 Task: Find connections with filter location Schorndorf with filter topic #inspirationwith filter profile language German with filter current company PwC Acceleration Centers with filter school Desh Bhagat University with filter industry Abrasives and Nonmetallic Minerals Manufacturing with filter service category Wedding Planning with filter keywords title Social Media Assistant
Action: Mouse moved to (201, 251)
Screenshot: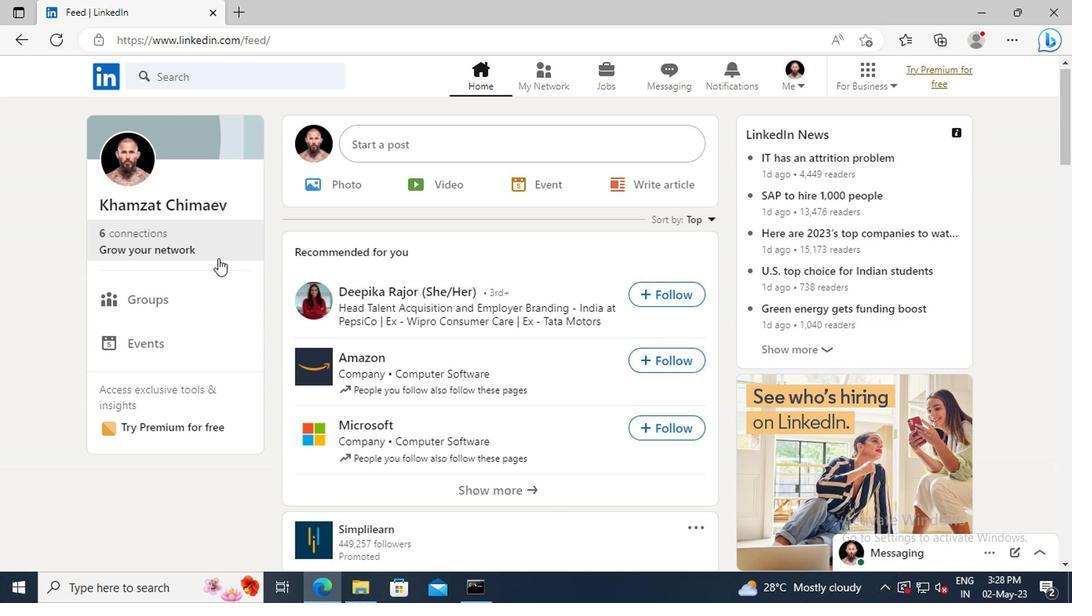 
Action: Mouse pressed left at (201, 251)
Screenshot: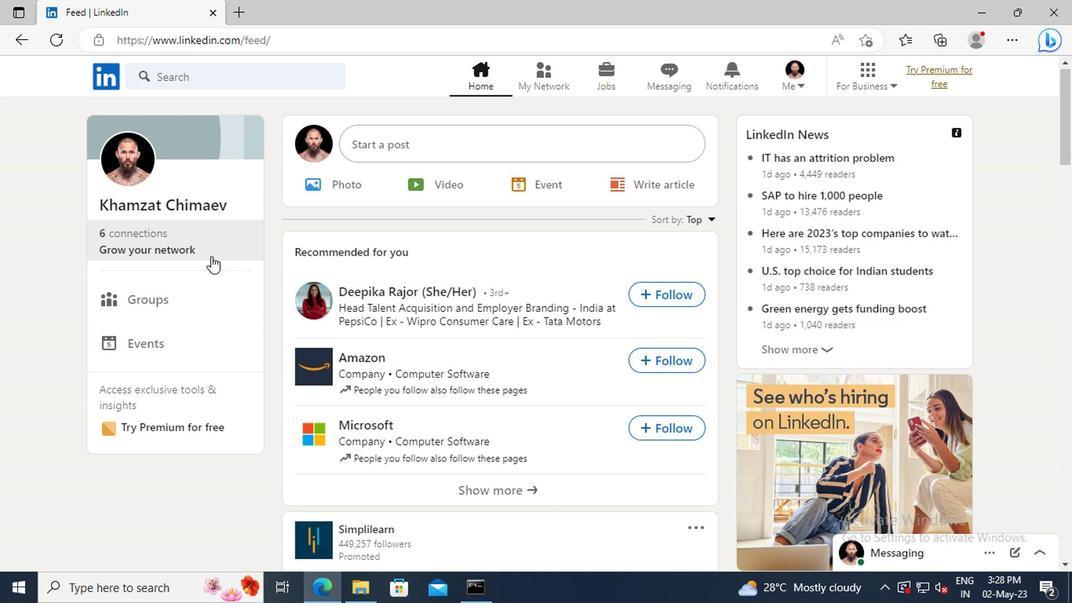 
Action: Mouse moved to (163, 170)
Screenshot: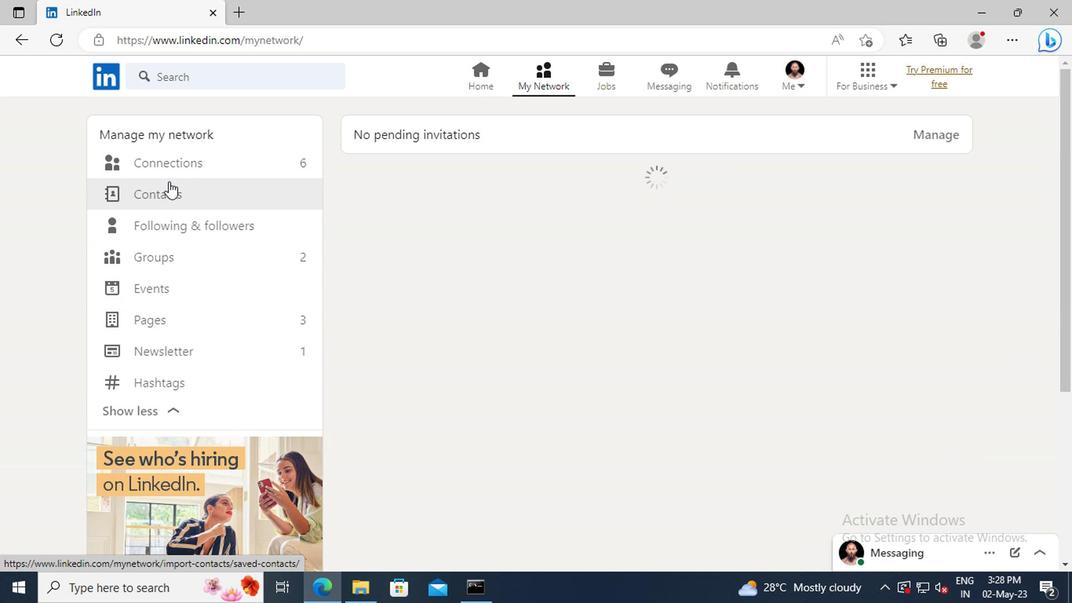
Action: Mouse pressed left at (163, 170)
Screenshot: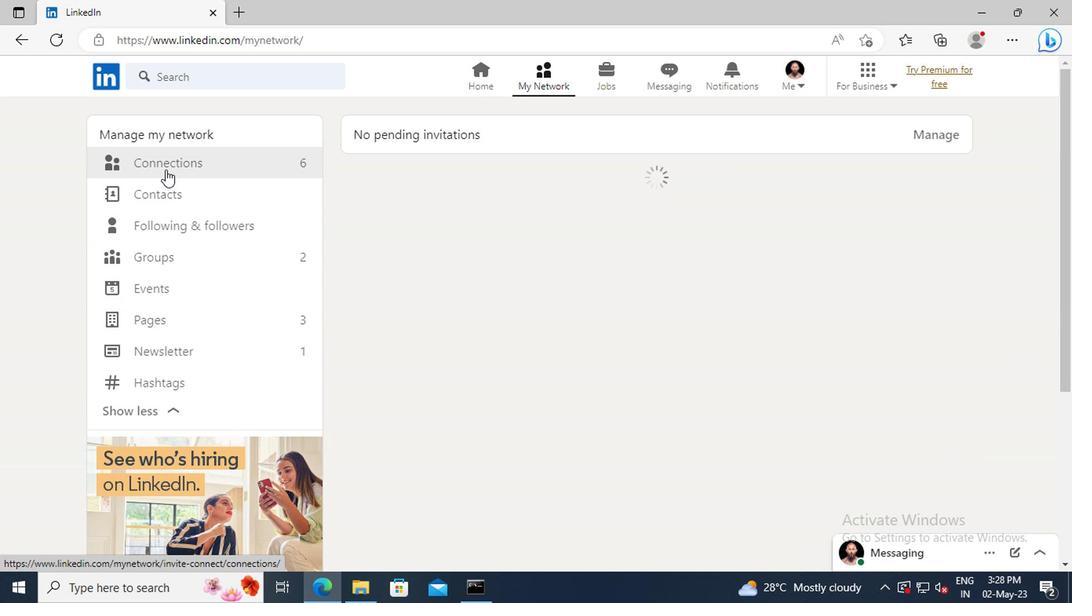 
Action: Mouse moved to (631, 170)
Screenshot: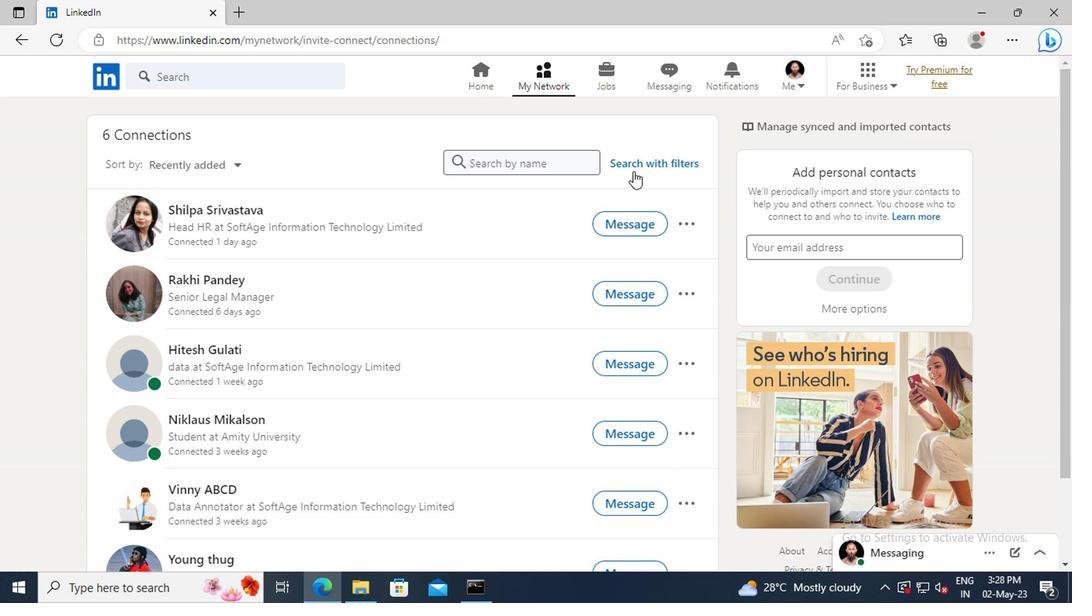 
Action: Mouse pressed left at (631, 170)
Screenshot: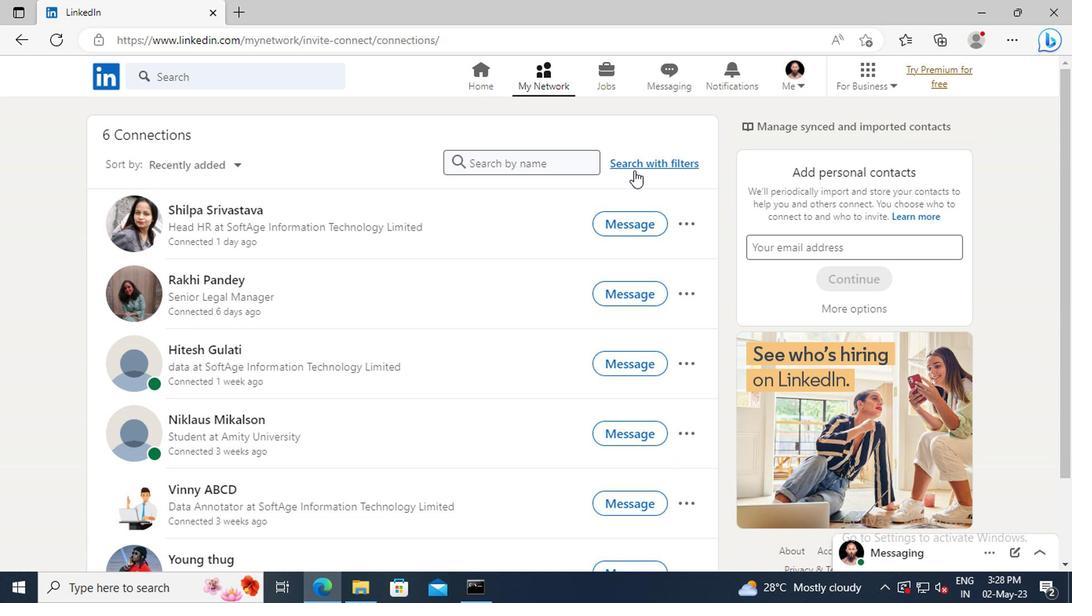 
Action: Mouse moved to (595, 125)
Screenshot: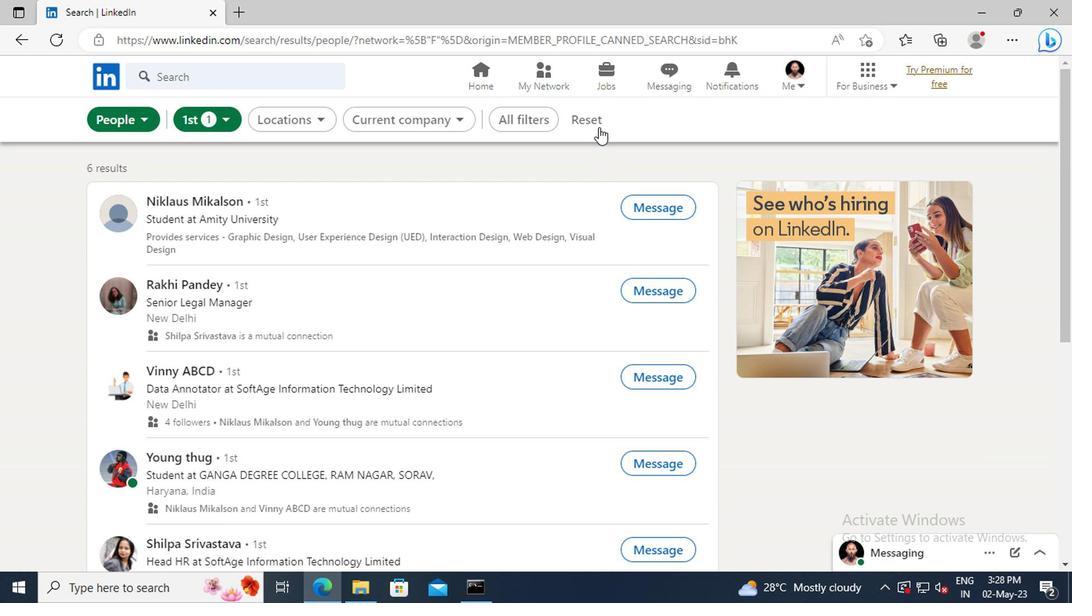 
Action: Mouse pressed left at (595, 125)
Screenshot: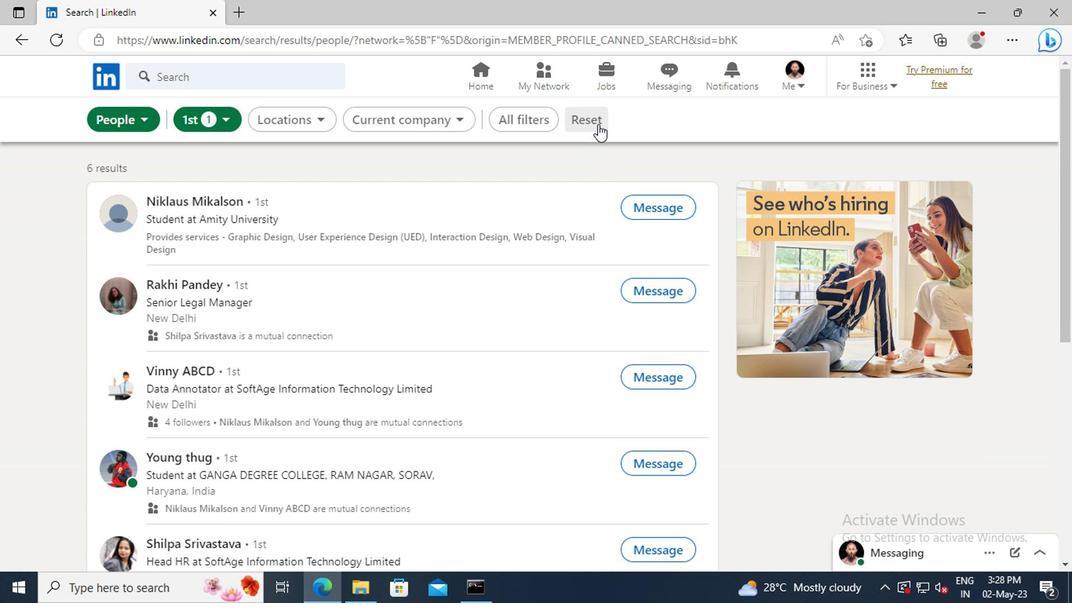 
Action: Mouse moved to (578, 124)
Screenshot: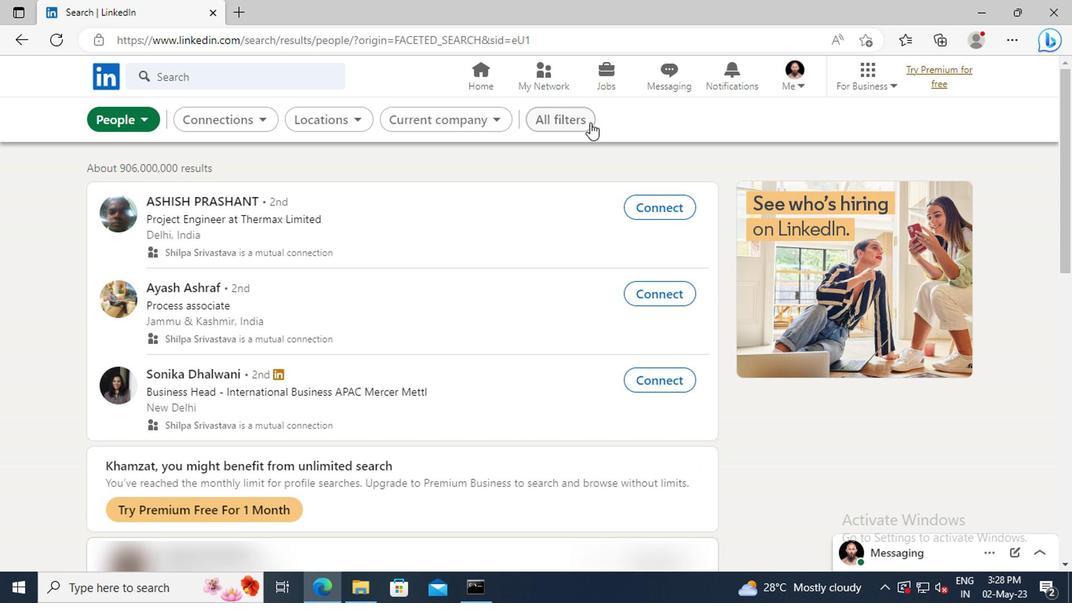 
Action: Mouse pressed left at (578, 124)
Screenshot: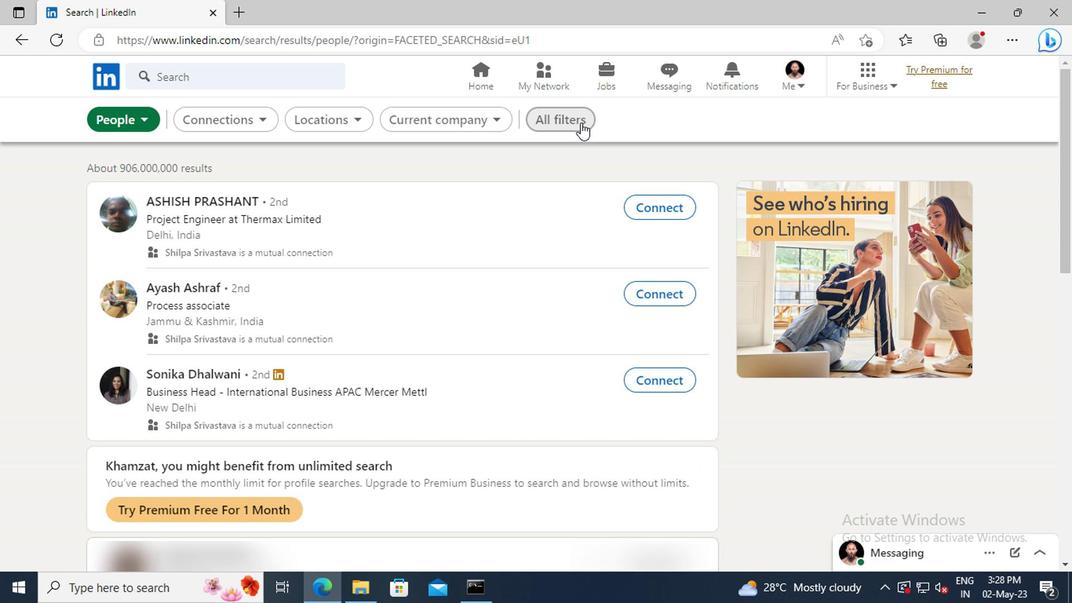 
Action: Mouse moved to (856, 265)
Screenshot: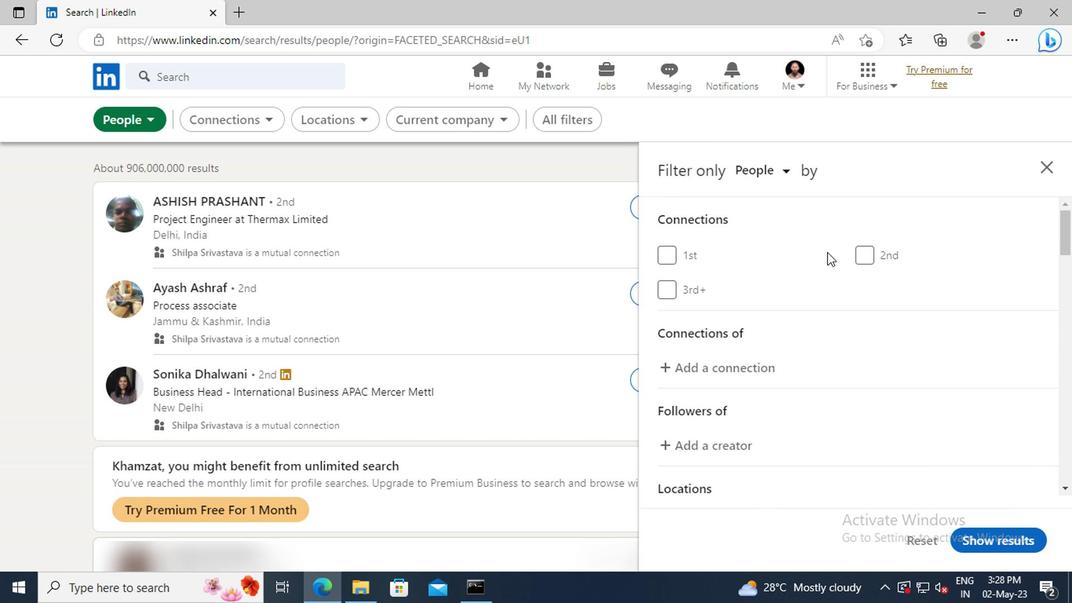 
Action: Mouse scrolled (856, 264) with delta (0, 0)
Screenshot: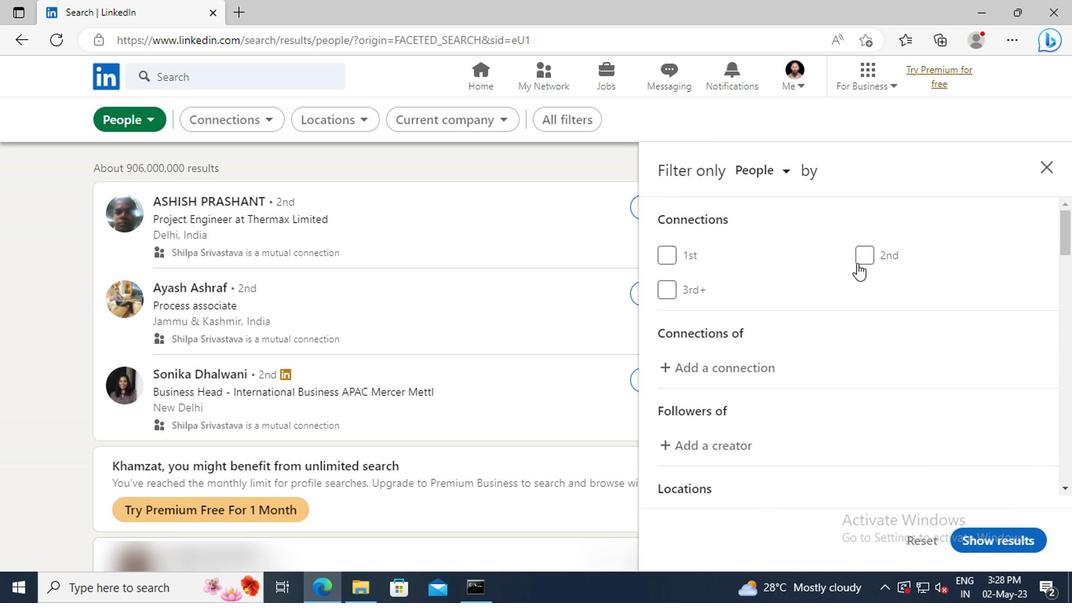 
Action: Mouse scrolled (856, 264) with delta (0, 0)
Screenshot: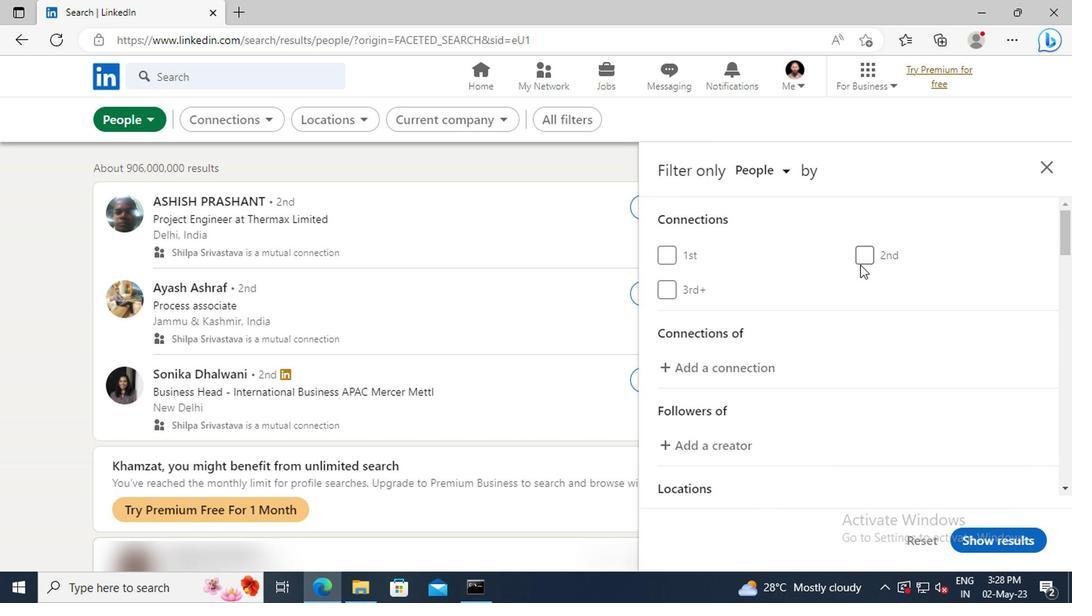 
Action: Mouse scrolled (856, 264) with delta (0, 0)
Screenshot: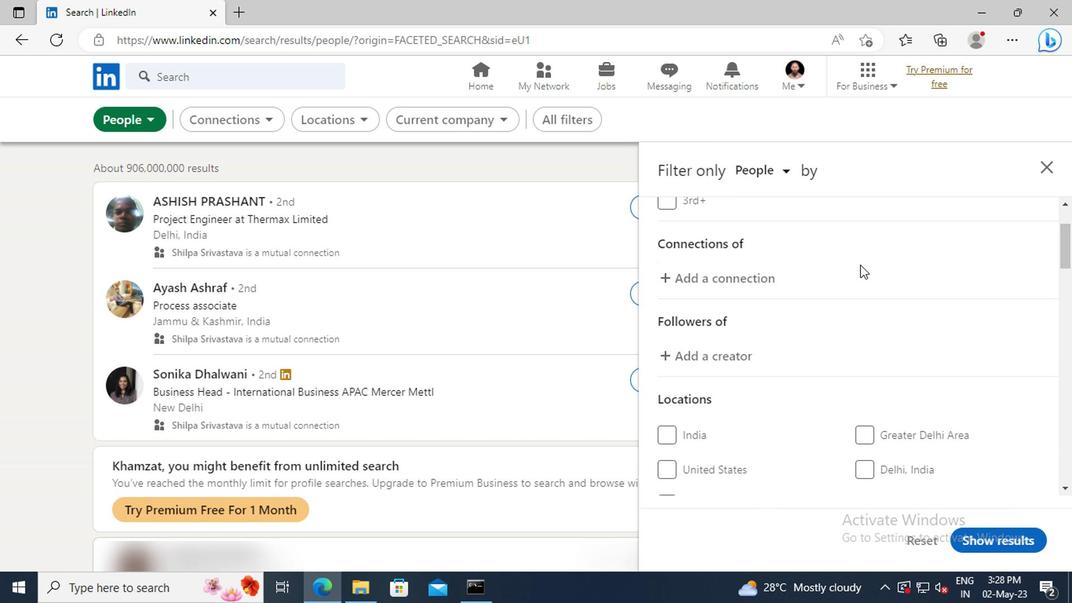 
Action: Mouse scrolled (856, 264) with delta (0, 0)
Screenshot: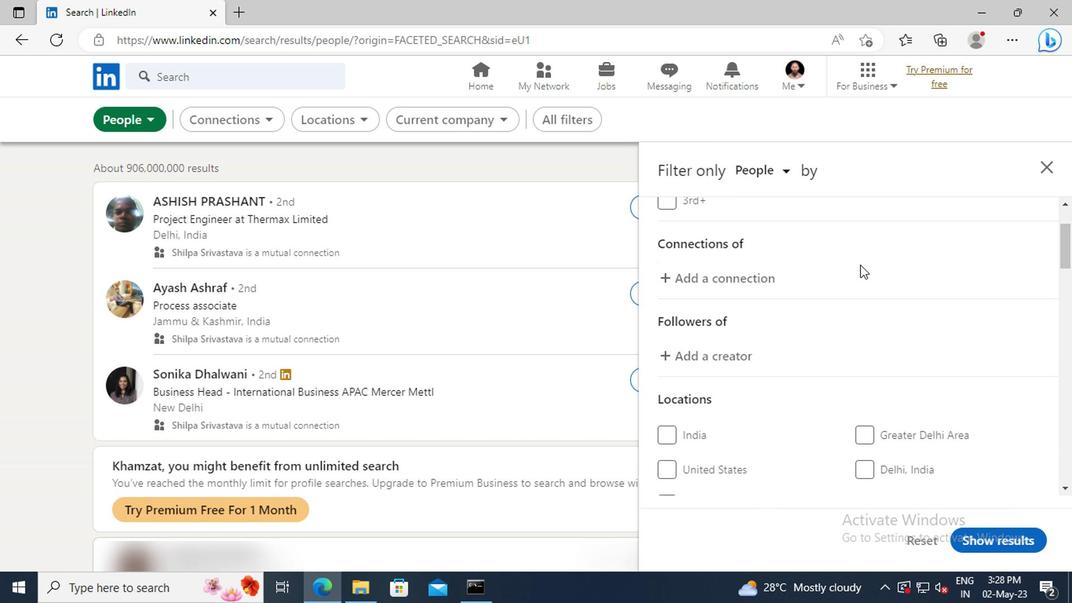 
Action: Mouse scrolled (856, 264) with delta (0, 0)
Screenshot: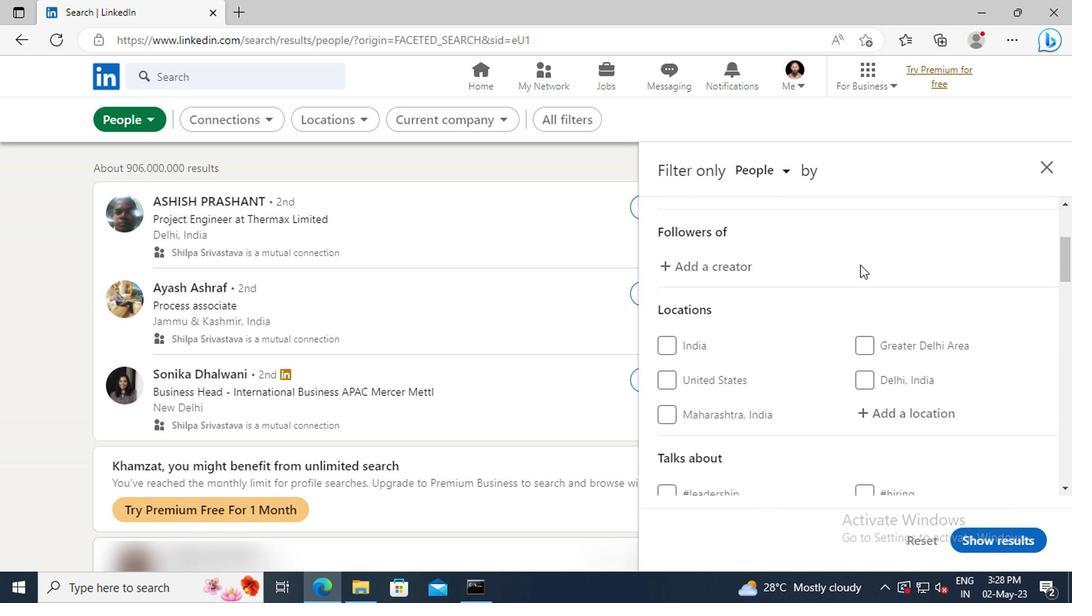 
Action: Mouse scrolled (856, 264) with delta (0, 0)
Screenshot: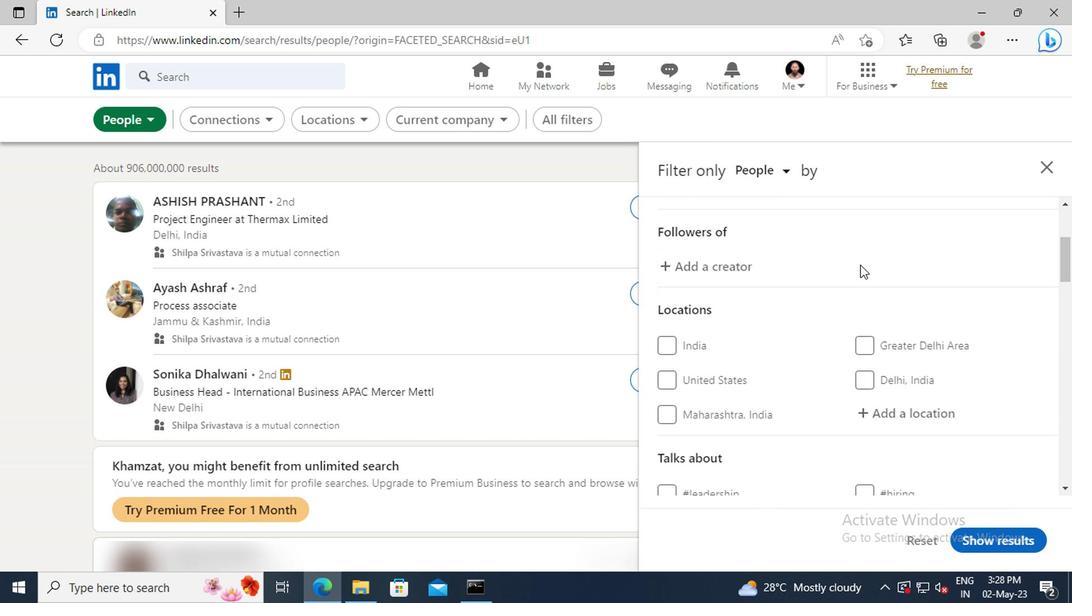 
Action: Mouse moved to (877, 319)
Screenshot: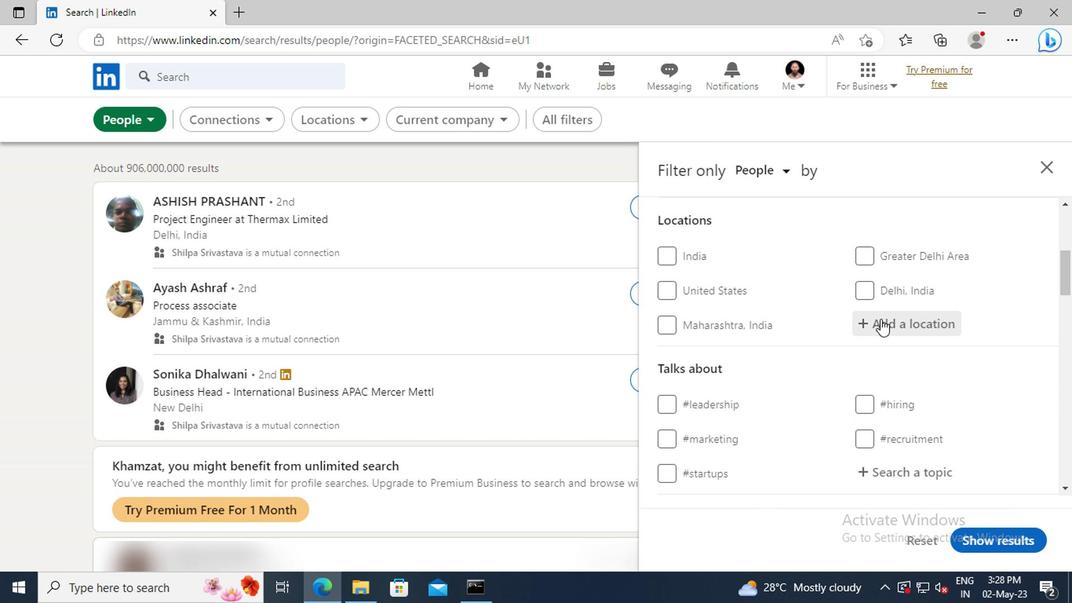 
Action: Mouse pressed left at (877, 319)
Screenshot: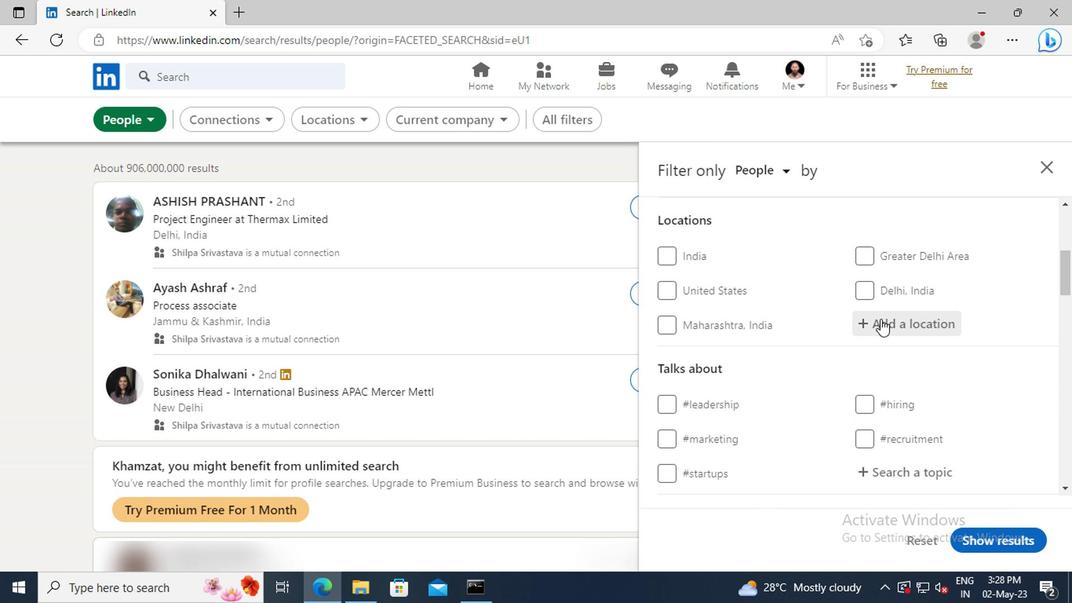 
Action: Key pressed <Key.shift>SCHORND
Screenshot: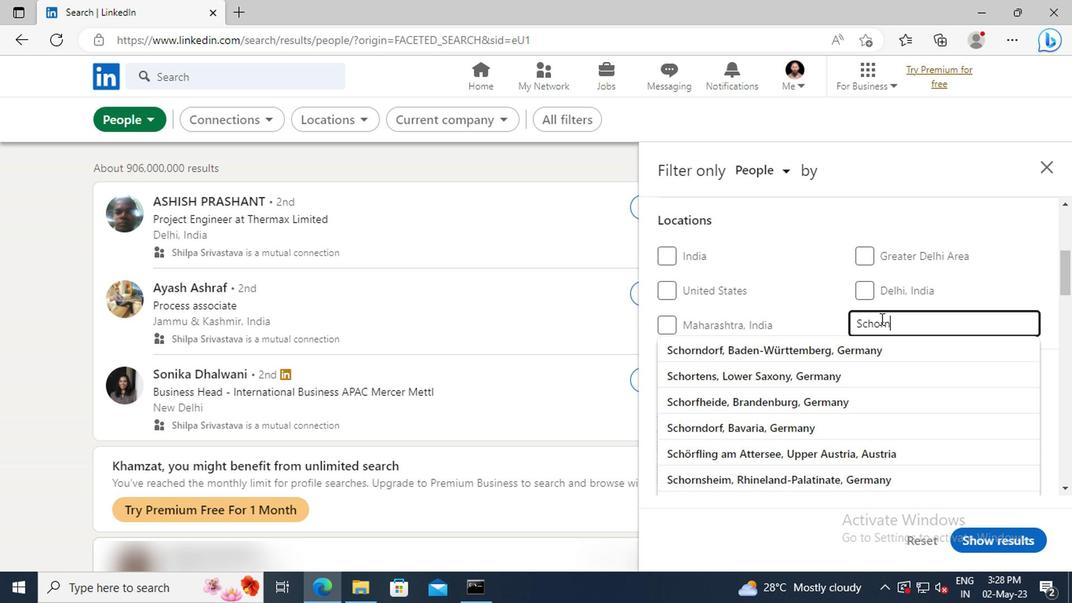 
Action: Mouse moved to (881, 349)
Screenshot: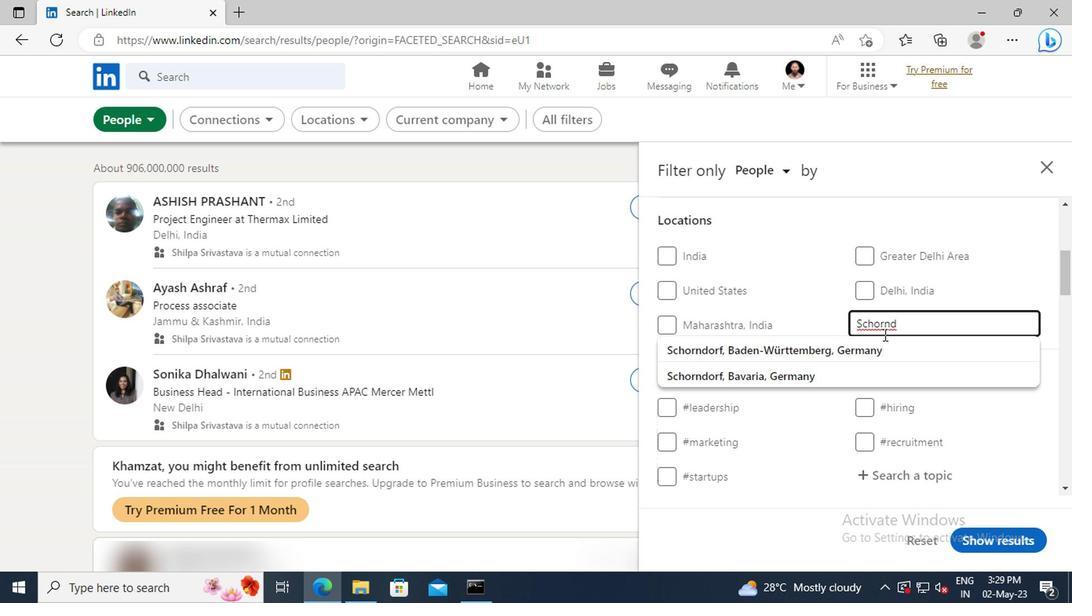 
Action: Mouse pressed left at (881, 349)
Screenshot: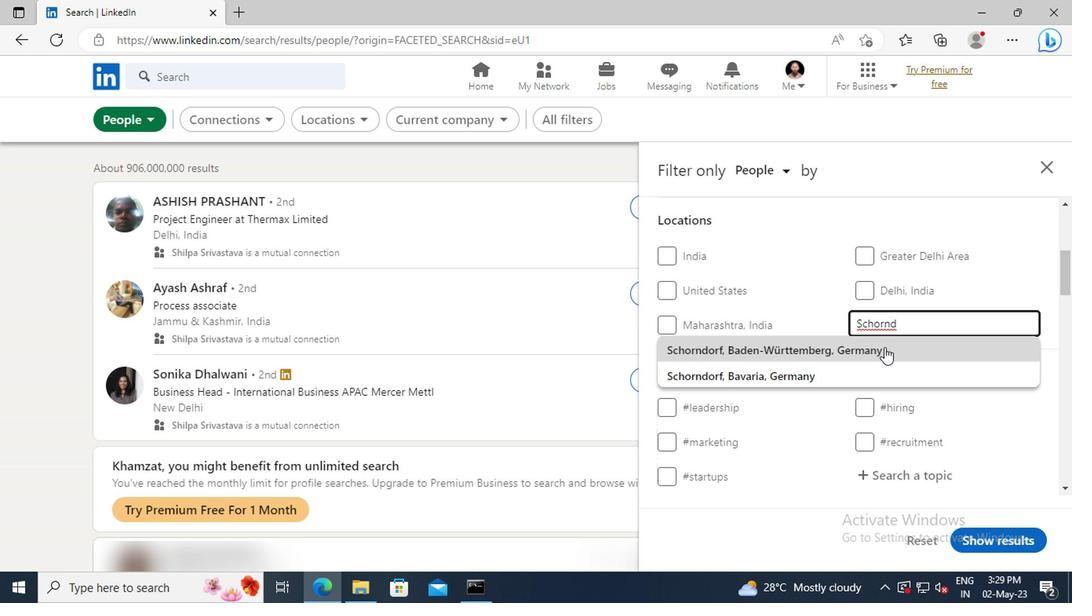 
Action: Mouse scrolled (881, 348) with delta (0, 0)
Screenshot: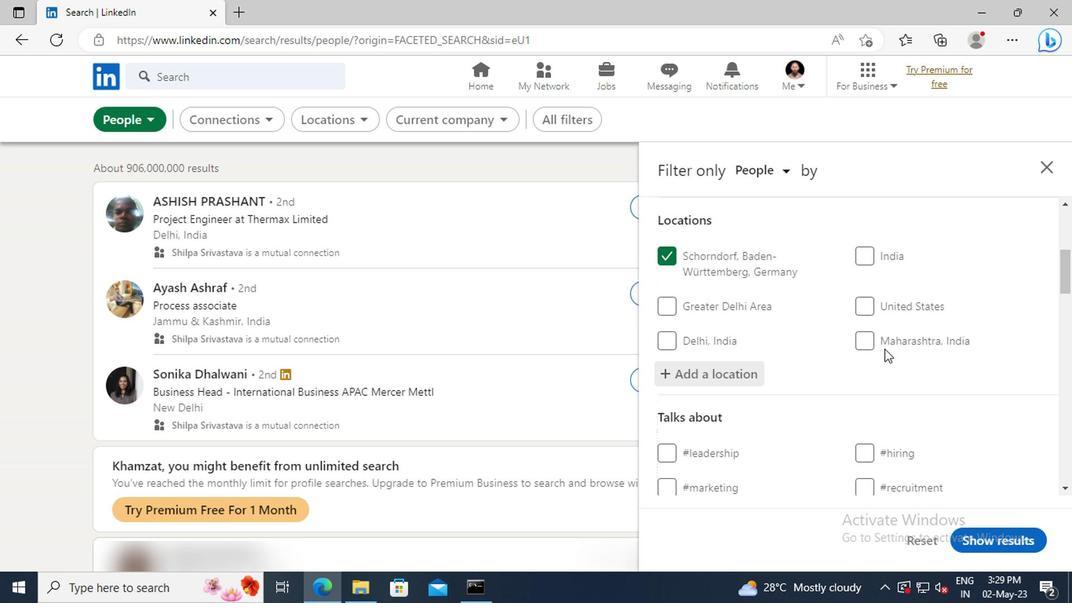 
Action: Mouse scrolled (881, 348) with delta (0, 0)
Screenshot: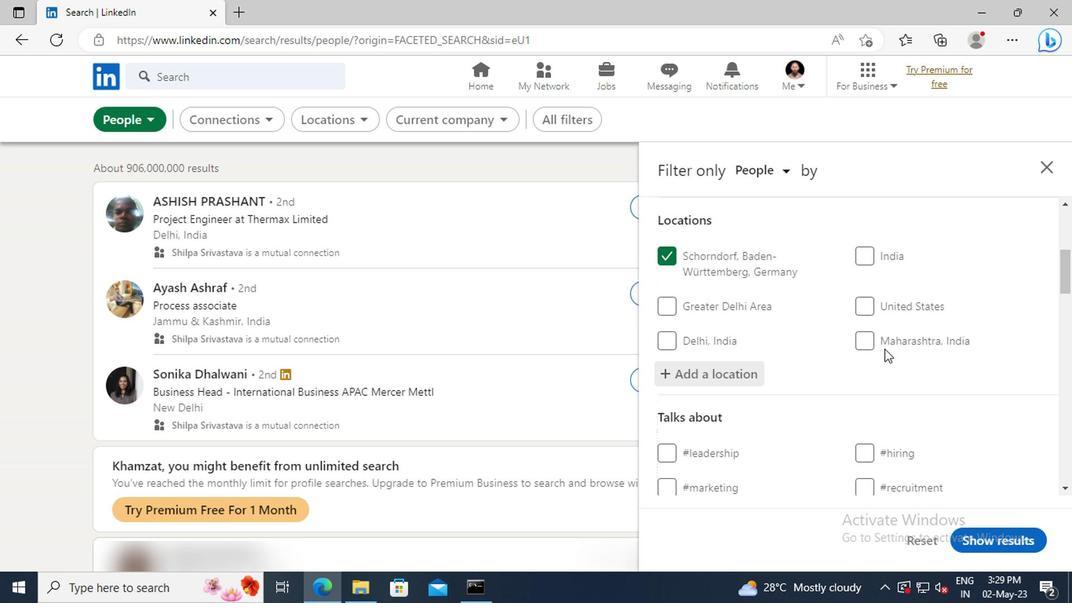 
Action: Mouse scrolled (881, 348) with delta (0, 0)
Screenshot: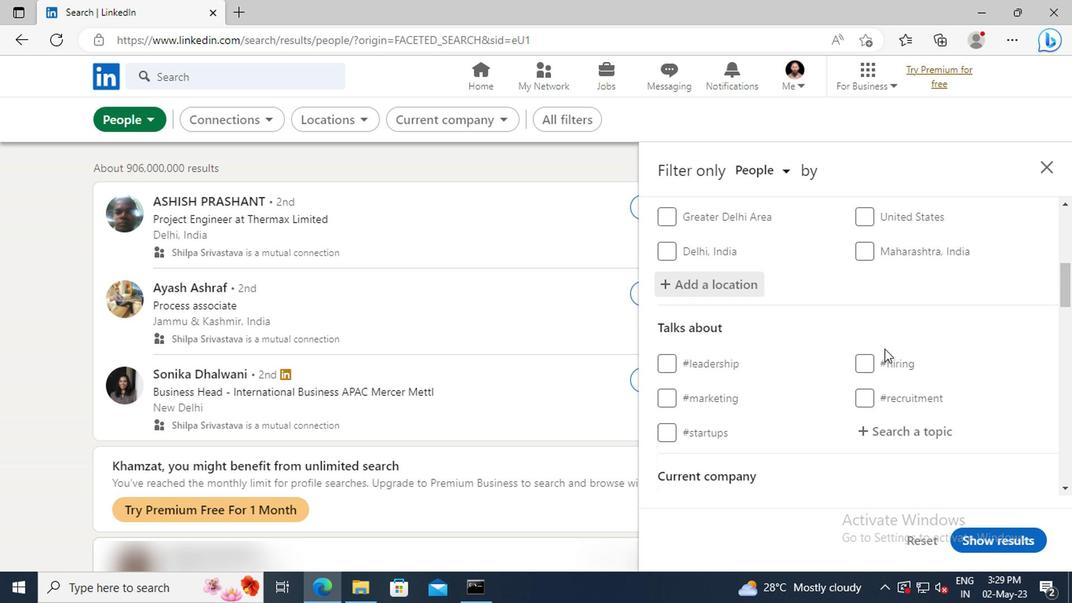 
Action: Mouse scrolled (881, 348) with delta (0, 0)
Screenshot: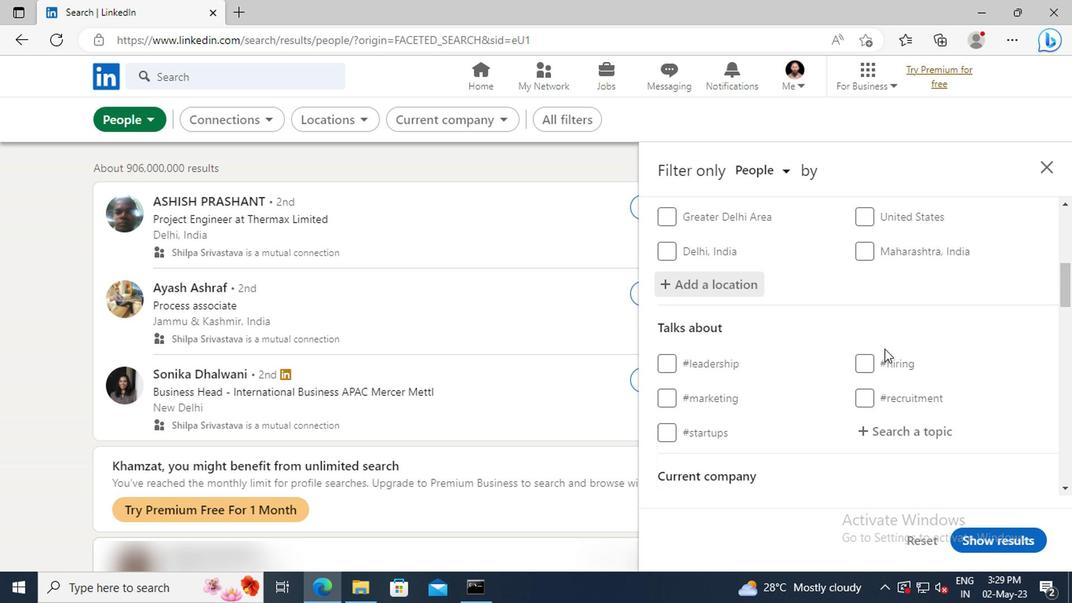
Action: Mouse moved to (881, 346)
Screenshot: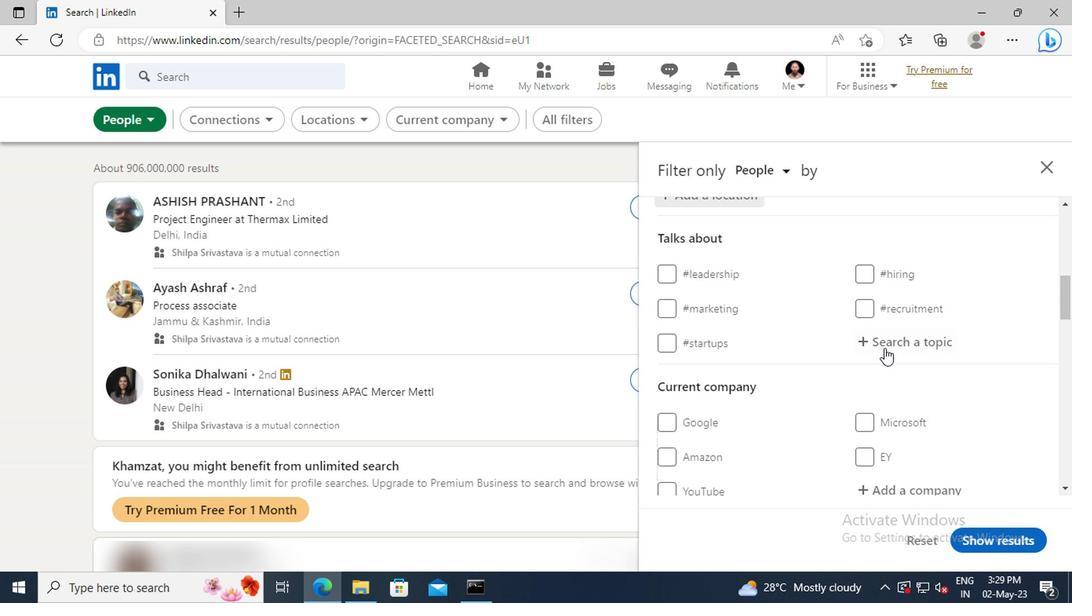 
Action: Mouse pressed left at (881, 346)
Screenshot: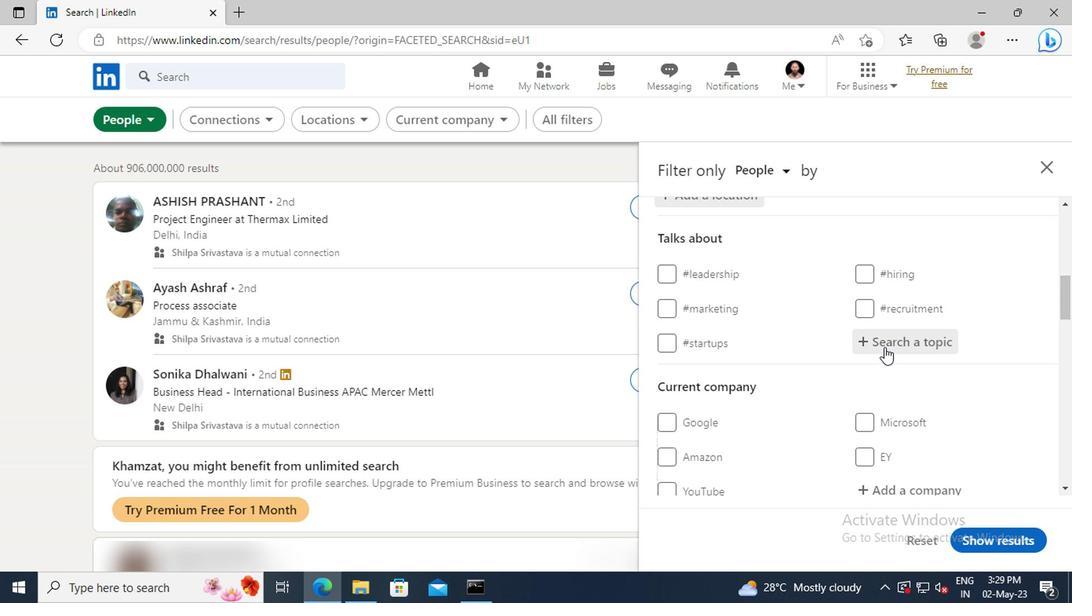 
Action: Key pressed INSPIRA
Screenshot: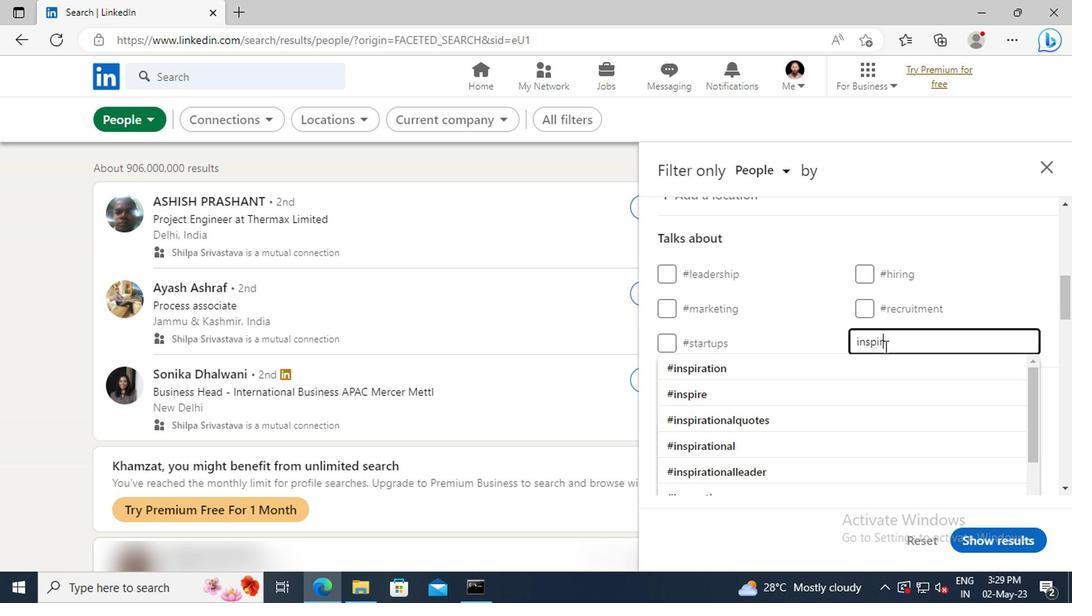 
Action: Mouse moved to (884, 364)
Screenshot: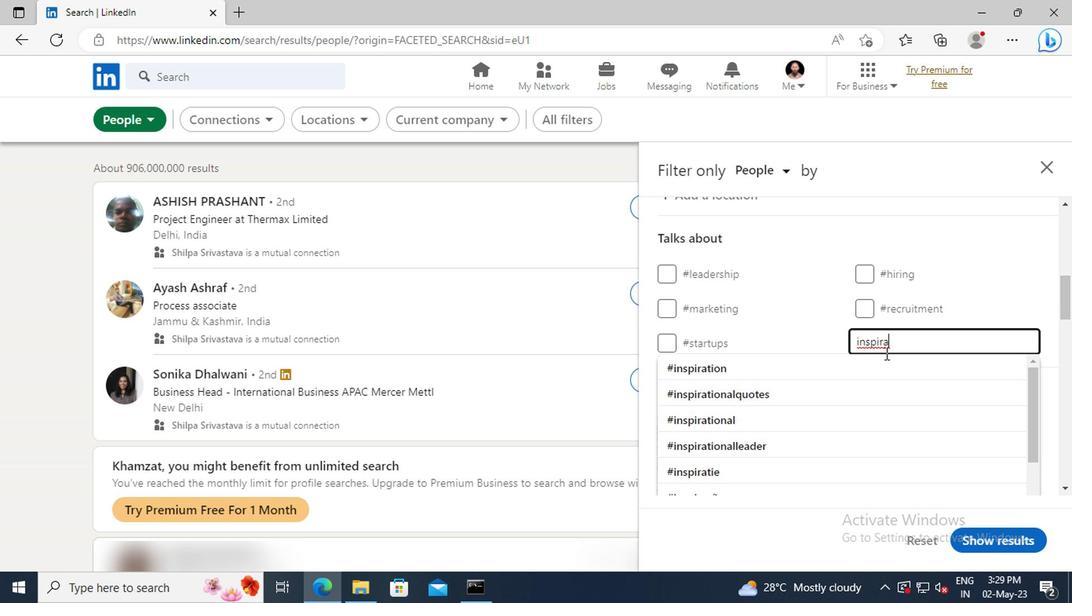 
Action: Mouse pressed left at (884, 364)
Screenshot: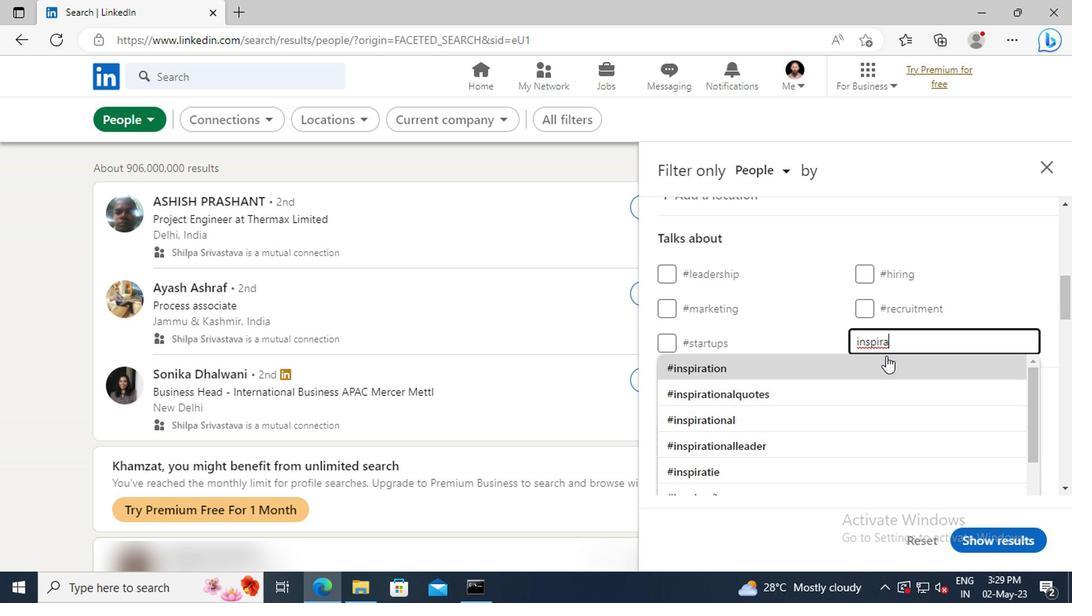 
Action: Mouse scrolled (884, 363) with delta (0, 0)
Screenshot: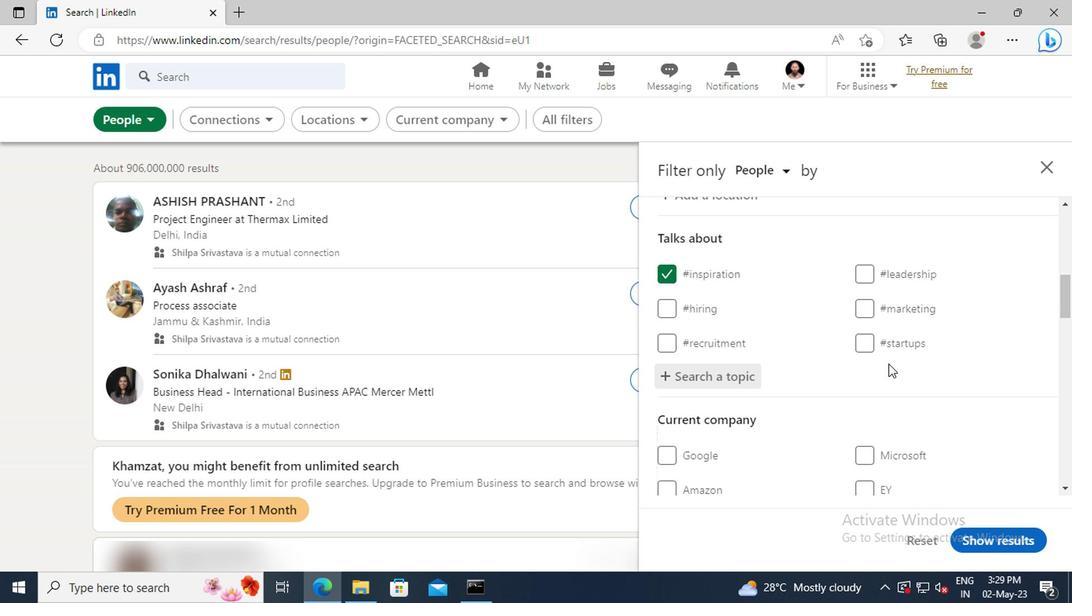 
Action: Mouse scrolled (884, 363) with delta (0, 0)
Screenshot: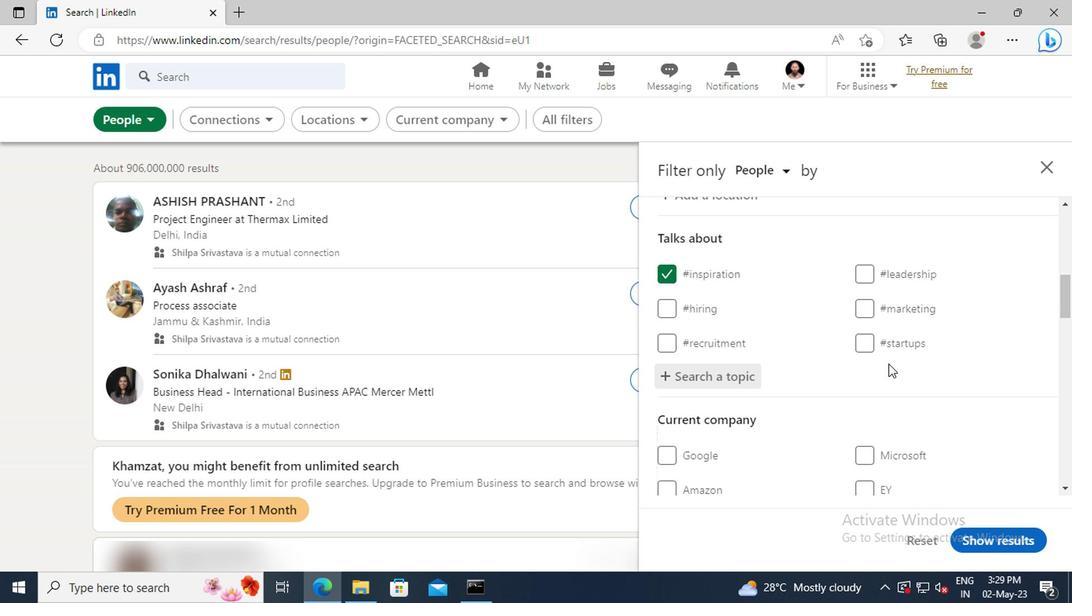 
Action: Mouse scrolled (884, 363) with delta (0, 0)
Screenshot: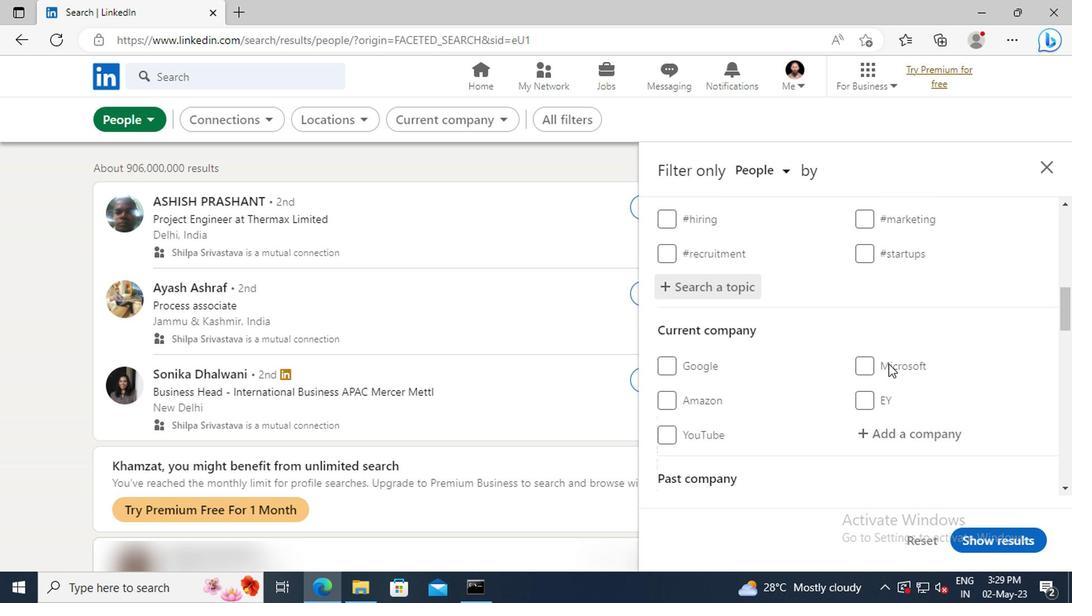 
Action: Mouse scrolled (884, 363) with delta (0, 0)
Screenshot: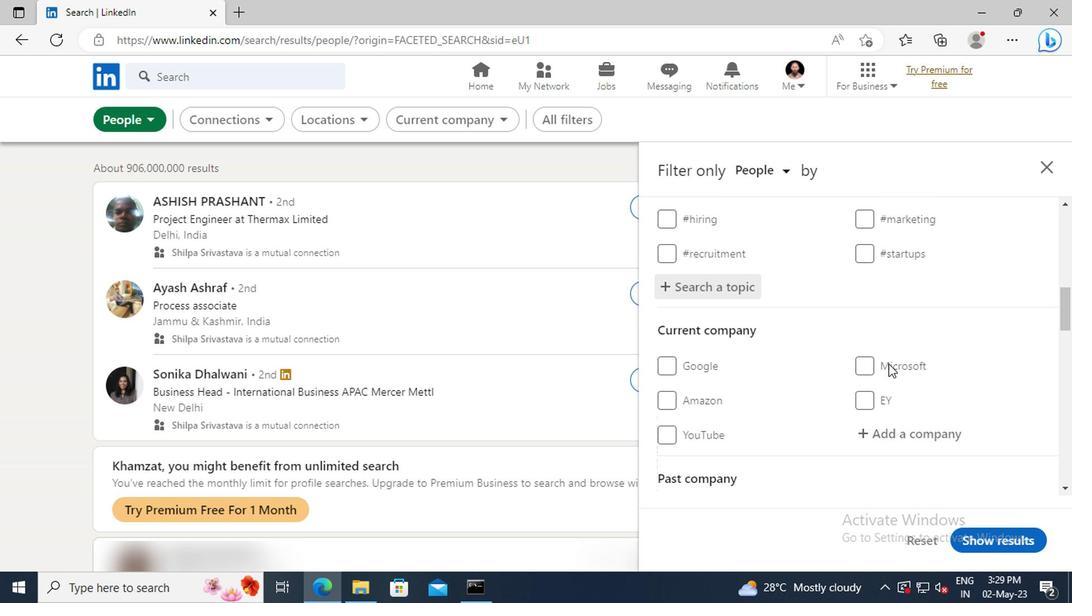 
Action: Mouse scrolled (884, 363) with delta (0, 0)
Screenshot: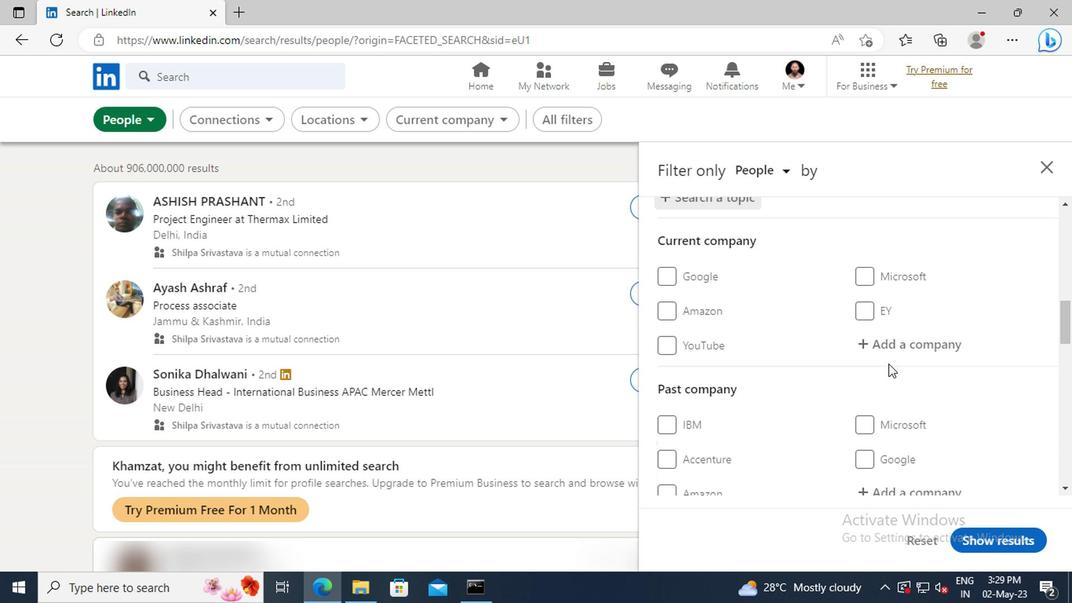 
Action: Mouse scrolled (884, 363) with delta (0, 0)
Screenshot: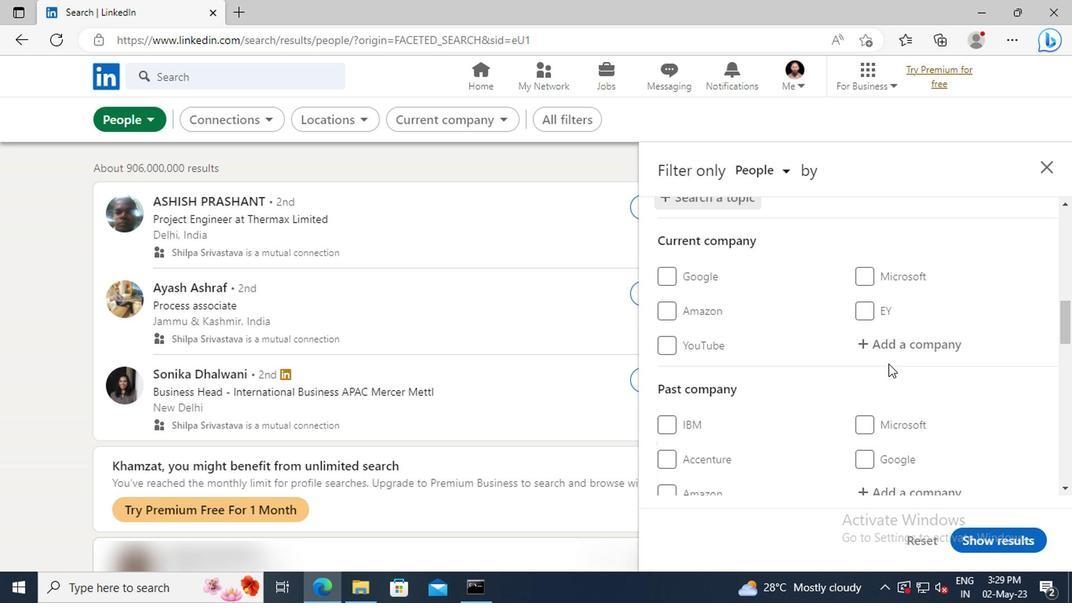 
Action: Mouse scrolled (884, 363) with delta (0, 0)
Screenshot: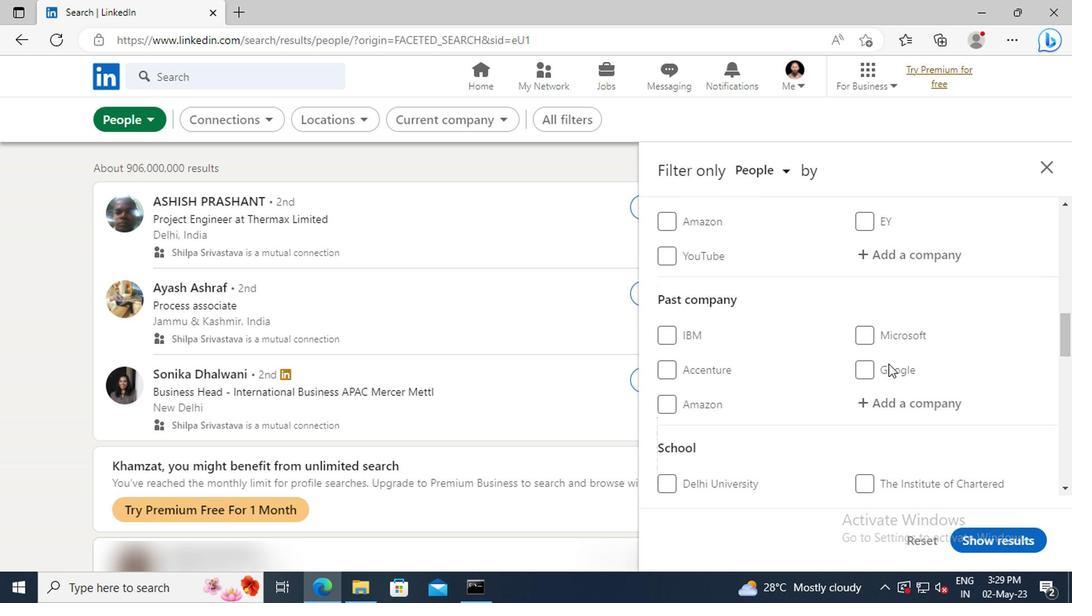 
Action: Mouse scrolled (884, 363) with delta (0, 0)
Screenshot: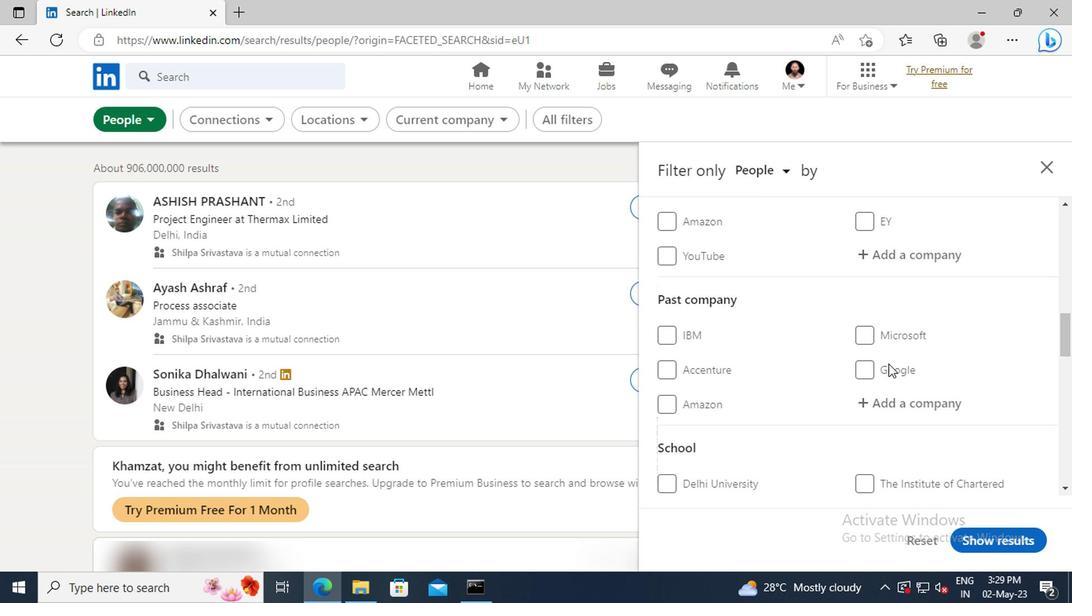 
Action: Mouse scrolled (884, 363) with delta (0, 0)
Screenshot: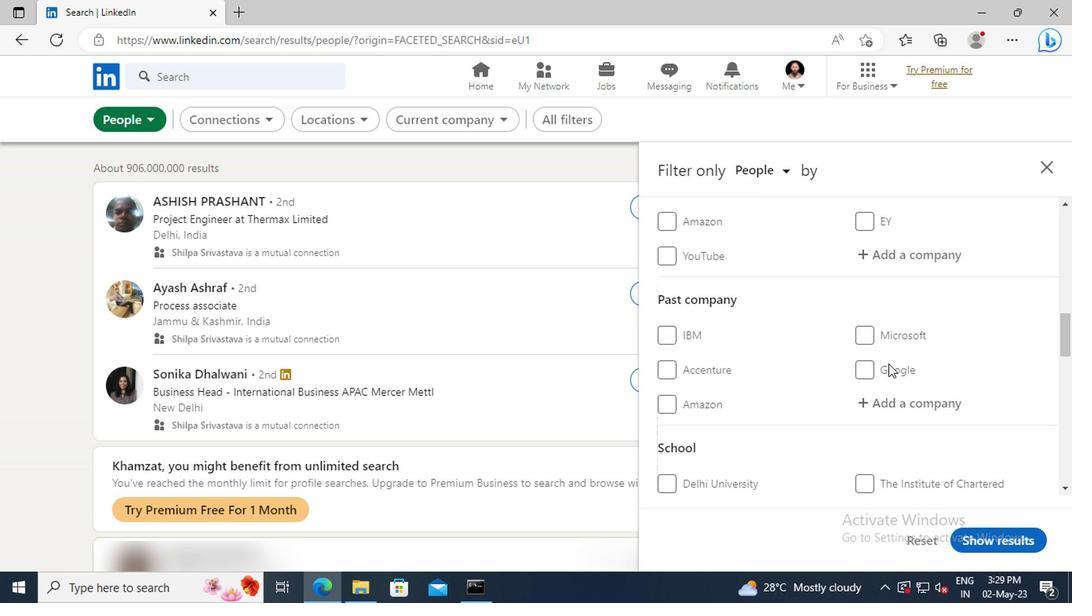 
Action: Mouse scrolled (884, 363) with delta (0, 0)
Screenshot: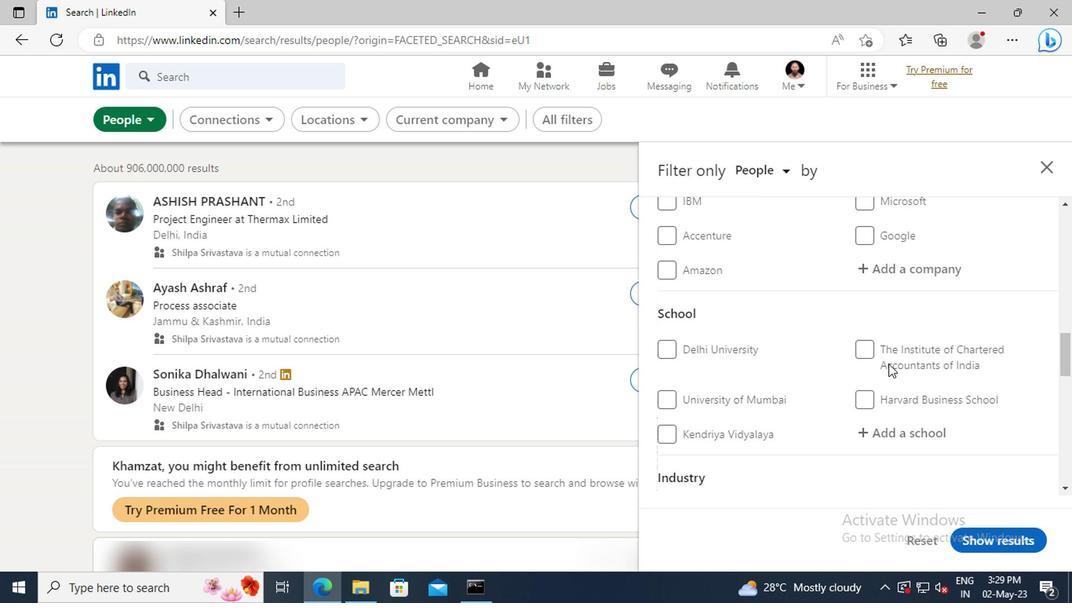 
Action: Mouse scrolled (884, 363) with delta (0, 0)
Screenshot: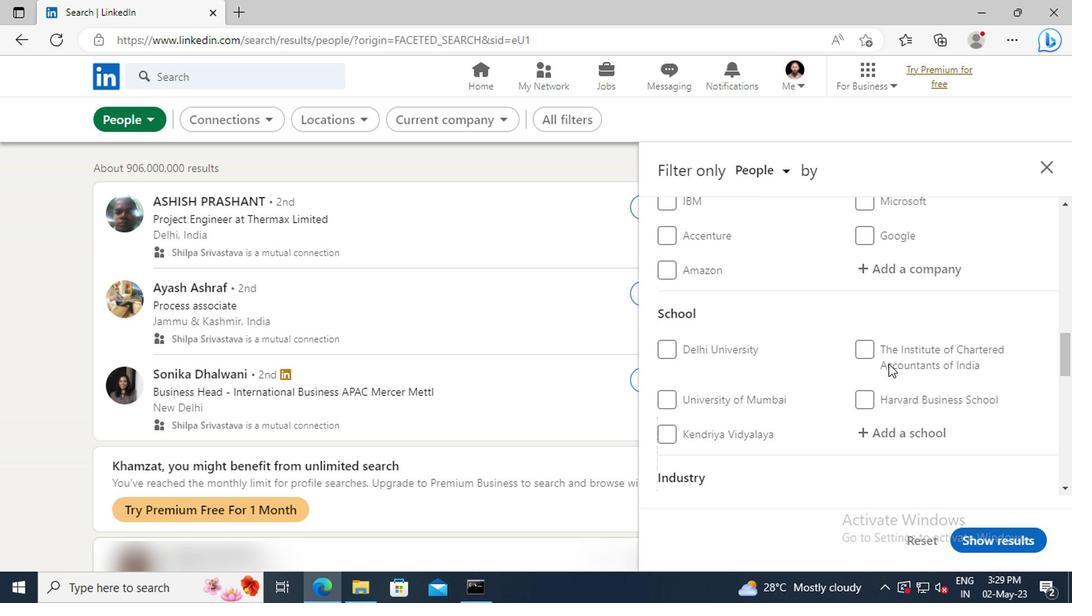 
Action: Mouse scrolled (884, 363) with delta (0, 0)
Screenshot: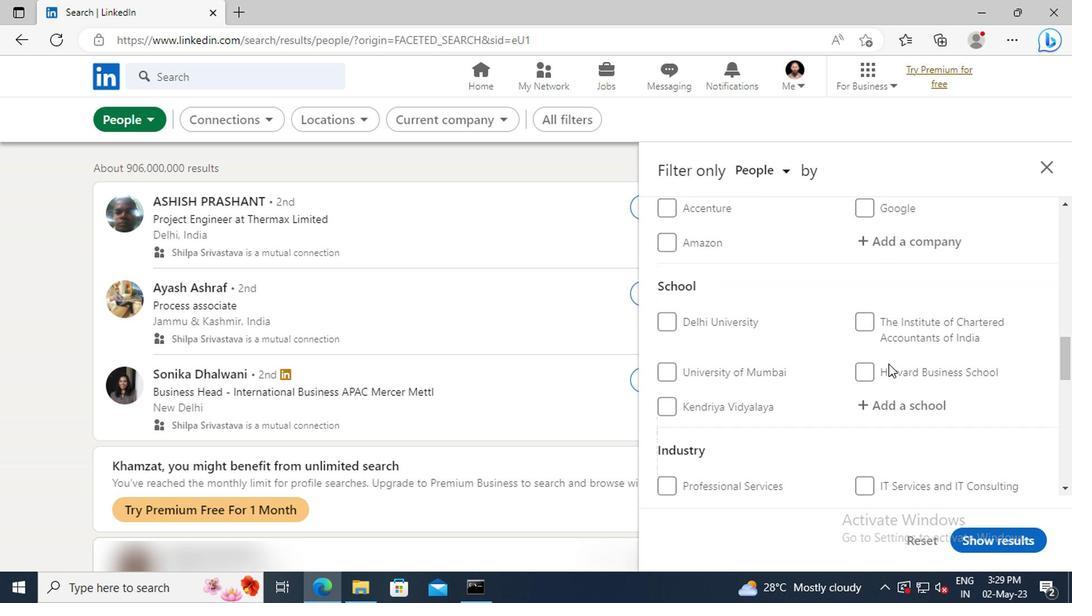 
Action: Mouse scrolled (884, 363) with delta (0, 0)
Screenshot: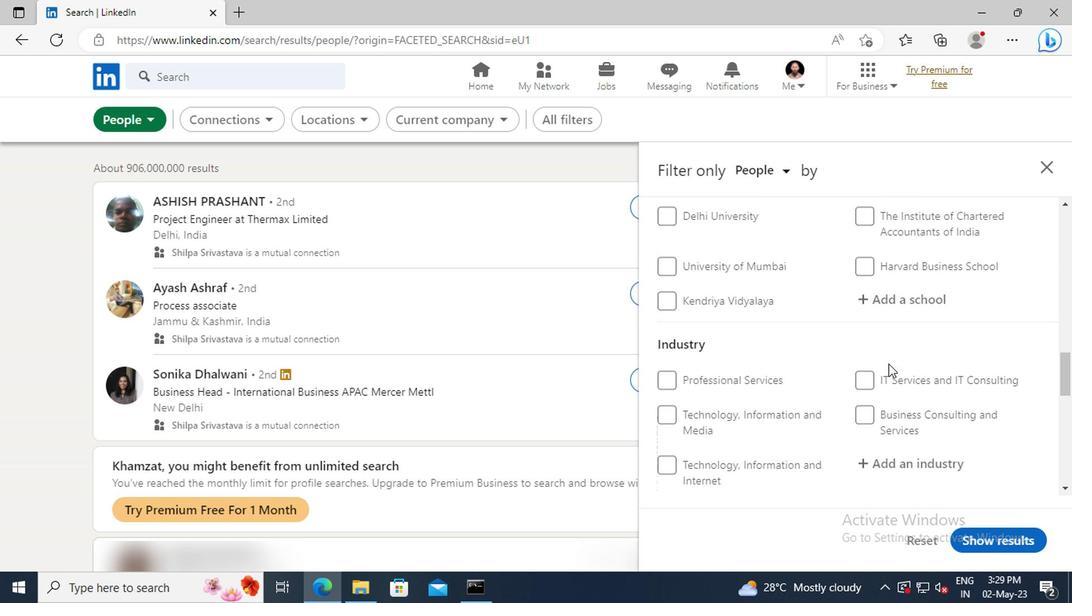 
Action: Mouse scrolled (884, 363) with delta (0, 0)
Screenshot: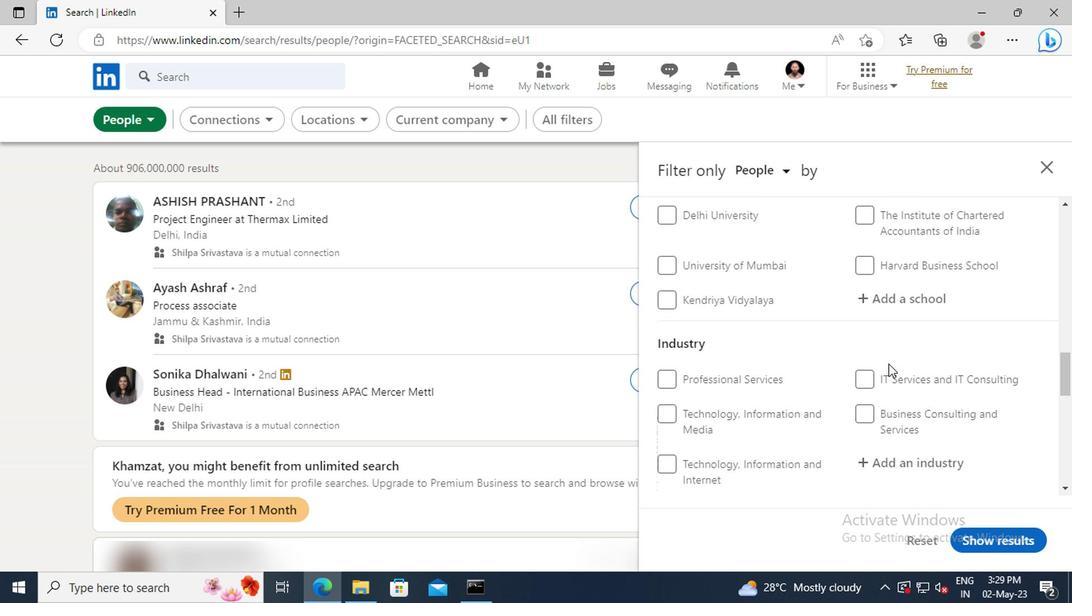 
Action: Mouse scrolled (884, 363) with delta (0, 0)
Screenshot: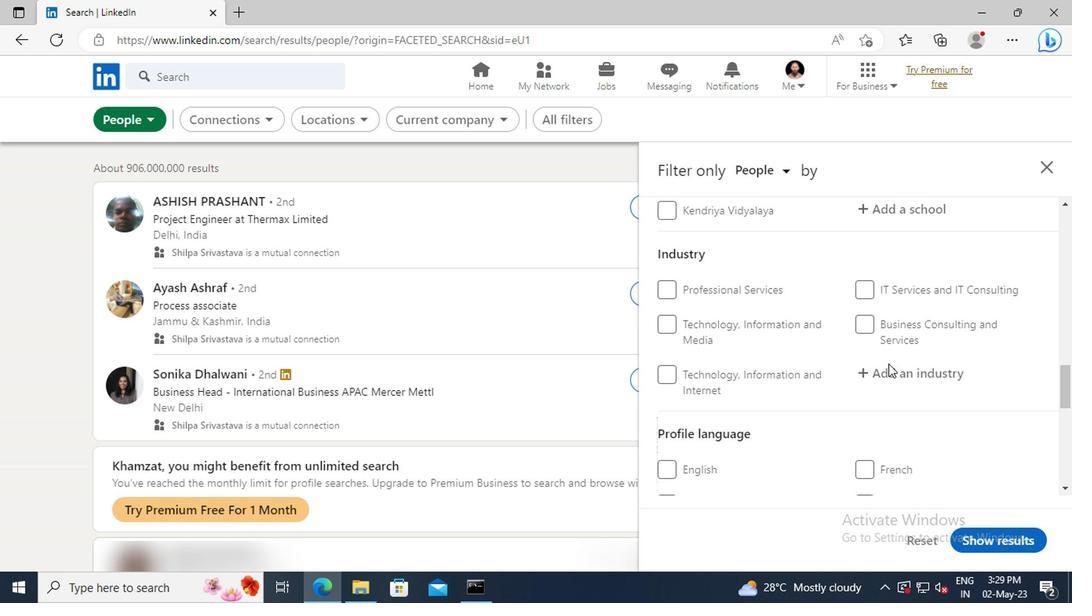 
Action: Mouse scrolled (884, 363) with delta (0, 0)
Screenshot: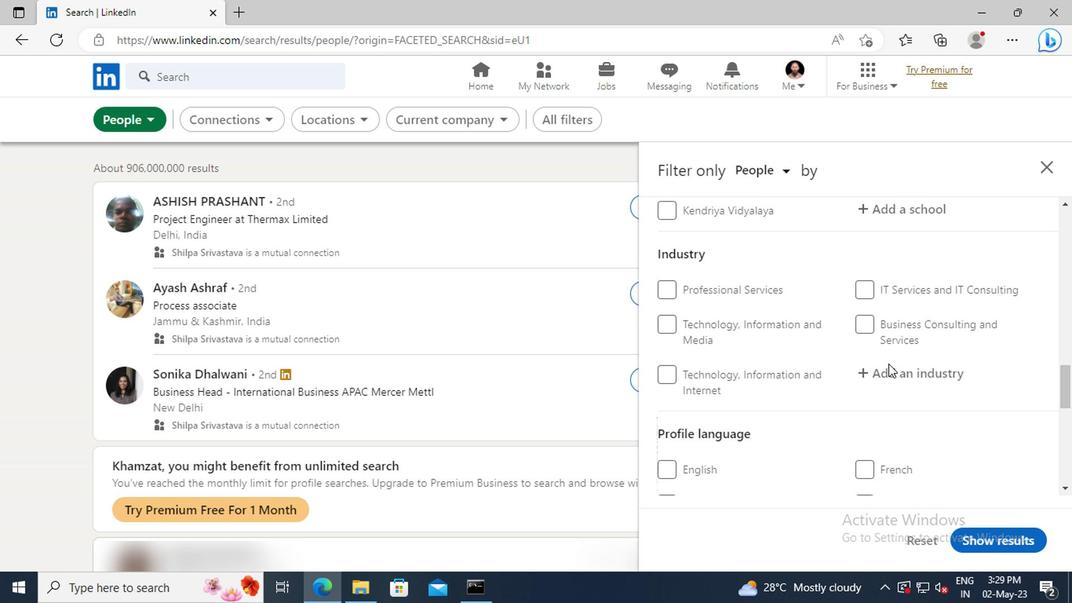 
Action: Mouse moved to (667, 450)
Screenshot: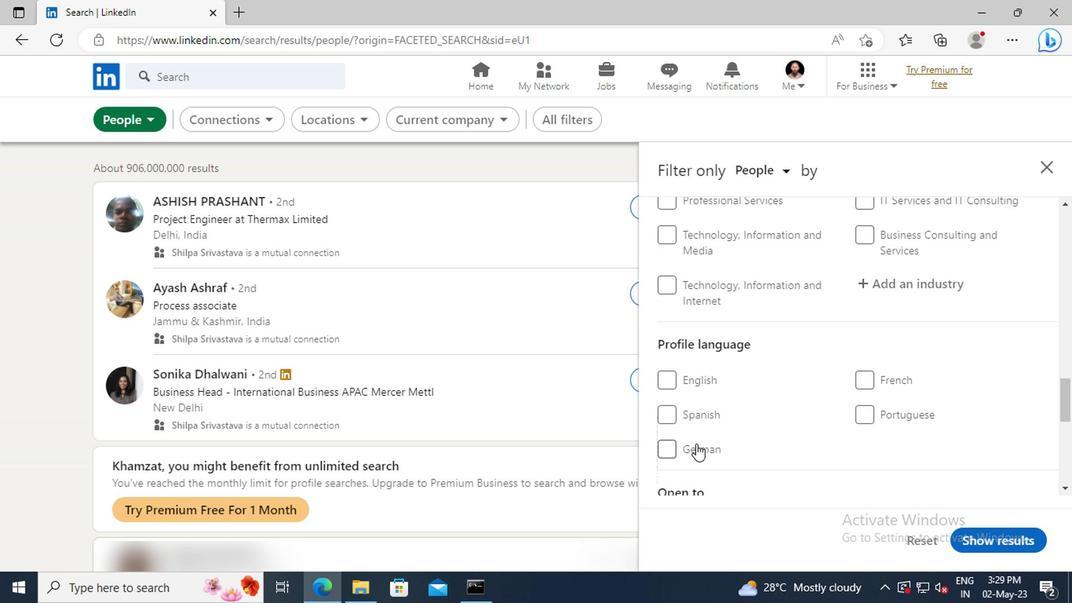 
Action: Mouse pressed left at (667, 450)
Screenshot: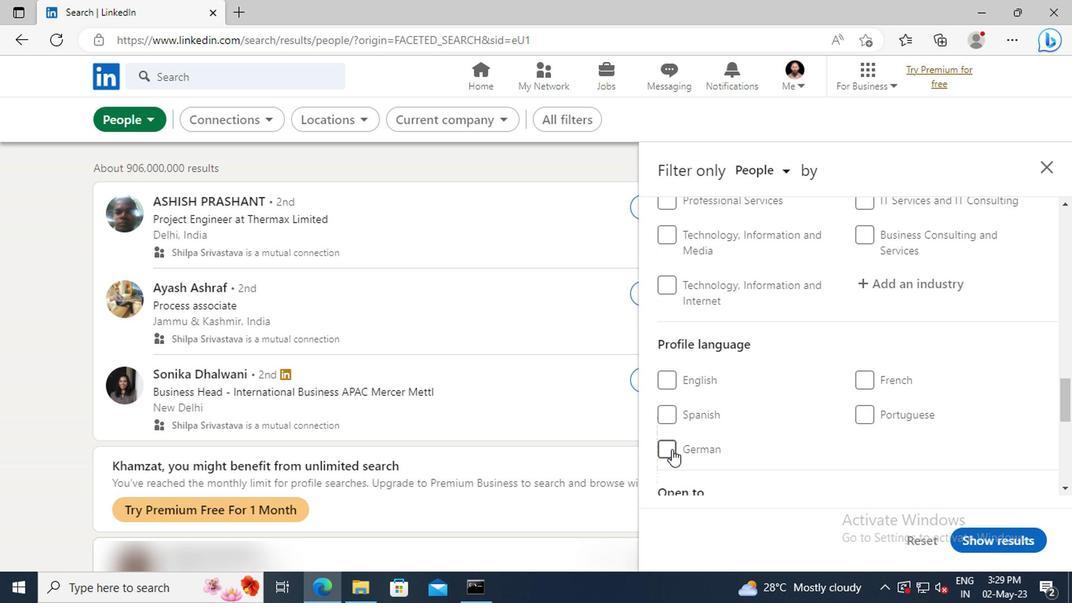 
Action: Mouse moved to (895, 409)
Screenshot: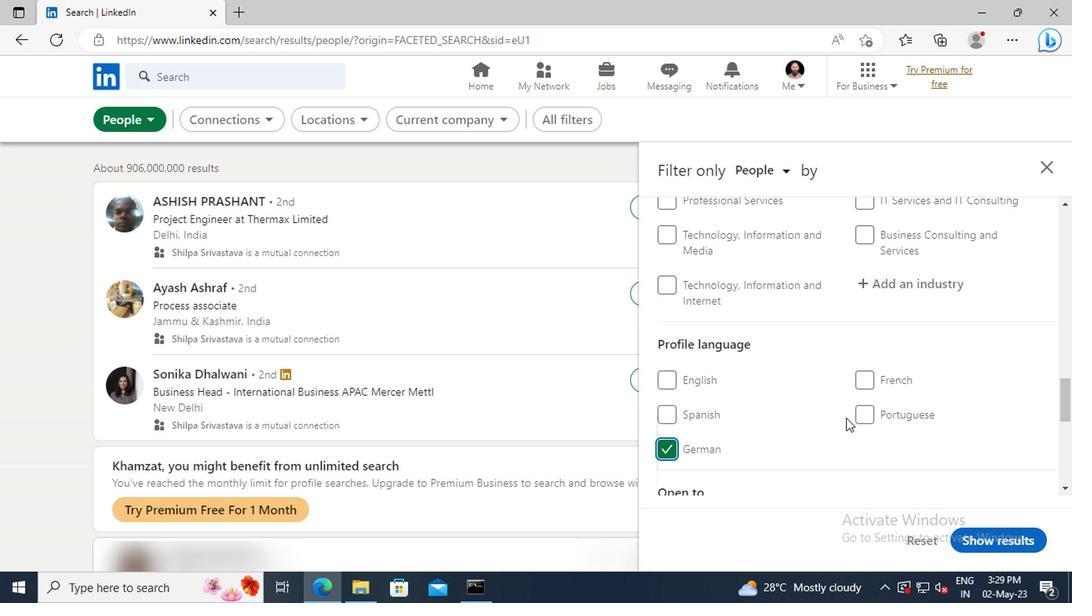 
Action: Mouse scrolled (895, 410) with delta (0, 1)
Screenshot: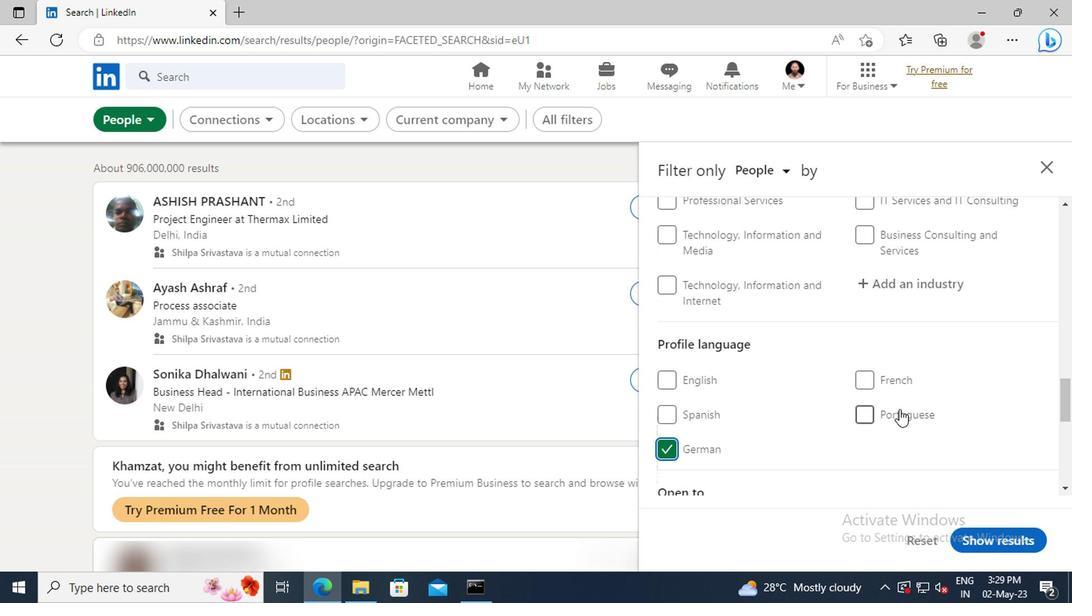 
Action: Mouse moved to (895, 408)
Screenshot: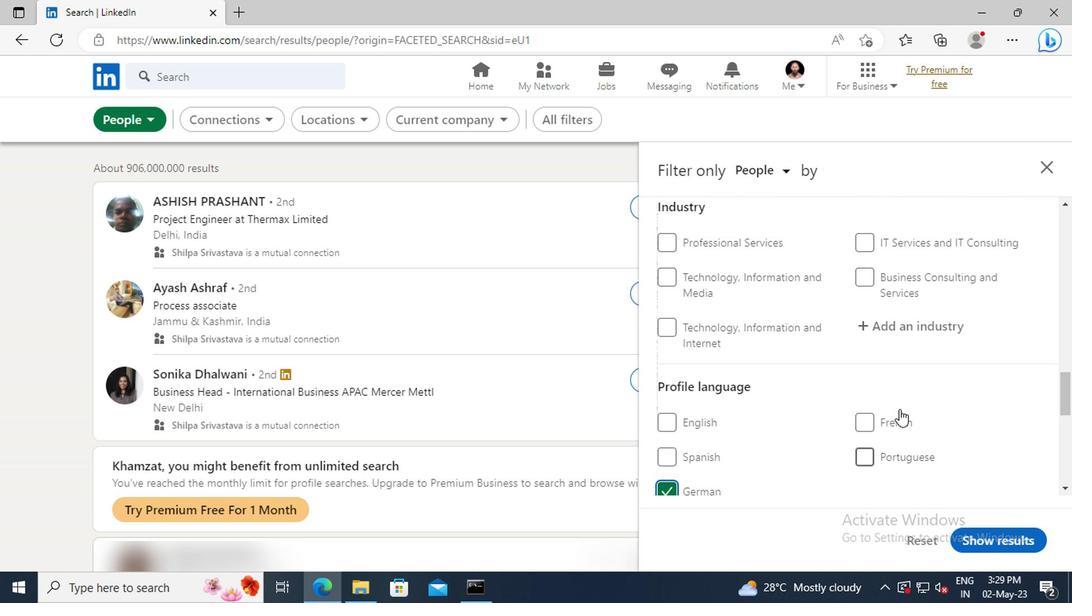 
Action: Mouse scrolled (895, 408) with delta (0, 0)
Screenshot: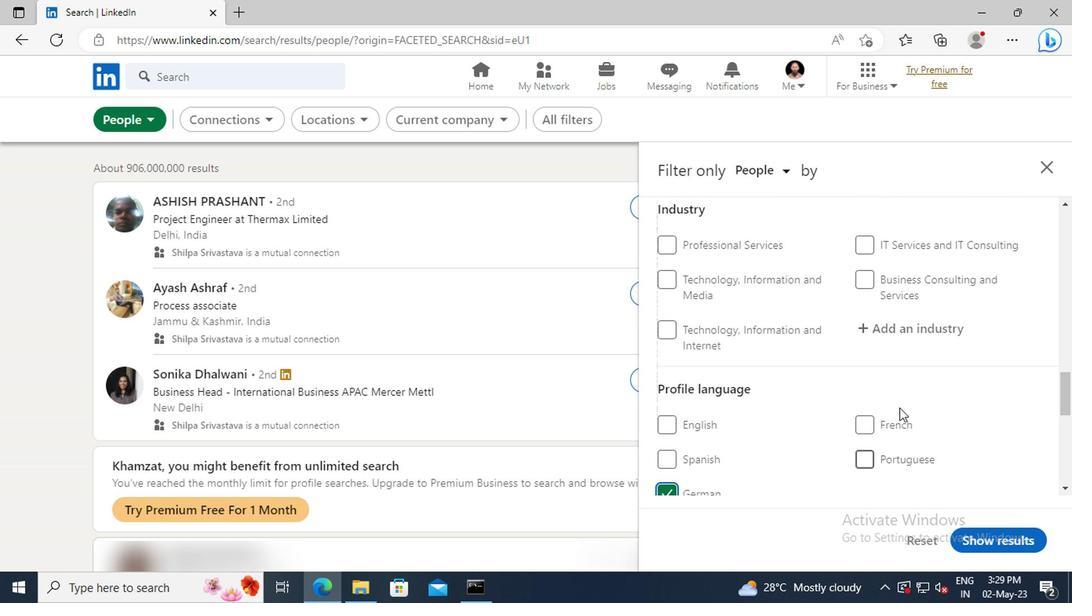 
Action: Mouse scrolled (895, 408) with delta (0, 0)
Screenshot: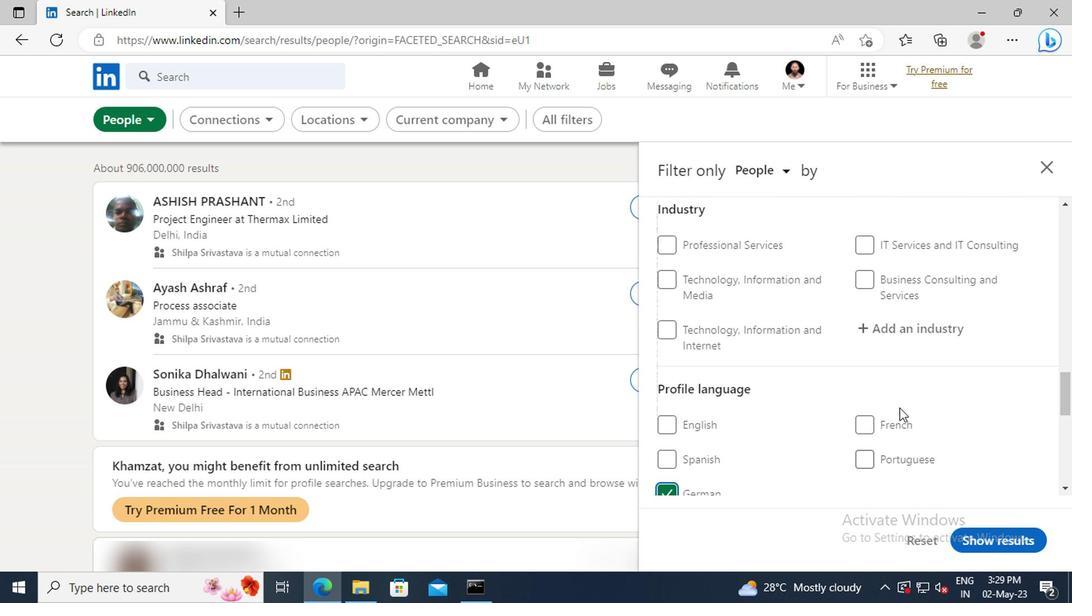 
Action: Mouse moved to (895, 406)
Screenshot: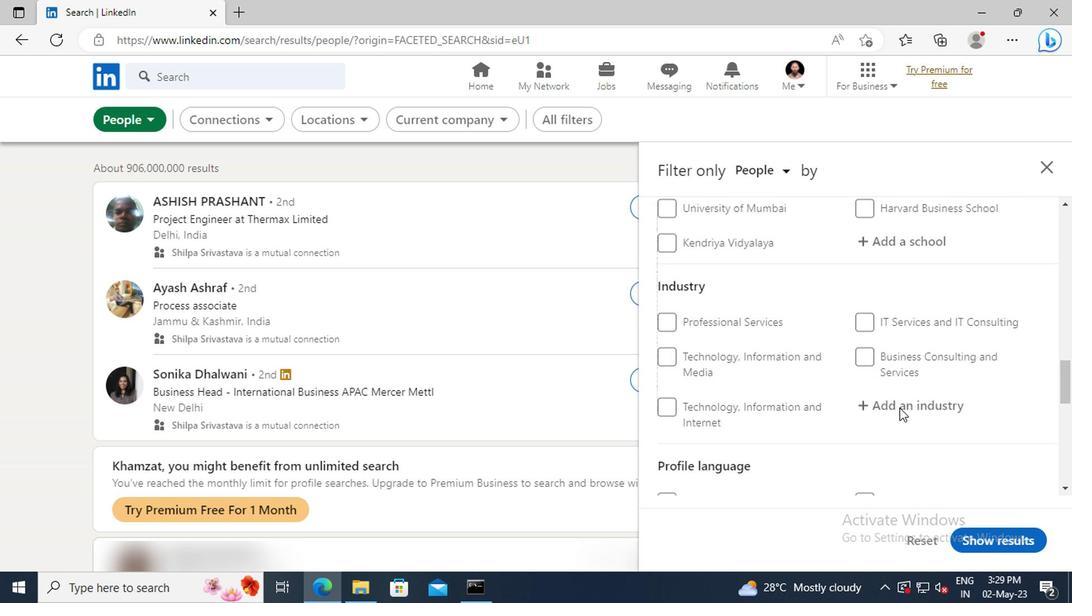 
Action: Mouse scrolled (895, 407) with delta (0, 0)
Screenshot: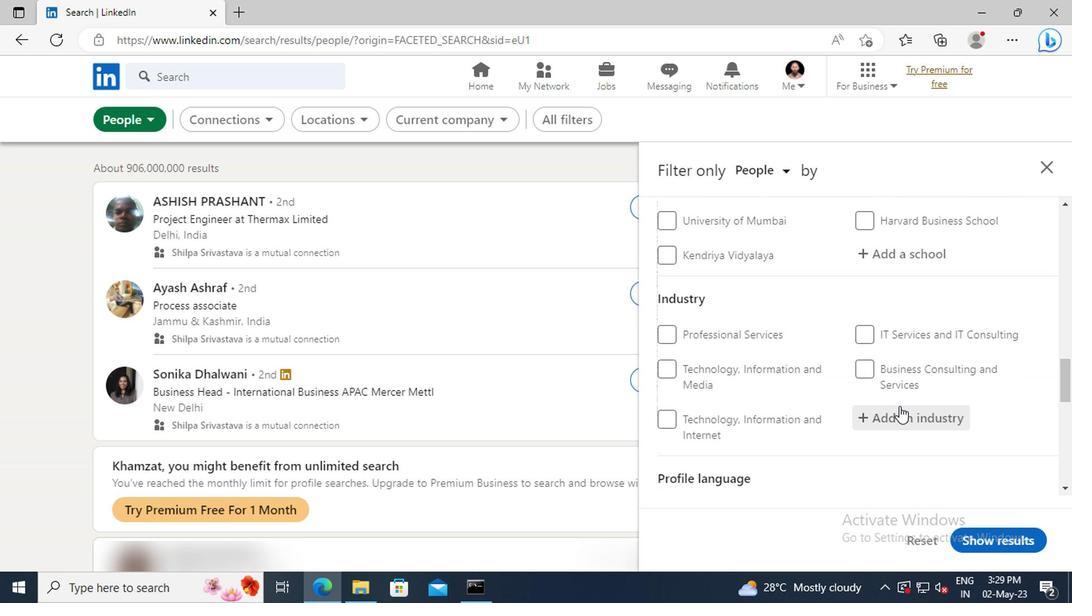 
Action: Mouse scrolled (895, 407) with delta (0, 0)
Screenshot: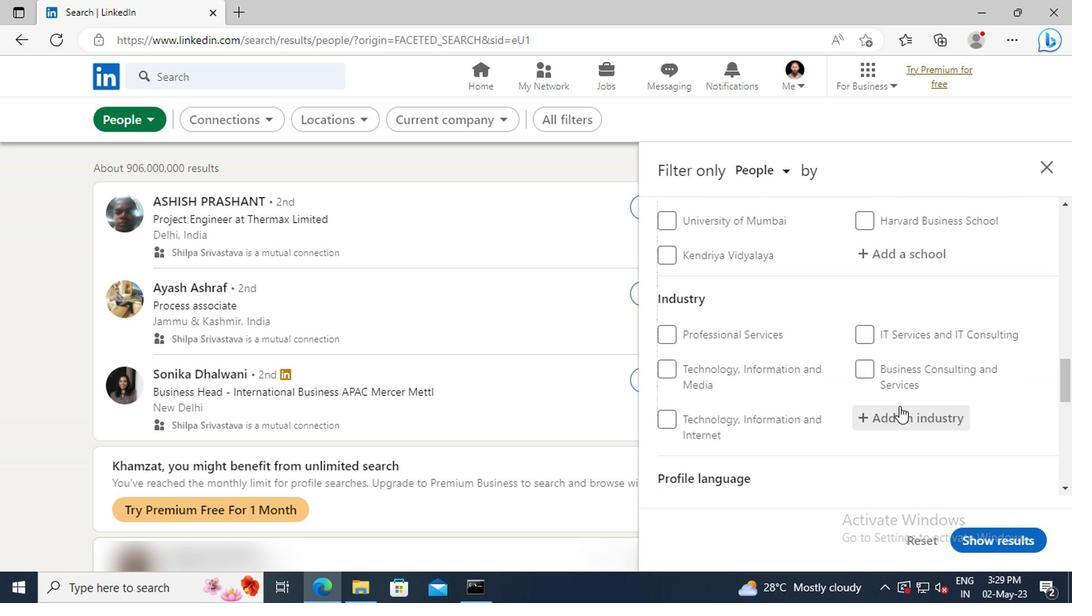 
Action: Mouse scrolled (895, 407) with delta (0, 0)
Screenshot: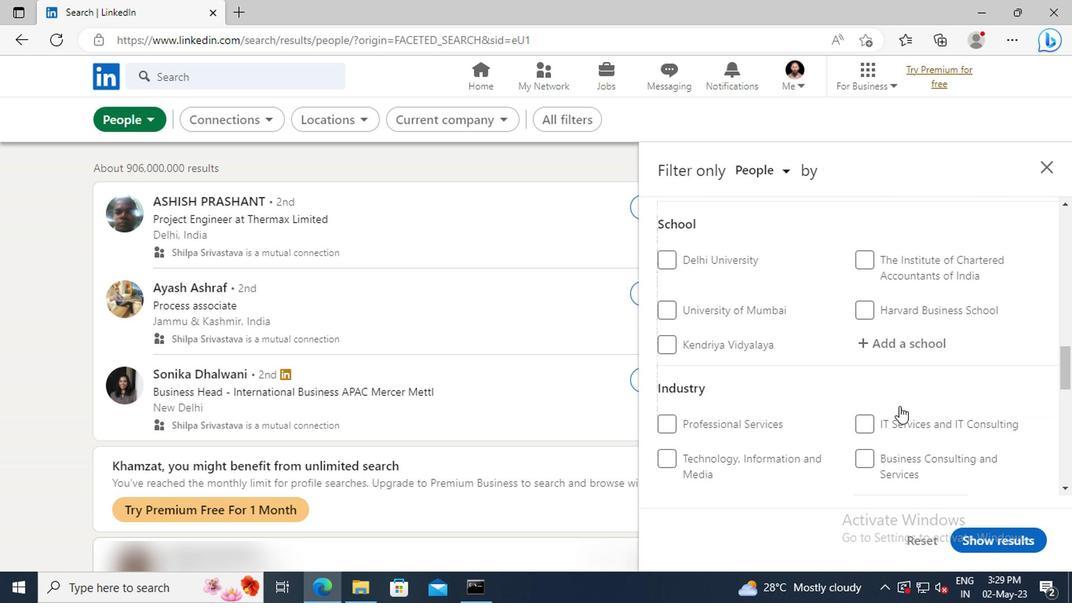 
Action: Mouse scrolled (895, 407) with delta (0, 0)
Screenshot: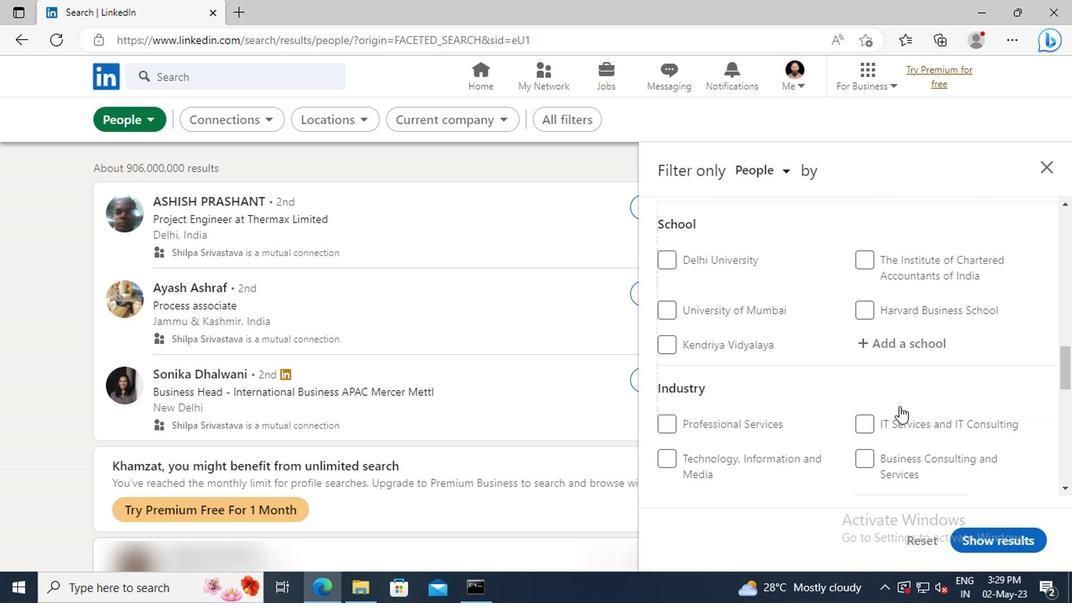 
Action: Mouse scrolled (895, 407) with delta (0, 0)
Screenshot: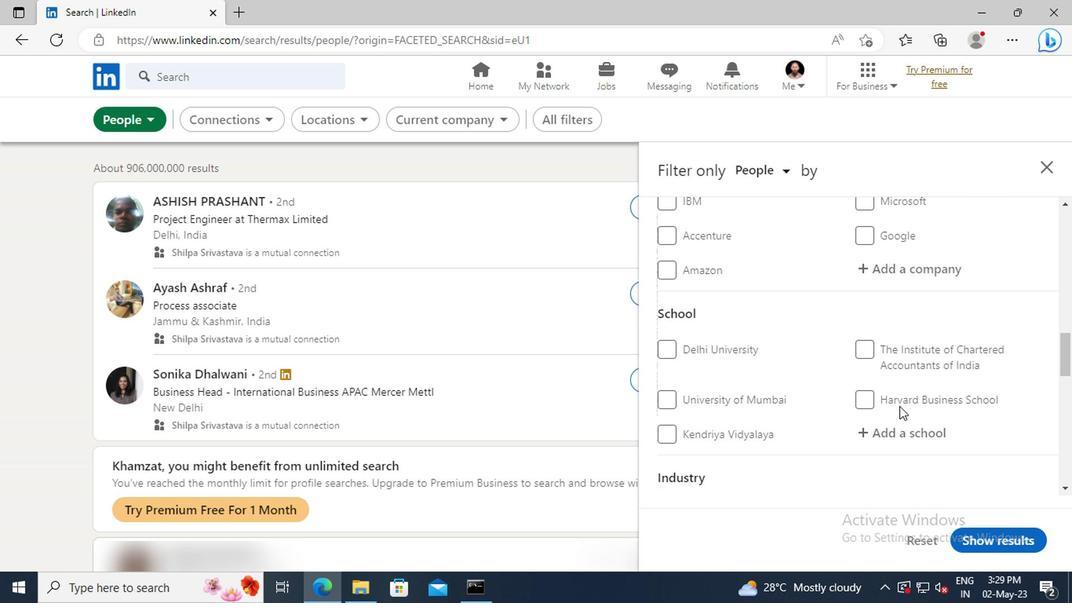 
Action: Mouse scrolled (895, 407) with delta (0, 0)
Screenshot: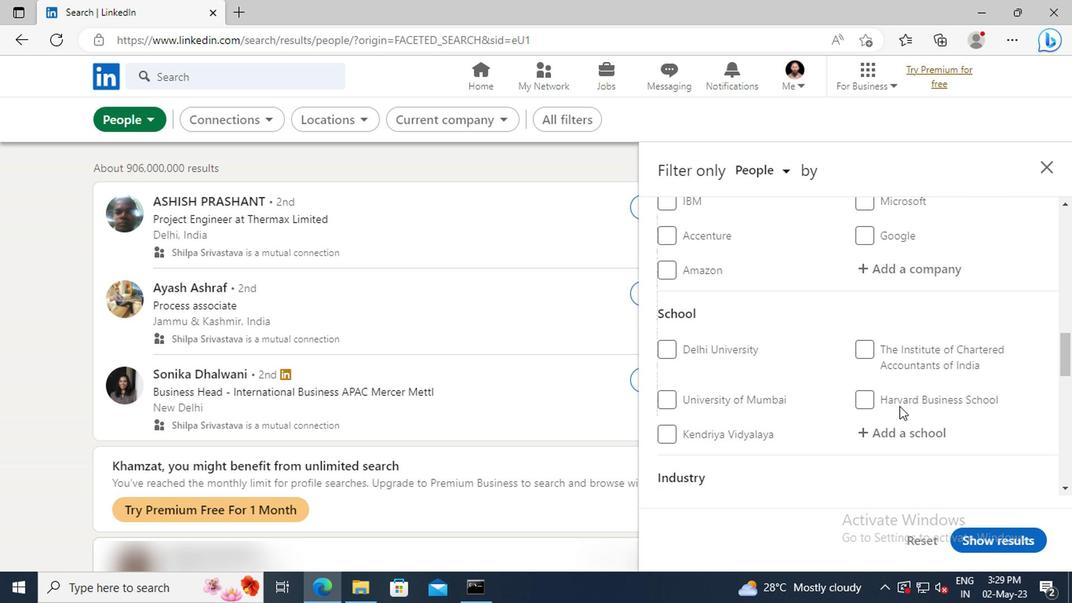 
Action: Mouse scrolled (895, 407) with delta (0, 0)
Screenshot: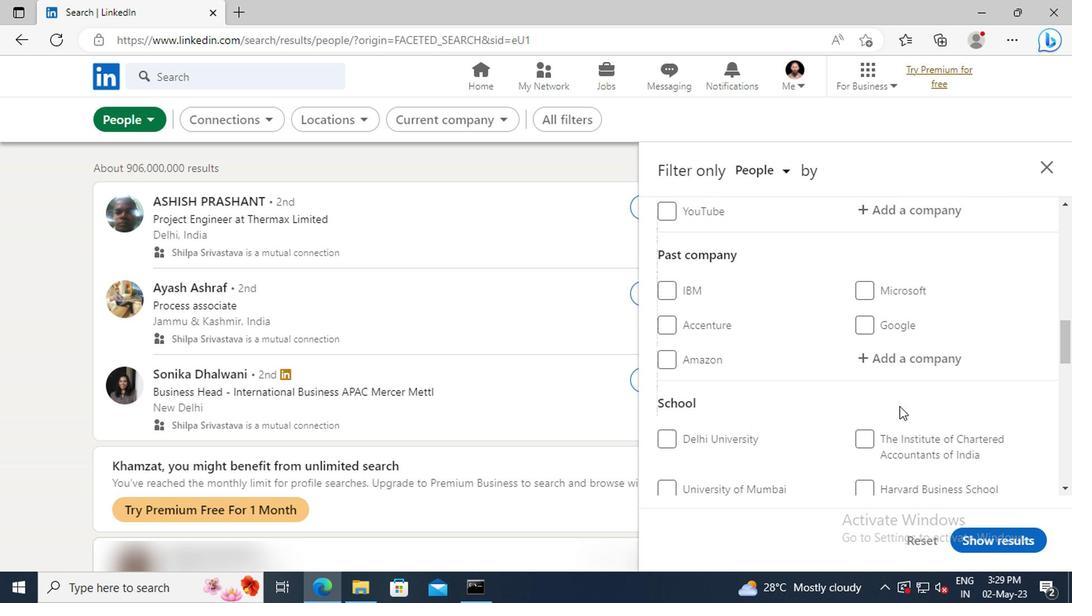 
Action: Mouse scrolled (895, 407) with delta (0, 0)
Screenshot: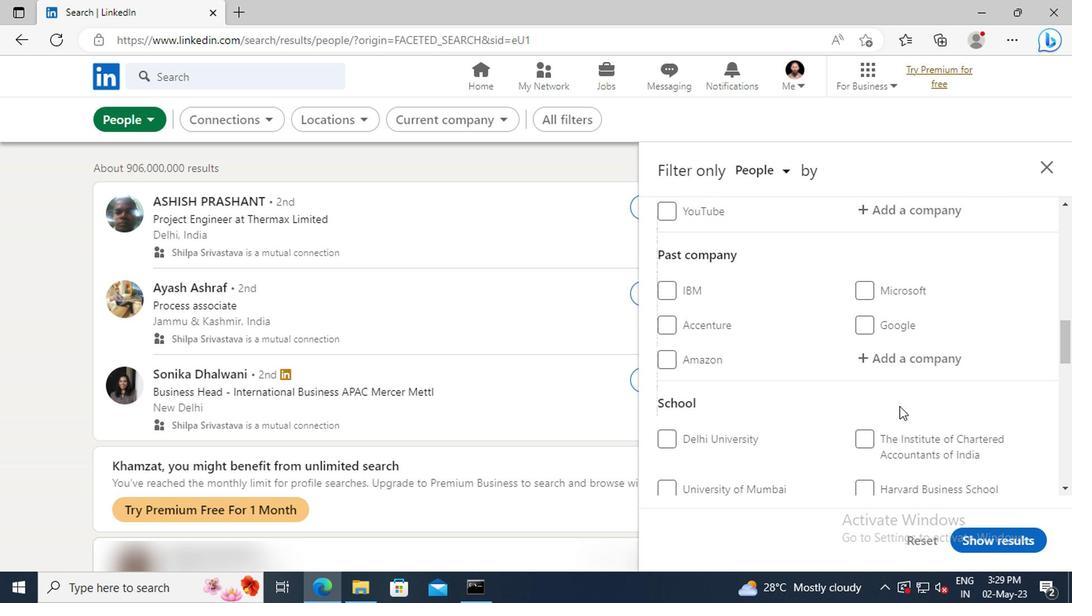 
Action: Mouse scrolled (895, 407) with delta (0, 0)
Screenshot: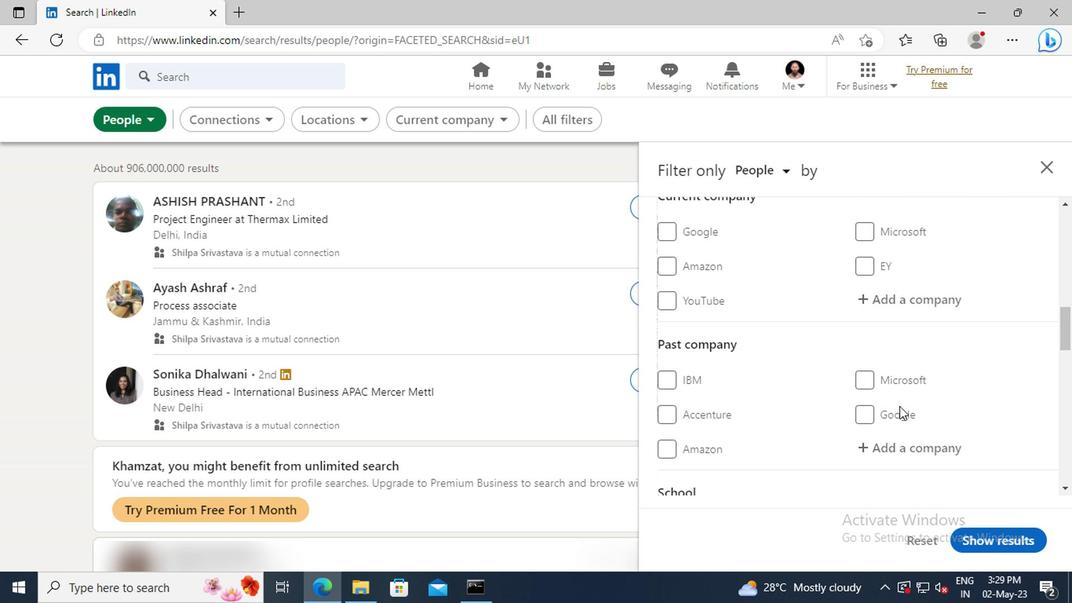 
Action: Mouse moved to (882, 350)
Screenshot: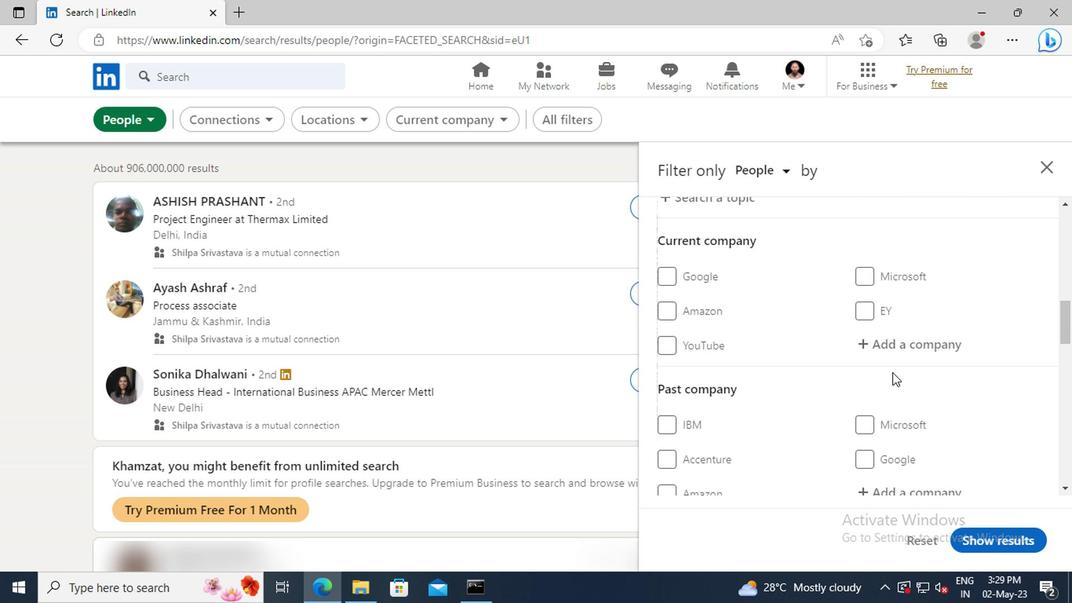 
Action: Mouse pressed left at (882, 350)
Screenshot: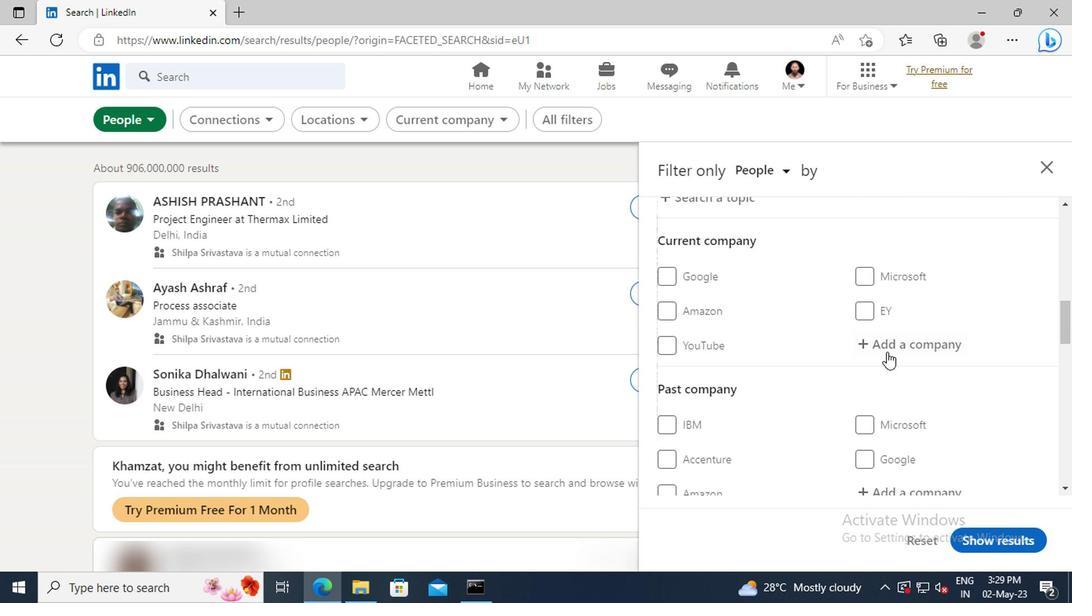 
Action: Key pressed <Key.shift>PW<Key.shift>C<Key.space><Key.shift>ACCE
Screenshot: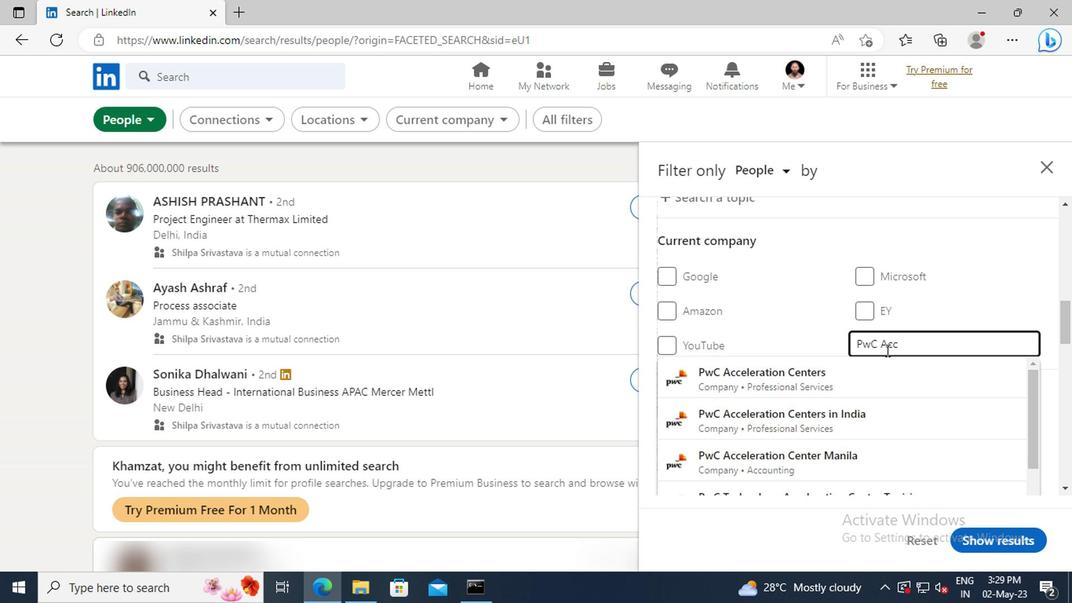 
Action: Mouse moved to (878, 375)
Screenshot: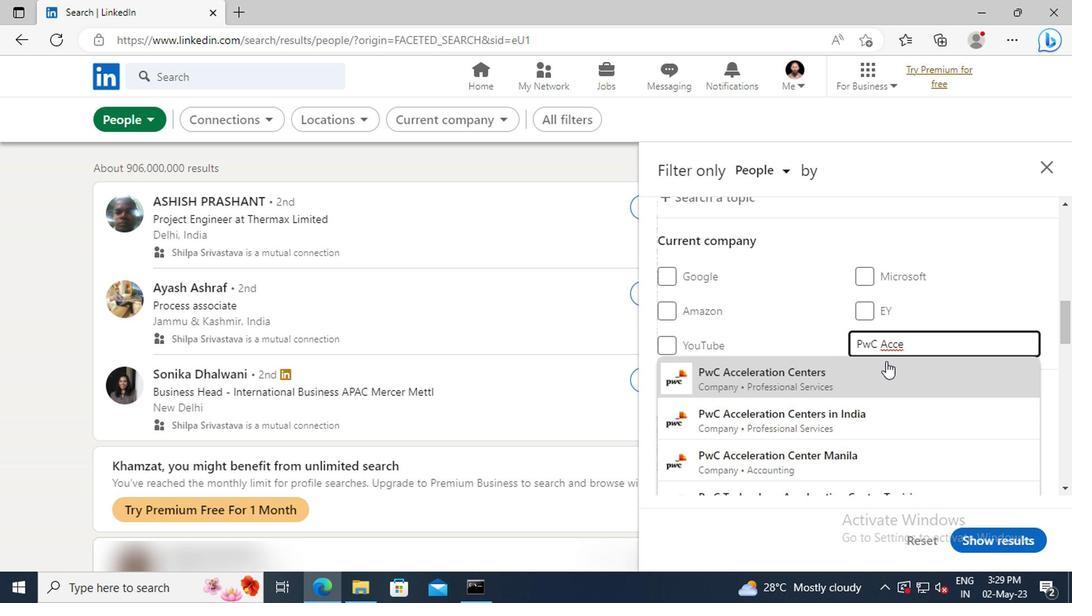 
Action: Mouse pressed left at (878, 375)
Screenshot: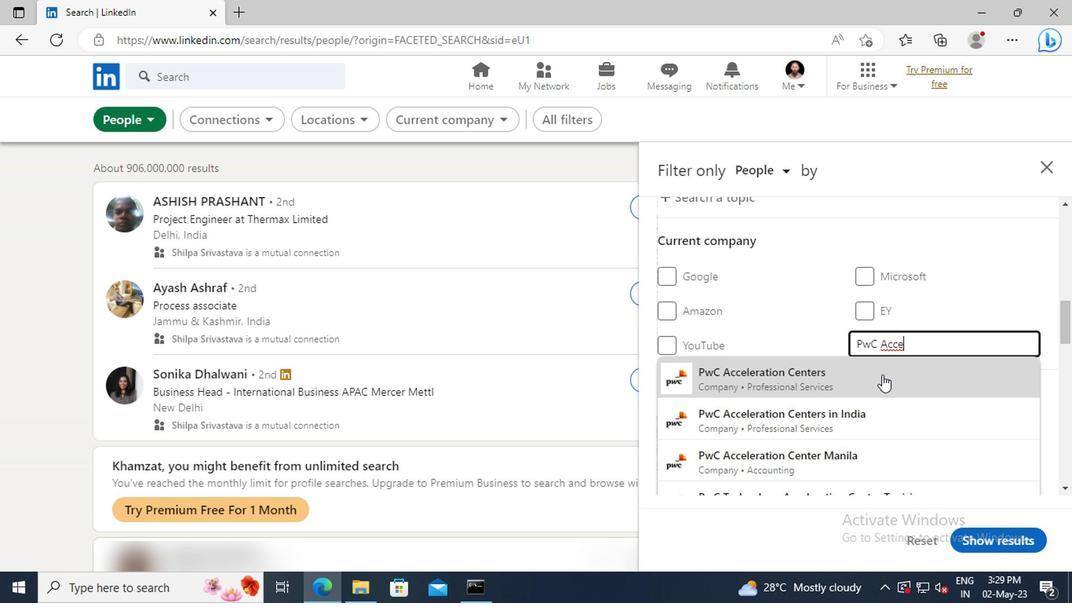 
Action: Mouse scrolled (878, 374) with delta (0, -1)
Screenshot: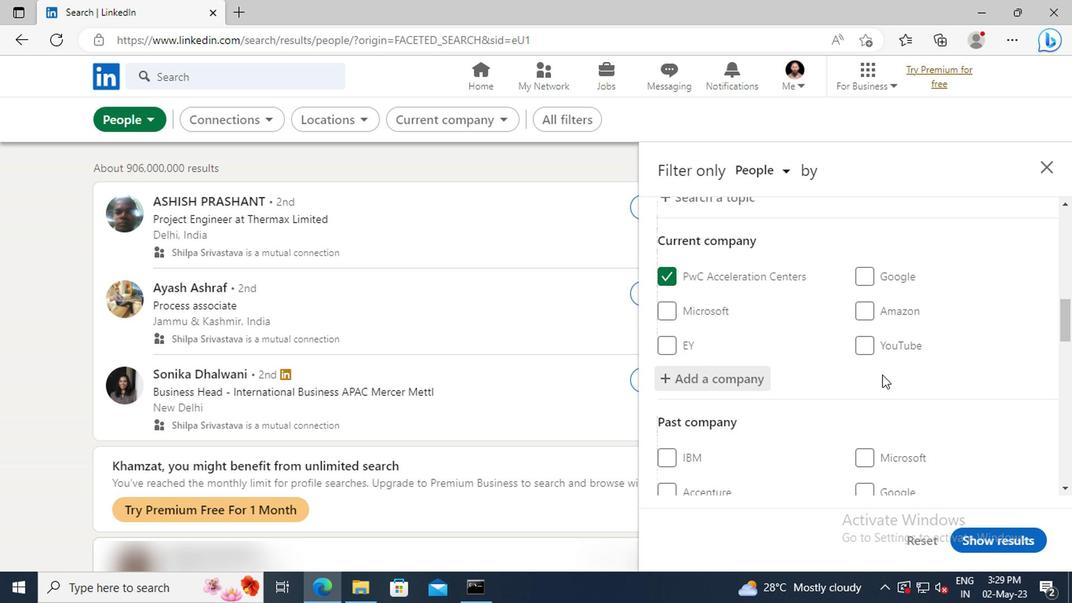 
Action: Mouse scrolled (878, 374) with delta (0, -1)
Screenshot: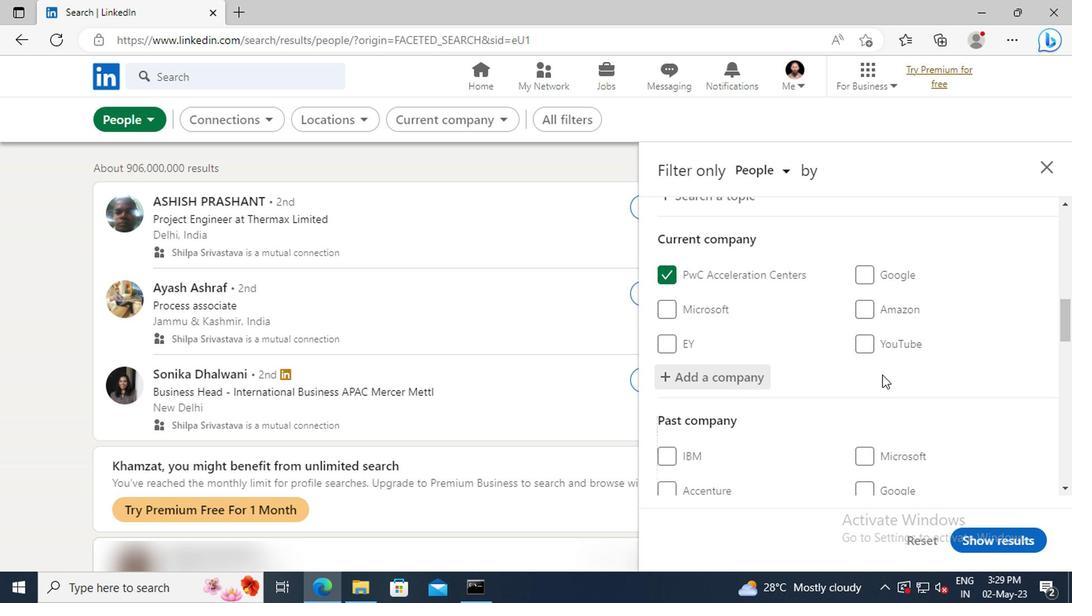 
Action: Mouse moved to (877, 372)
Screenshot: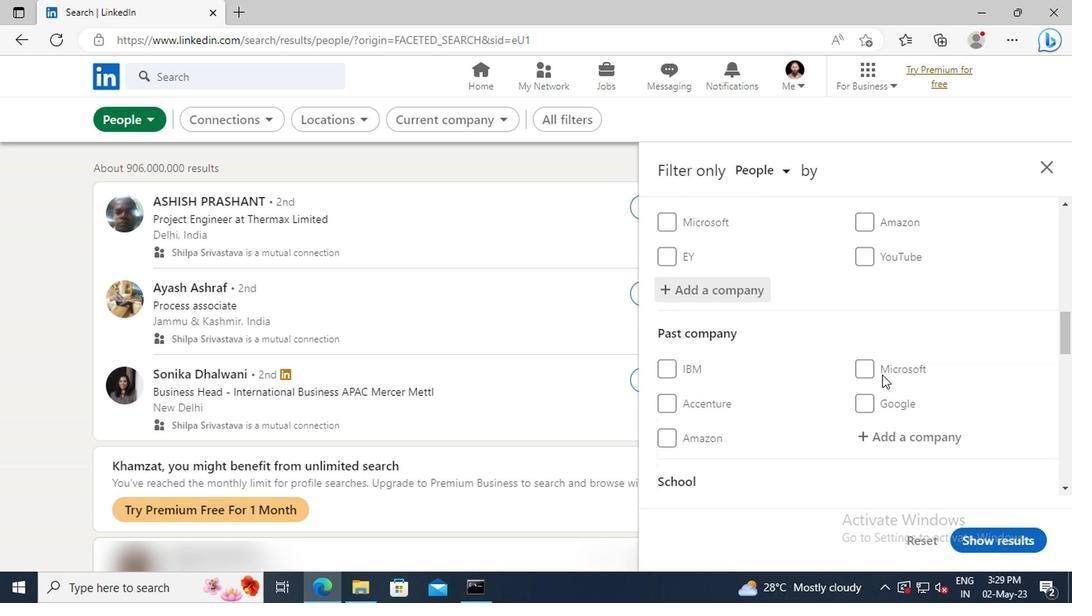 
Action: Mouse scrolled (877, 372) with delta (0, 0)
Screenshot: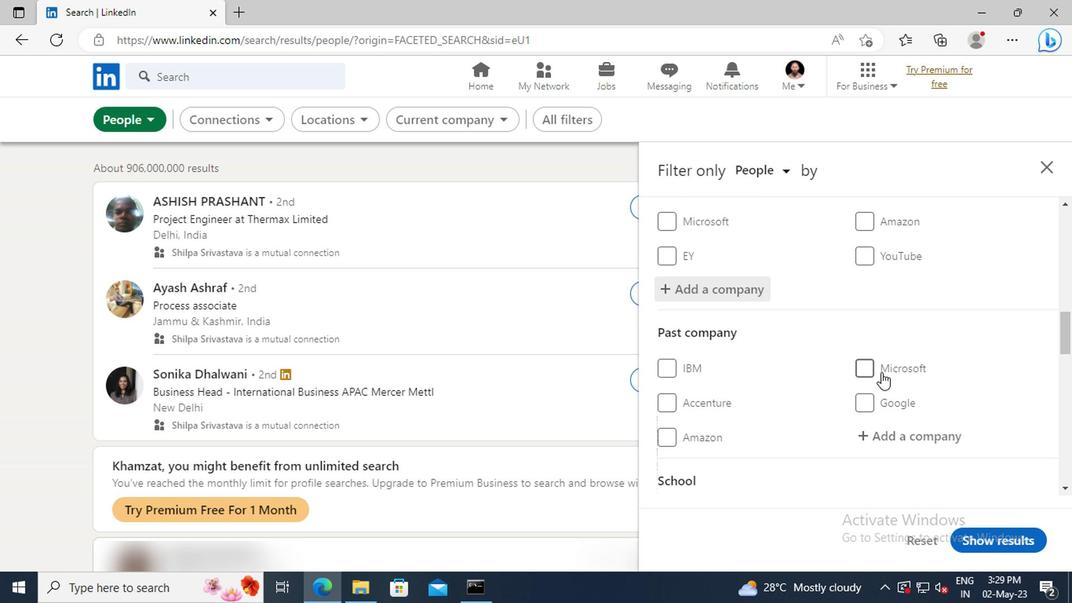 
Action: Mouse moved to (872, 360)
Screenshot: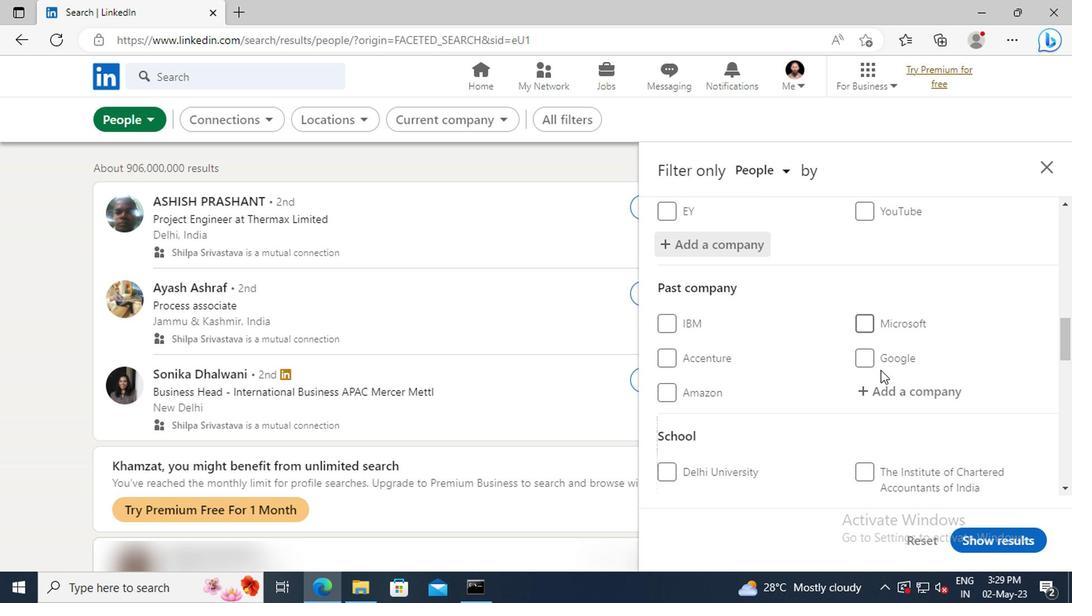 
Action: Mouse scrolled (872, 359) with delta (0, 0)
Screenshot: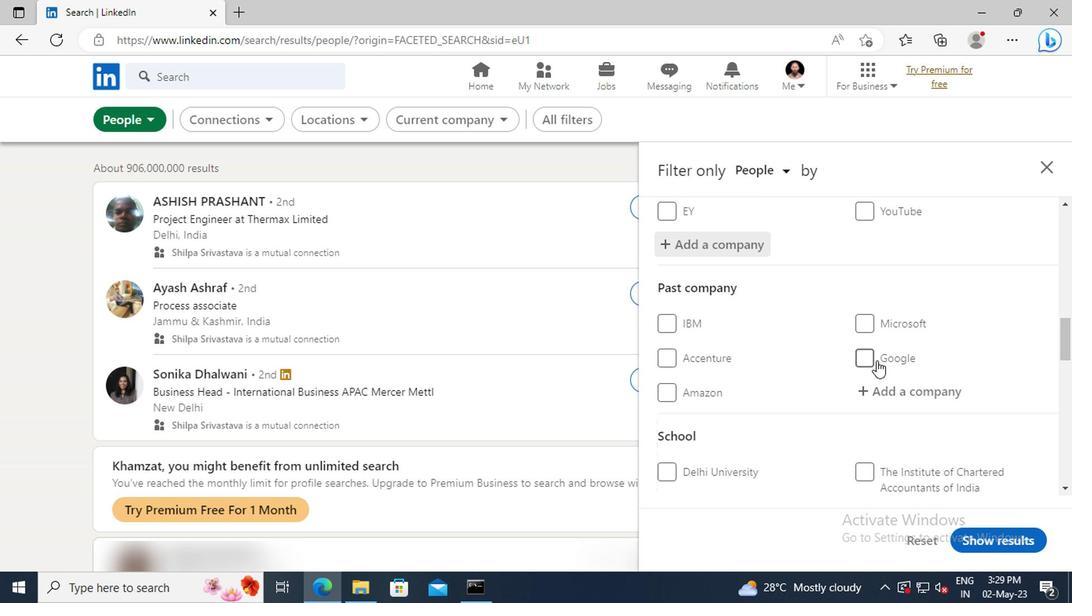 
Action: Mouse scrolled (872, 359) with delta (0, 0)
Screenshot: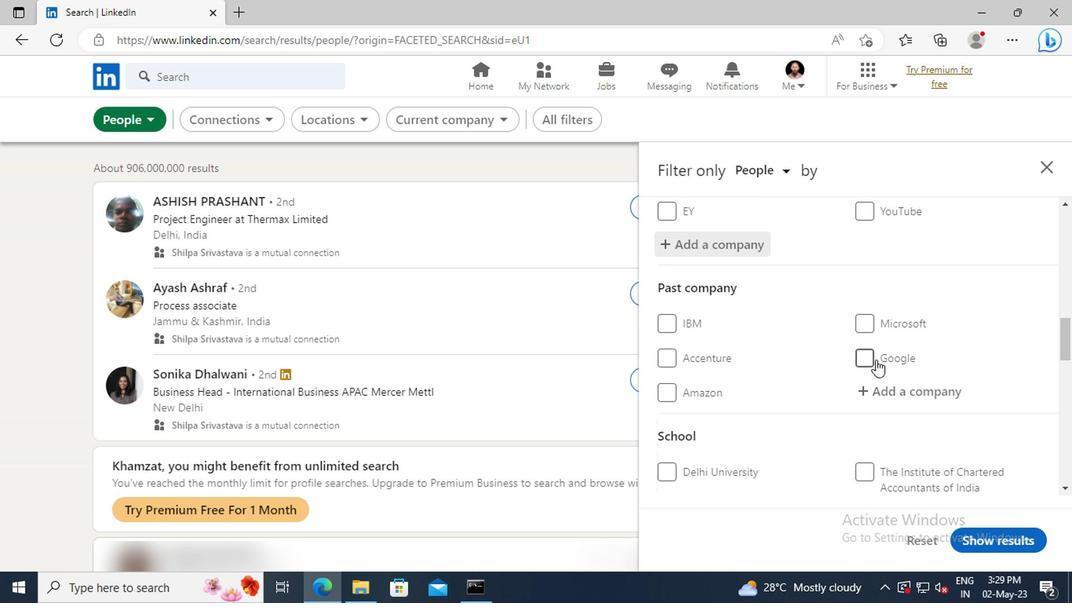 
Action: Mouse scrolled (872, 359) with delta (0, 0)
Screenshot: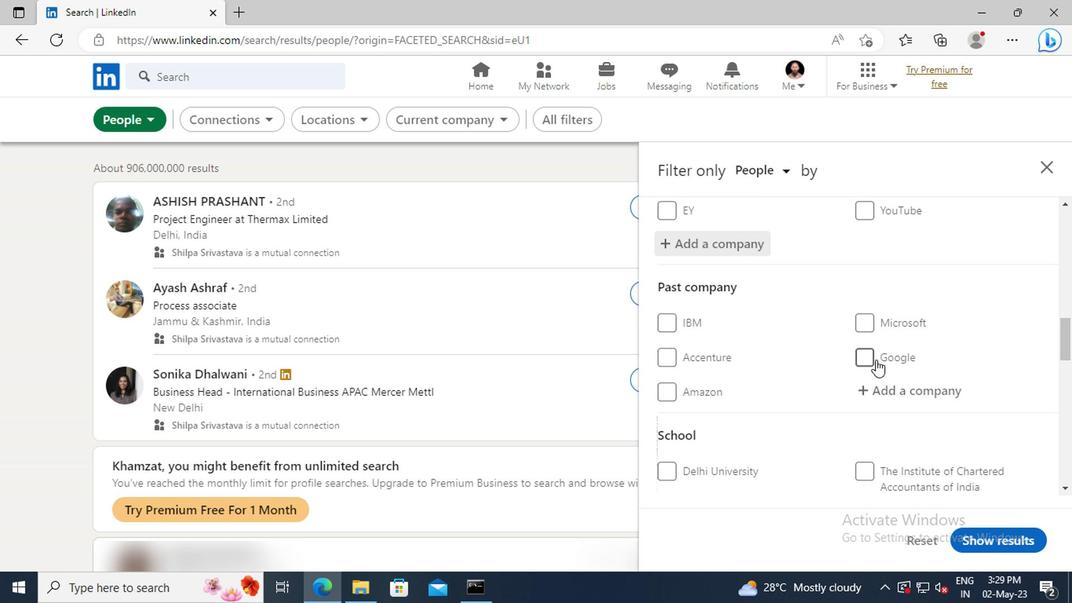 
Action: Mouse scrolled (872, 359) with delta (0, 0)
Screenshot: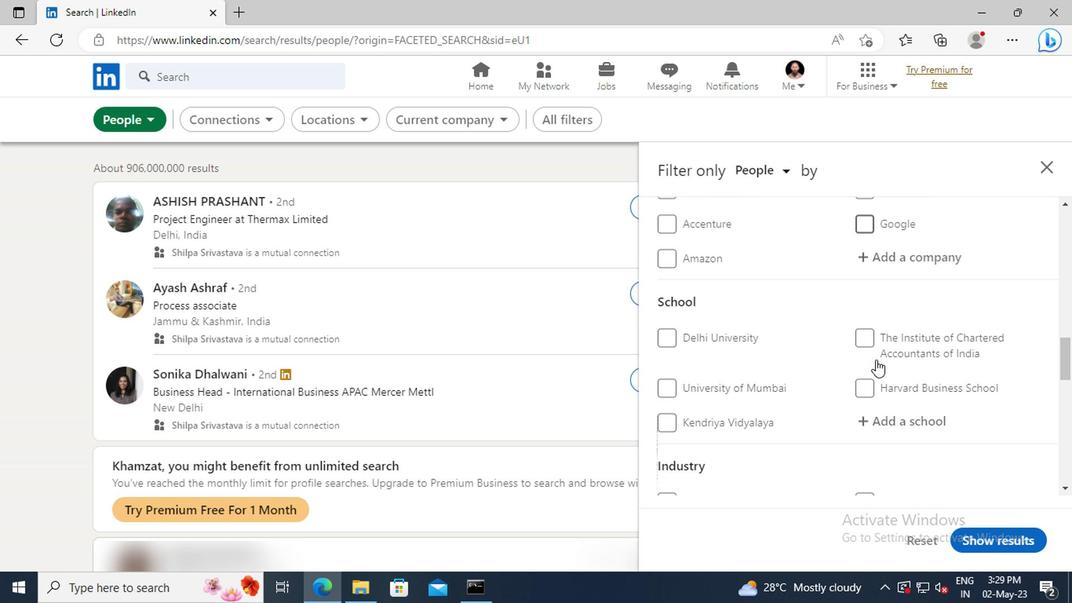 
Action: Mouse moved to (872, 371)
Screenshot: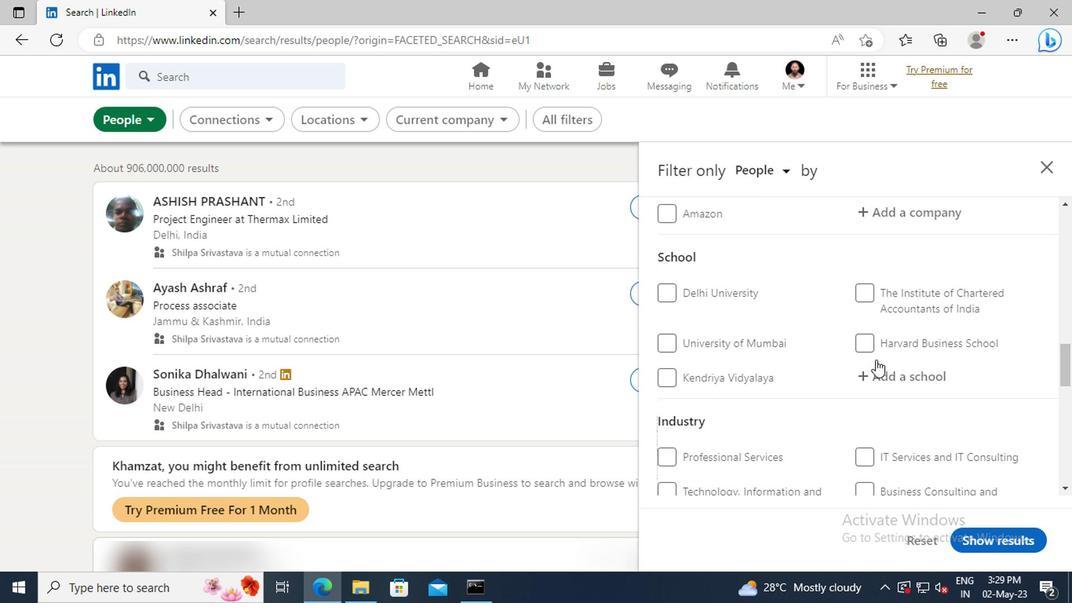 
Action: Mouse pressed left at (872, 371)
Screenshot: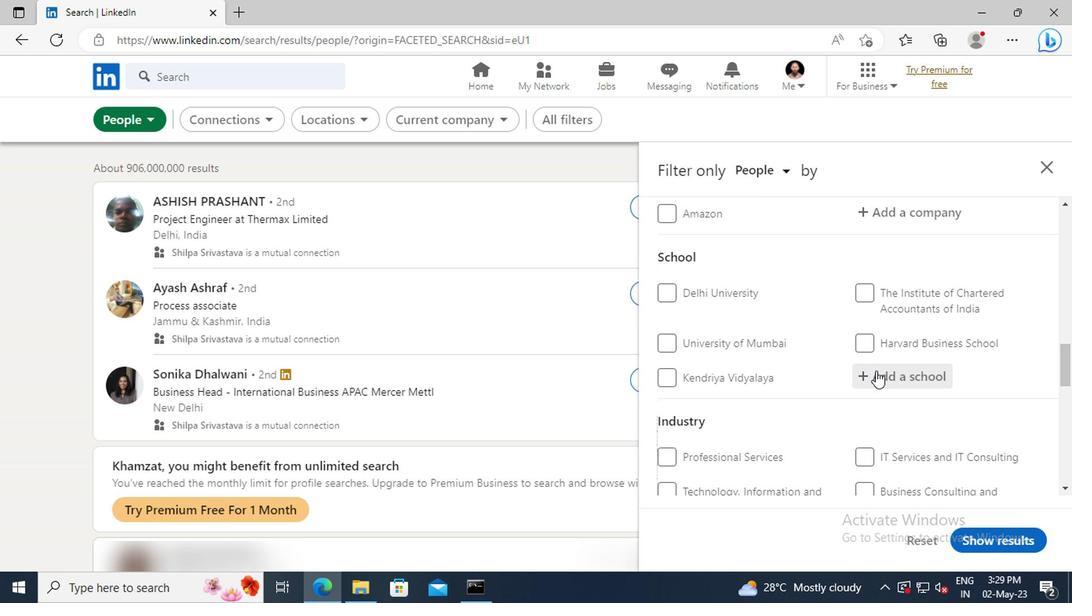
Action: Key pressed <Key.shift>DESH<Key.space><Key.shift>BHAGAT<Key.space><Key.shift>U
Screenshot: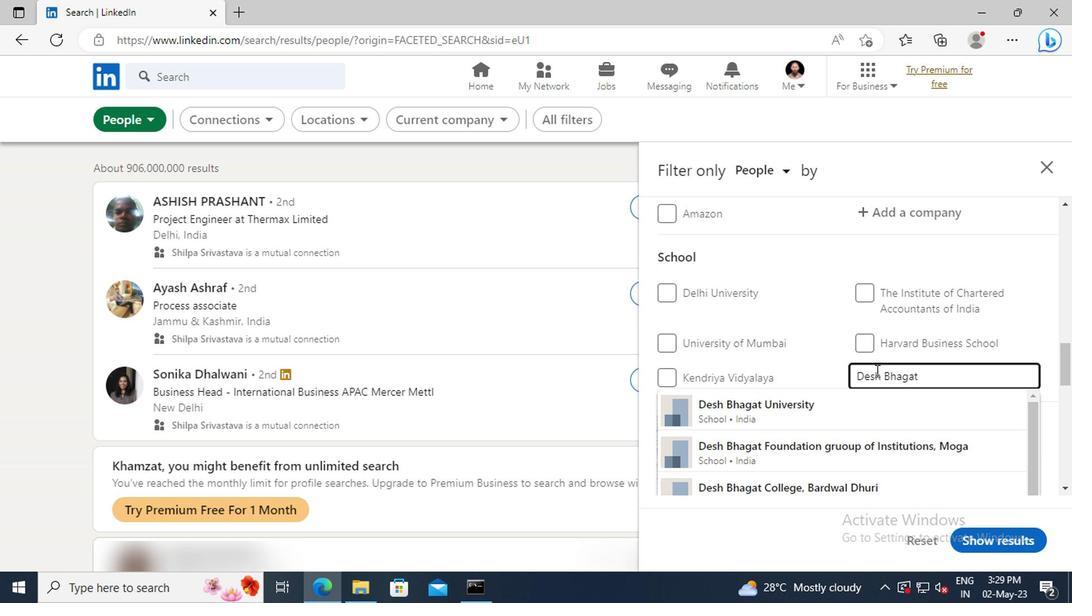 
Action: Mouse moved to (875, 401)
Screenshot: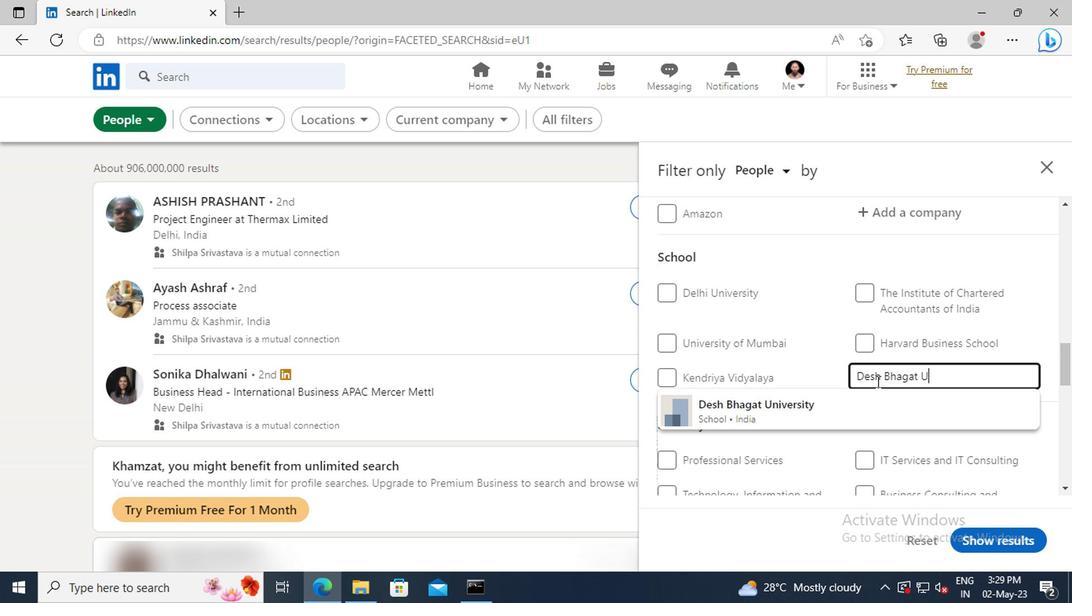 
Action: Mouse pressed left at (875, 401)
Screenshot: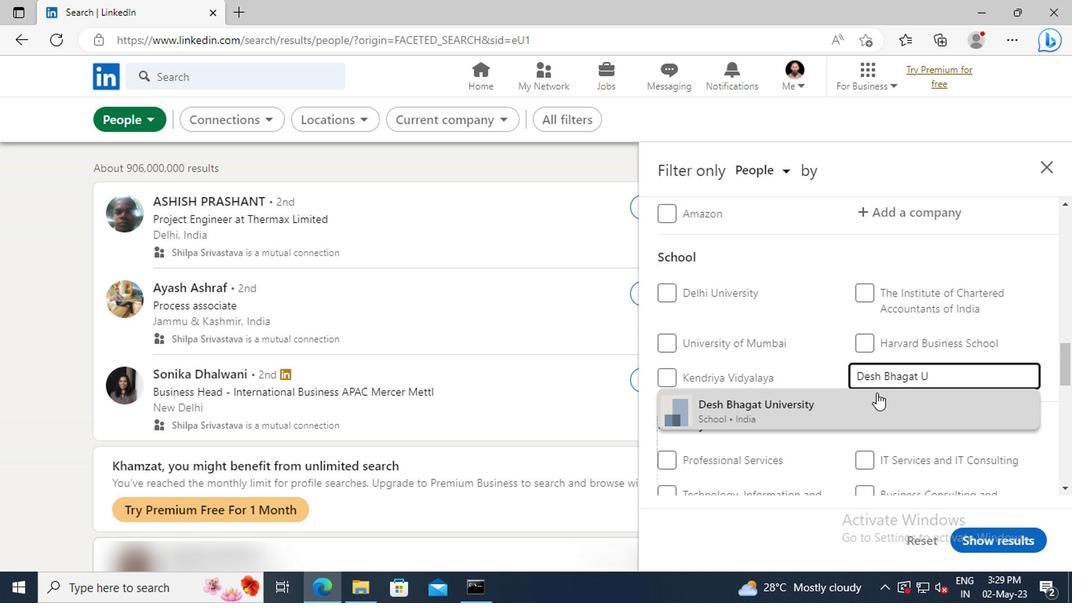 
Action: Mouse moved to (877, 401)
Screenshot: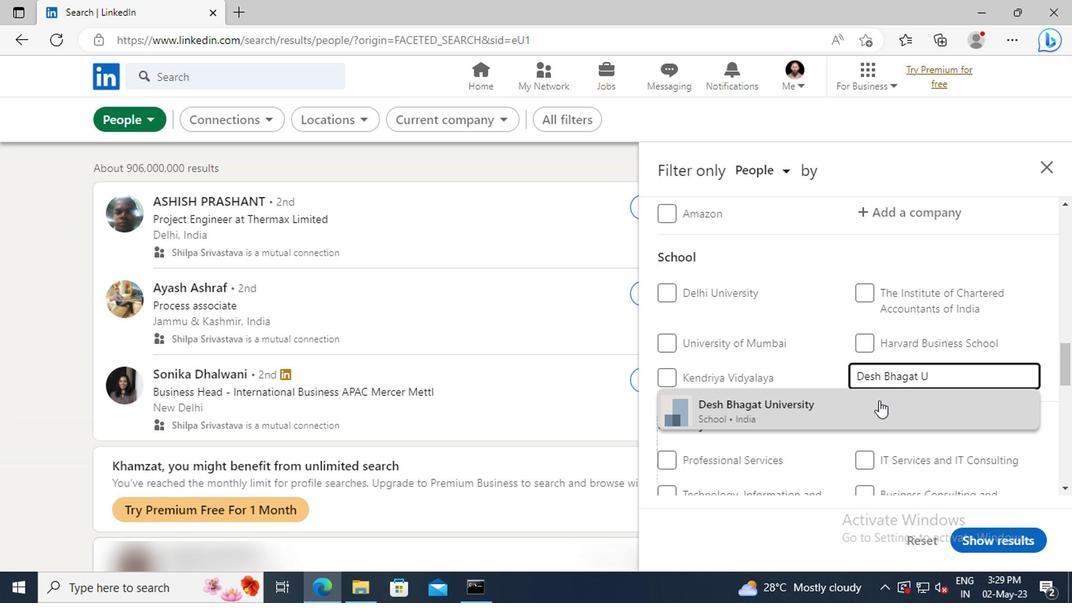 
Action: Mouse scrolled (877, 401) with delta (0, 0)
Screenshot: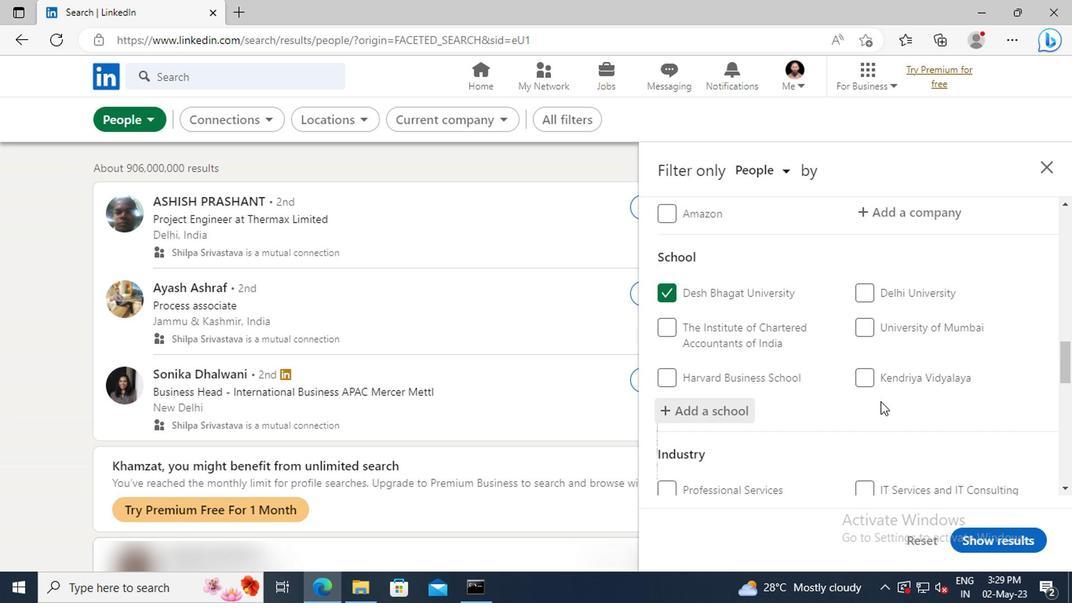 
Action: Mouse scrolled (877, 401) with delta (0, 0)
Screenshot: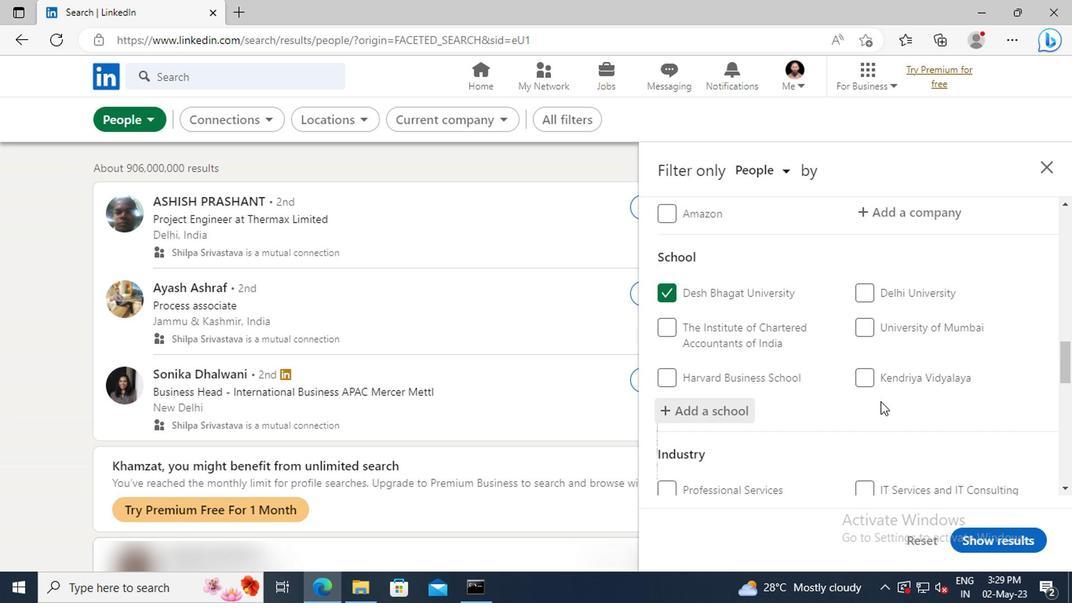 
Action: Mouse moved to (871, 387)
Screenshot: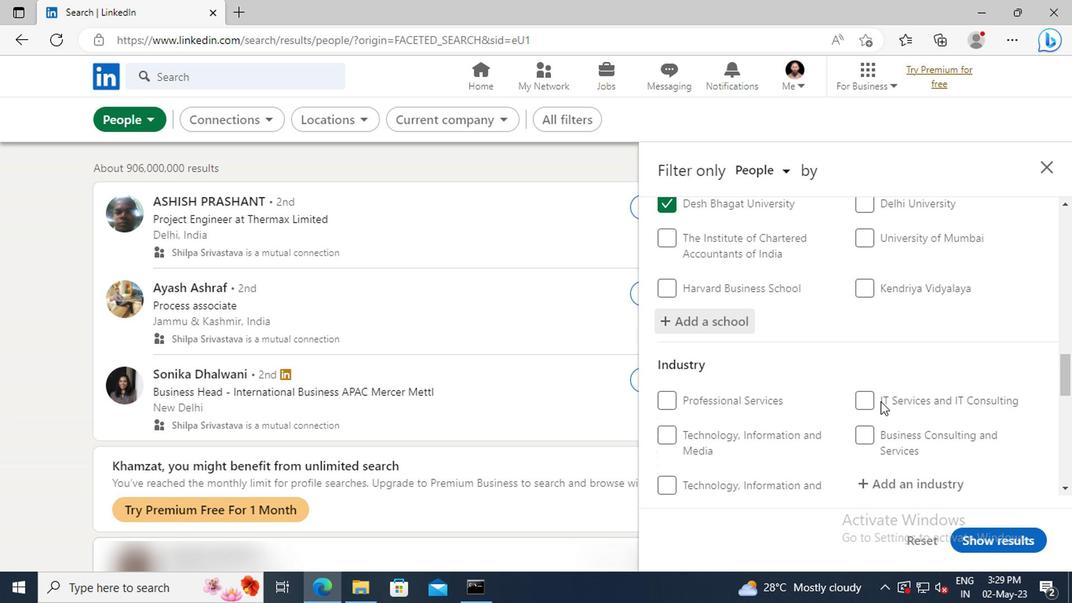 
Action: Mouse scrolled (871, 387) with delta (0, 0)
Screenshot: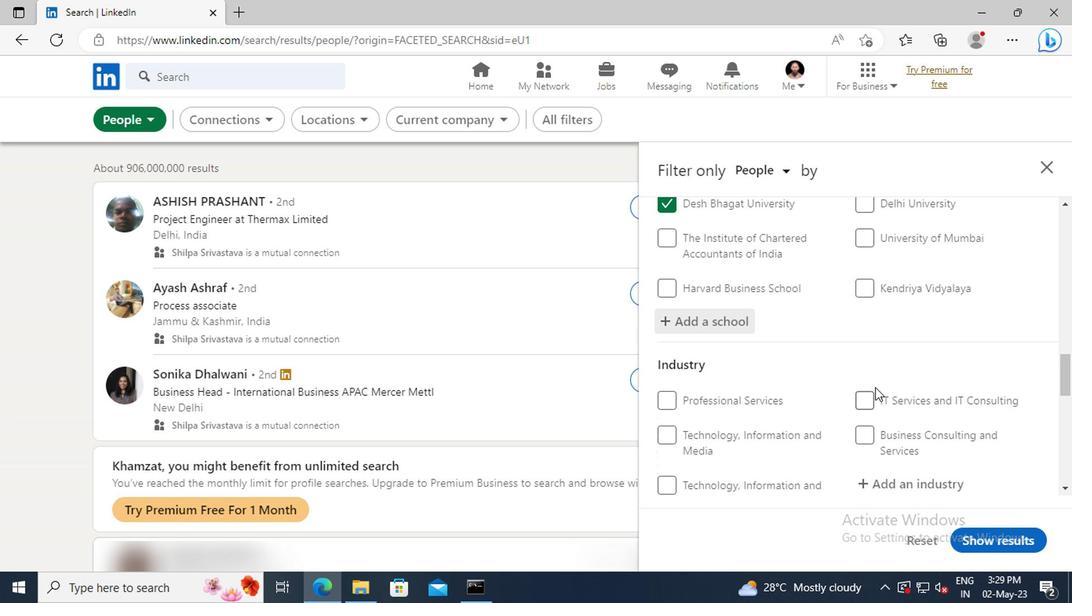 
Action: Mouse scrolled (871, 387) with delta (0, 0)
Screenshot: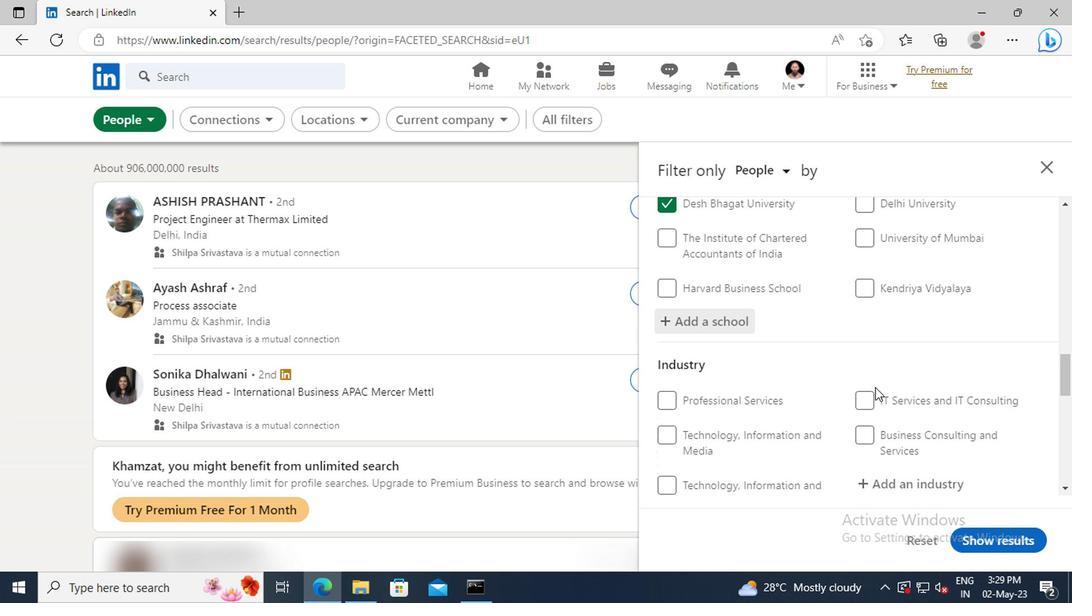 
Action: Mouse moved to (863, 395)
Screenshot: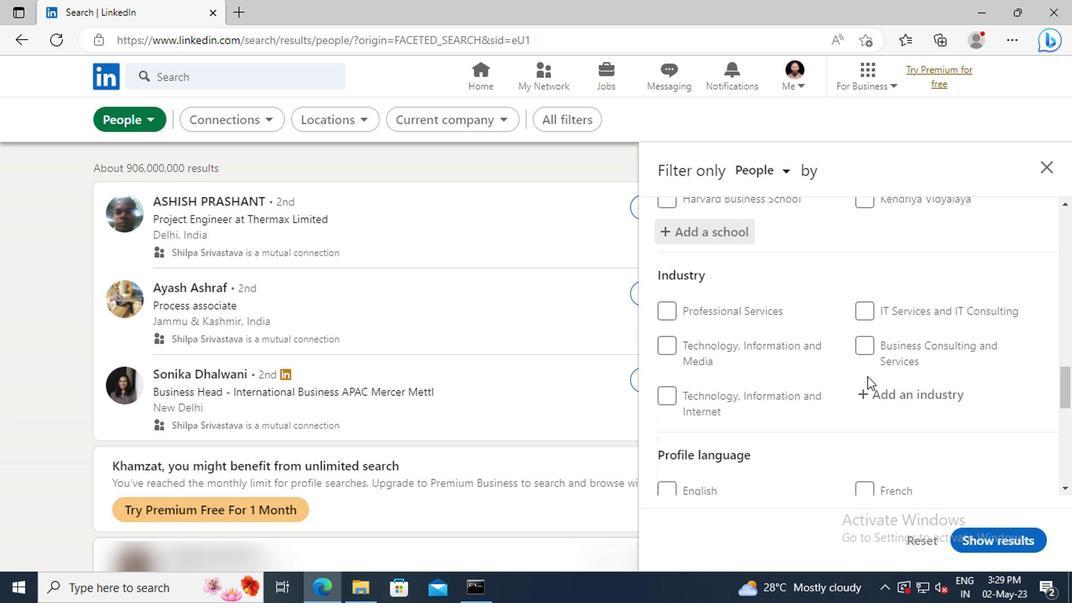 
Action: Mouse pressed left at (863, 395)
Screenshot: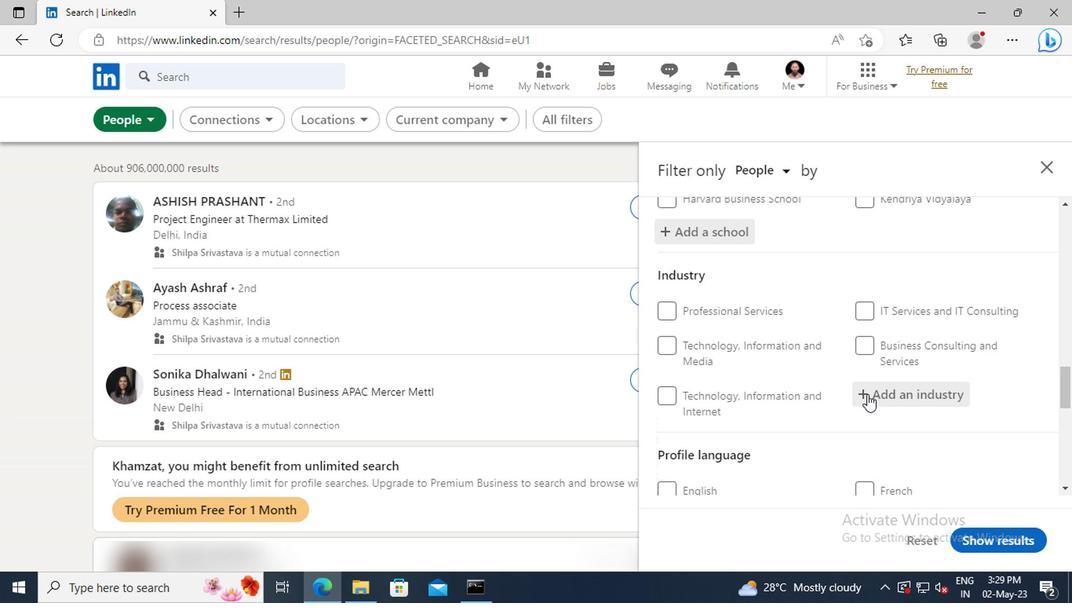
Action: Key pressed <Key.shift>ABRASIV
Screenshot: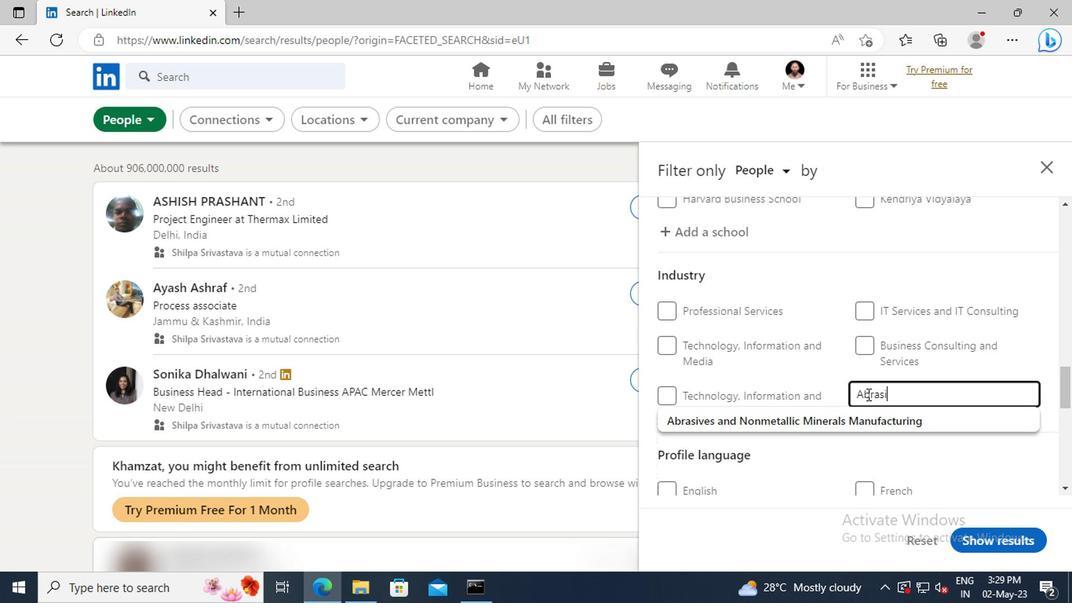 
Action: Mouse moved to (865, 416)
Screenshot: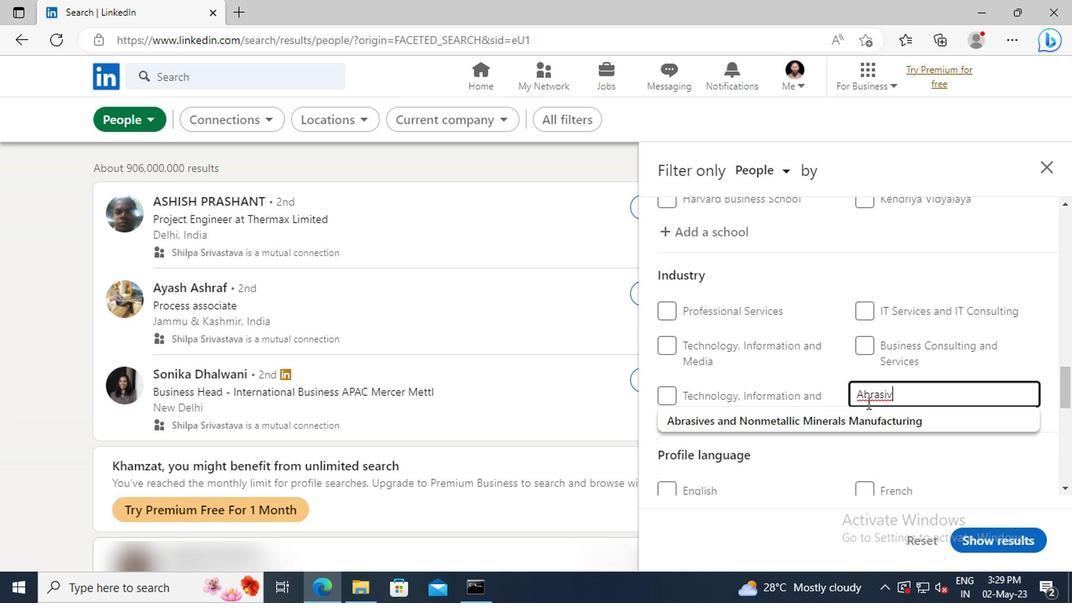 
Action: Mouse pressed left at (865, 416)
Screenshot: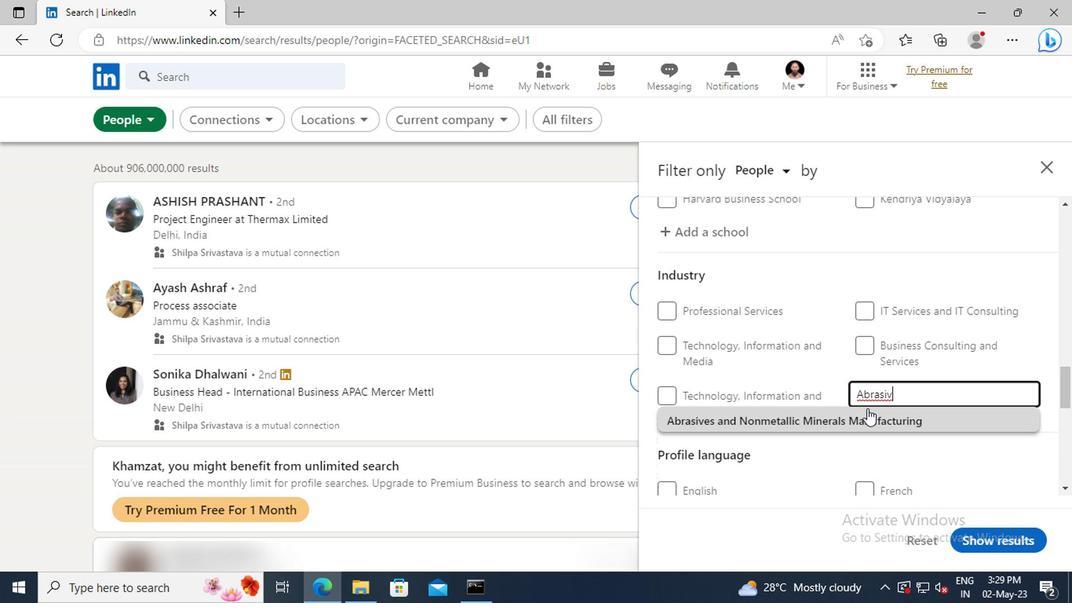 
Action: Mouse scrolled (865, 416) with delta (0, 0)
Screenshot: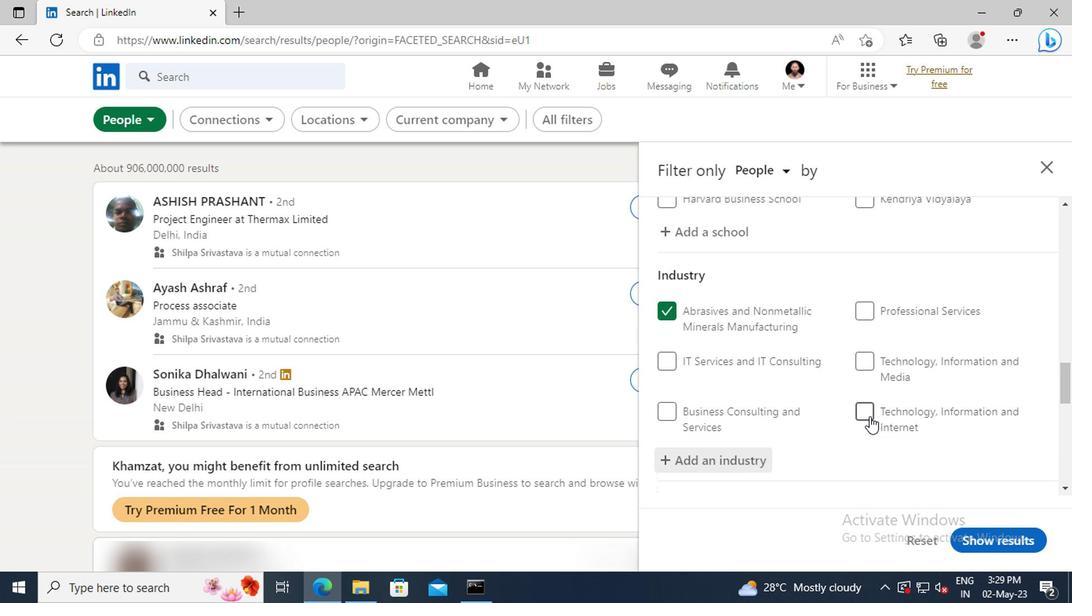 
Action: Mouse scrolled (865, 416) with delta (0, 0)
Screenshot: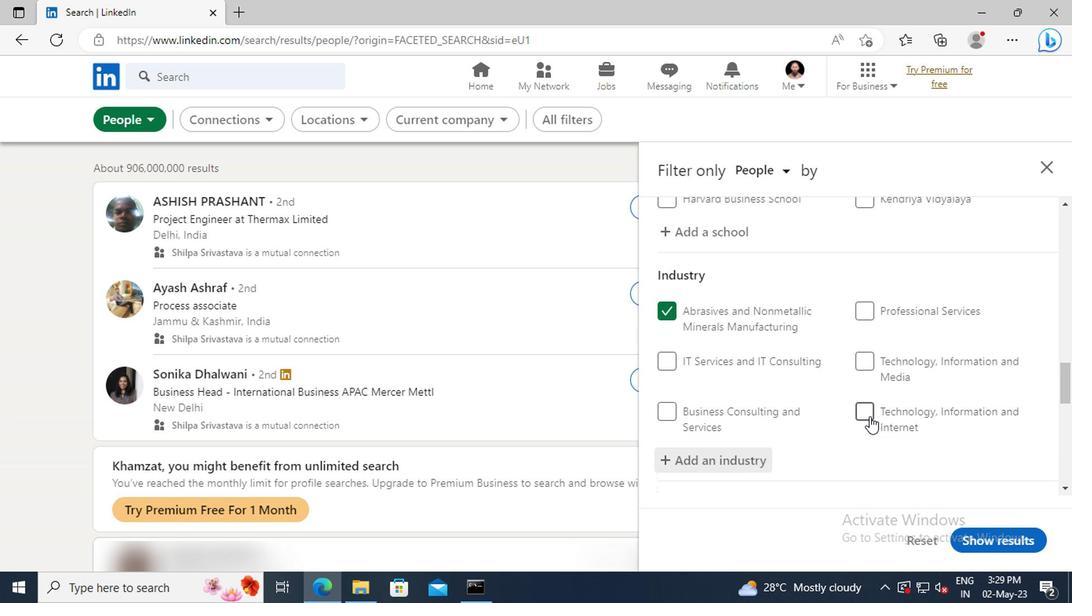 
Action: Mouse moved to (863, 396)
Screenshot: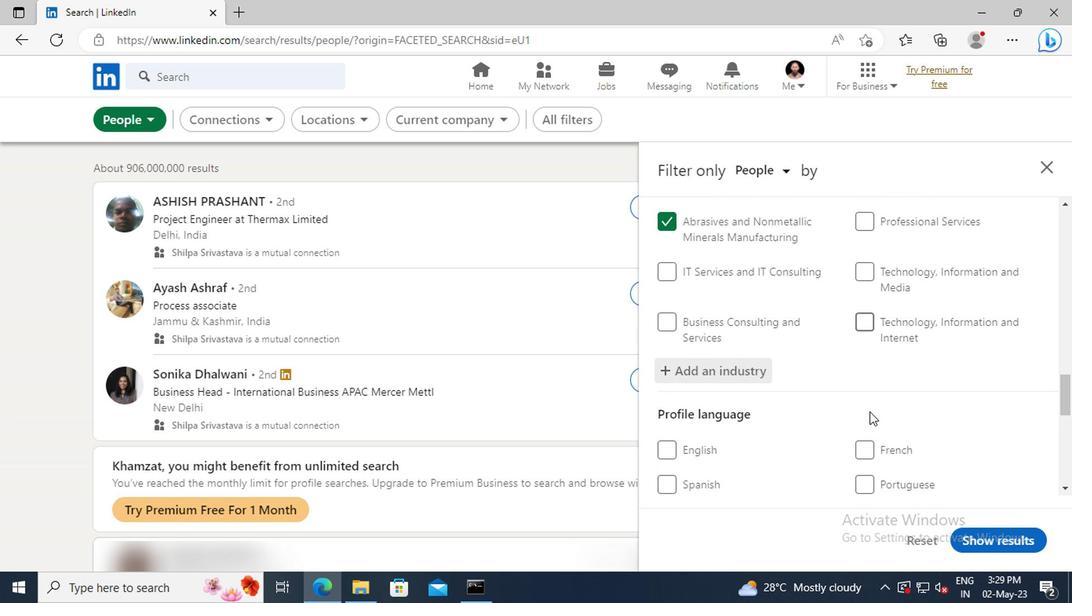 
Action: Mouse scrolled (863, 395) with delta (0, 0)
Screenshot: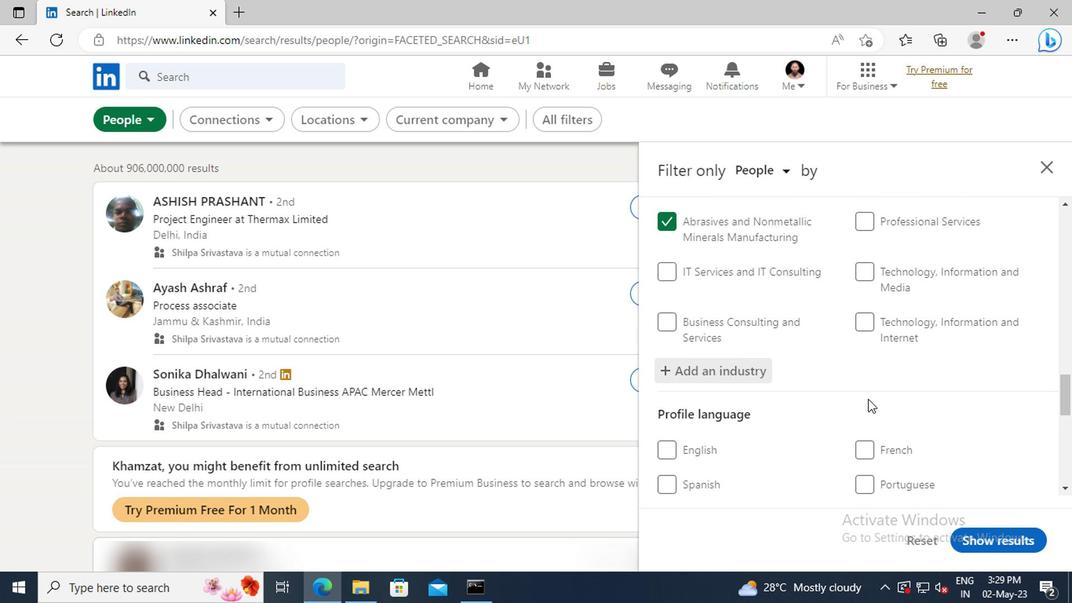 
Action: Mouse scrolled (863, 395) with delta (0, 0)
Screenshot: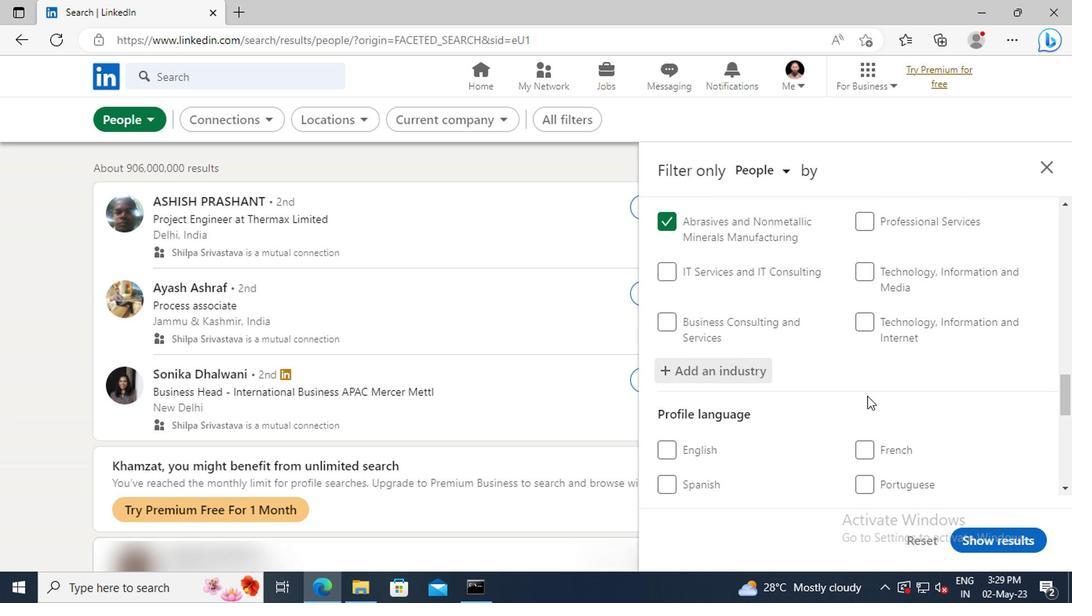 
Action: Mouse moved to (859, 357)
Screenshot: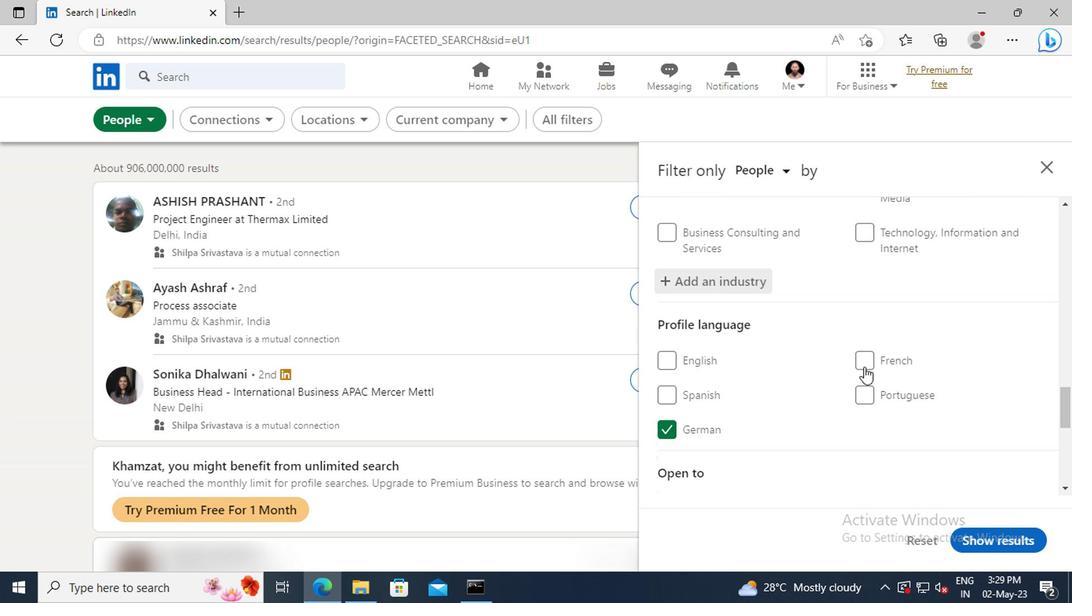 
Action: Mouse scrolled (859, 356) with delta (0, 0)
Screenshot: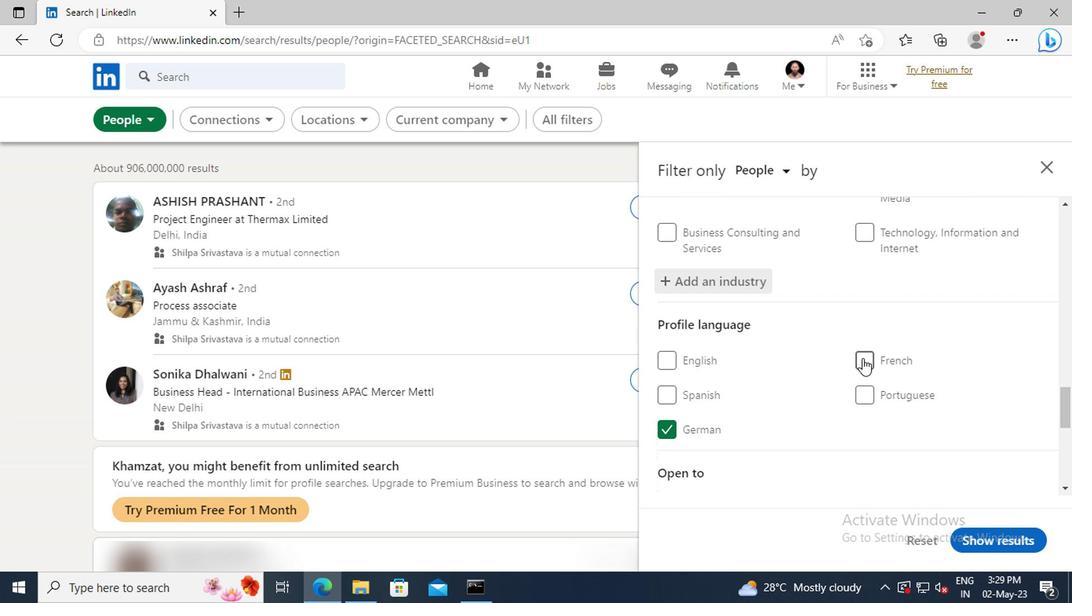 
Action: Mouse scrolled (859, 356) with delta (0, 0)
Screenshot: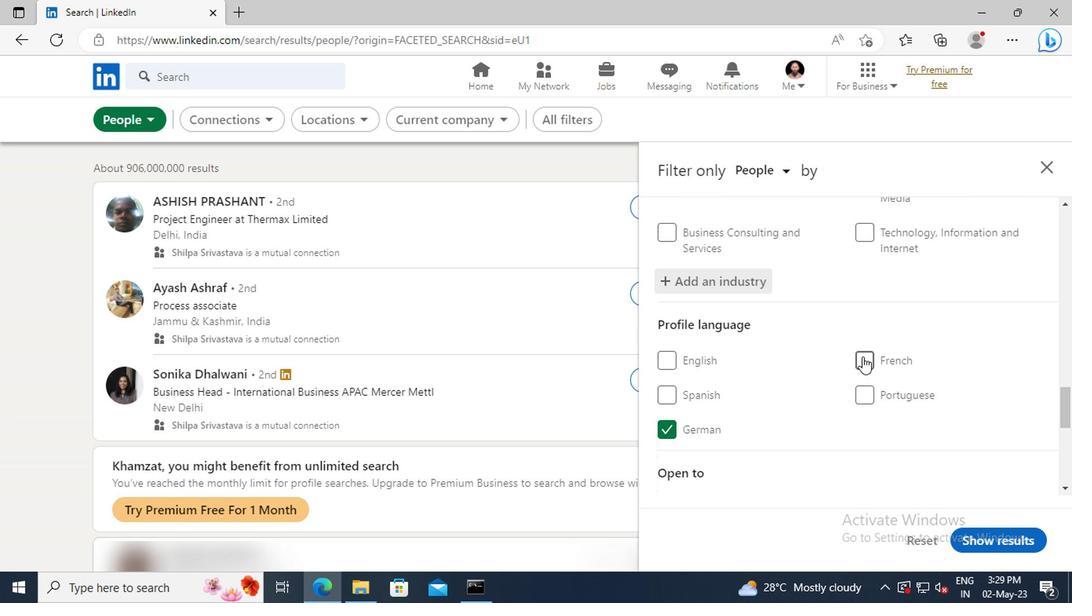 
Action: Mouse scrolled (859, 356) with delta (0, 0)
Screenshot: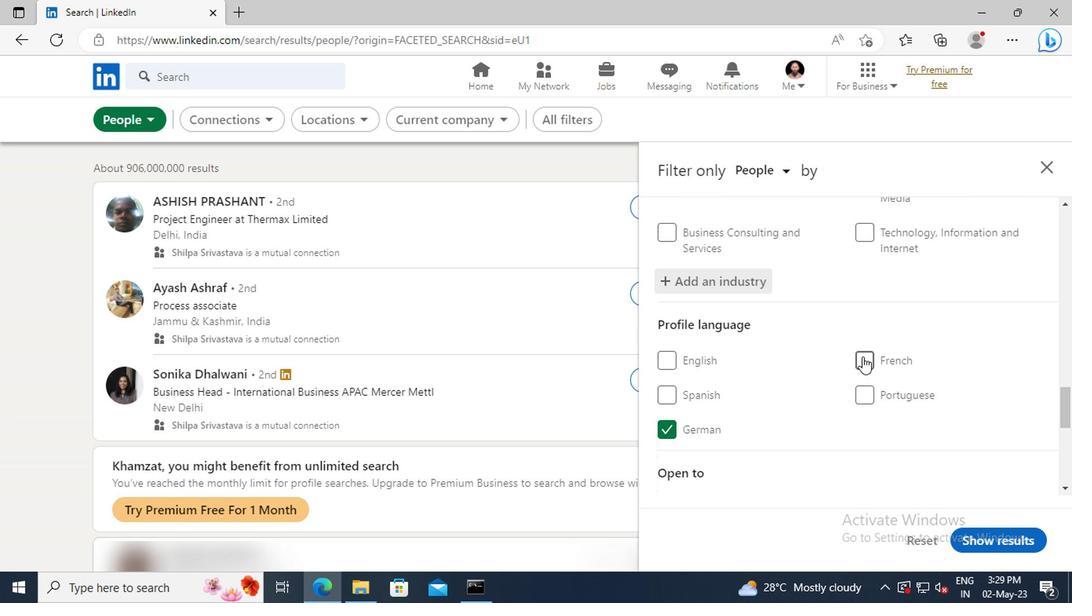 
Action: Mouse scrolled (859, 356) with delta (0, 0)
Screenshot: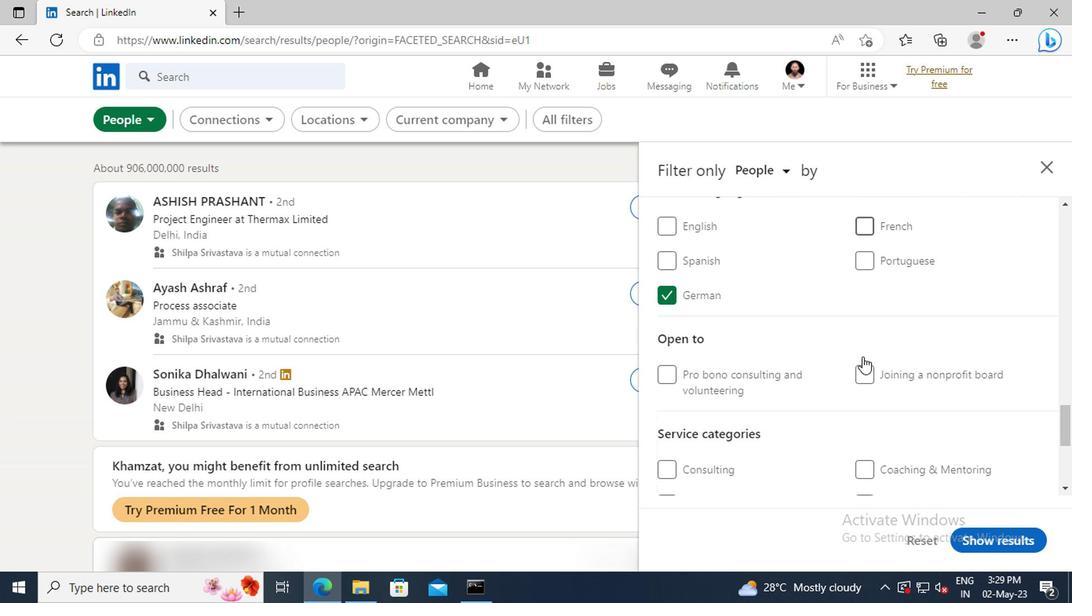 
Action: Mouse scrolled (859, 356) with delta (0, 0)
Screenshot: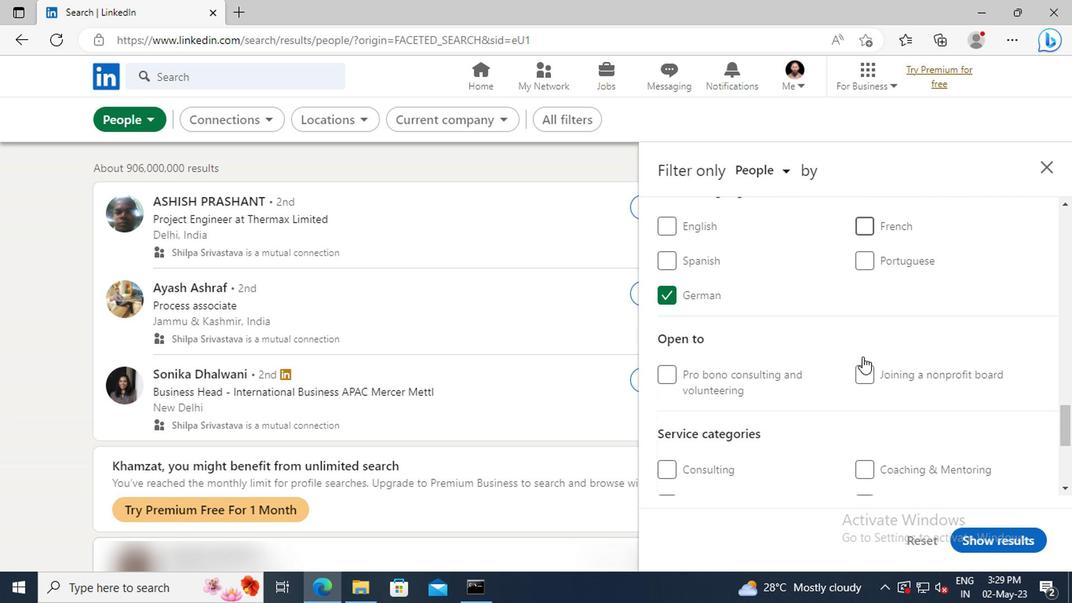
Action: Mouse scrolled (859, 356) with delta (0, 0)
Screenshot: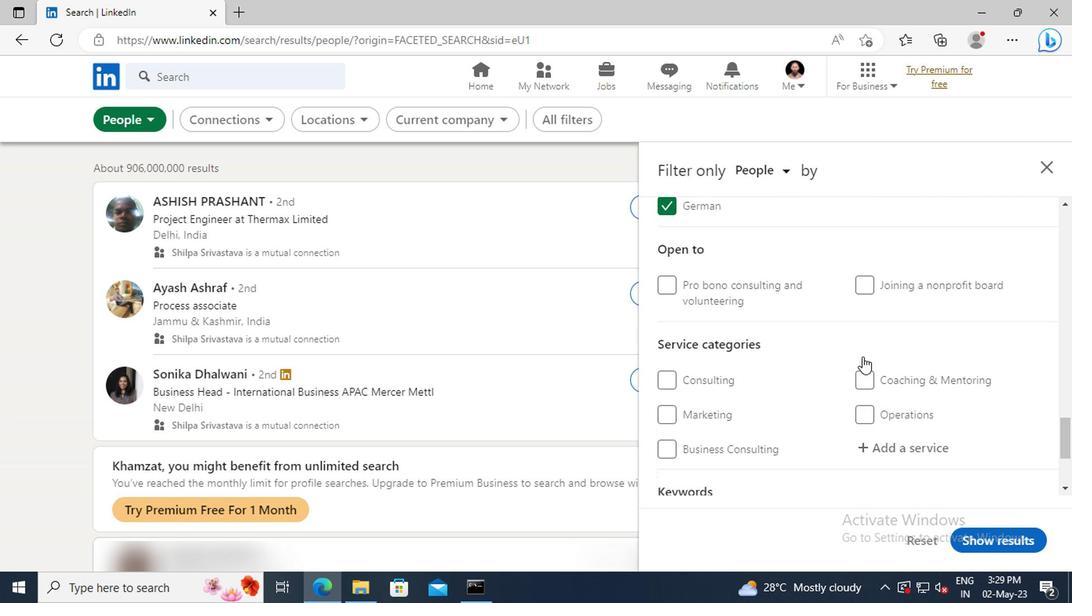 
Action: Mouse scrolled (859, 356) with delta (0, 0)
Screenshot: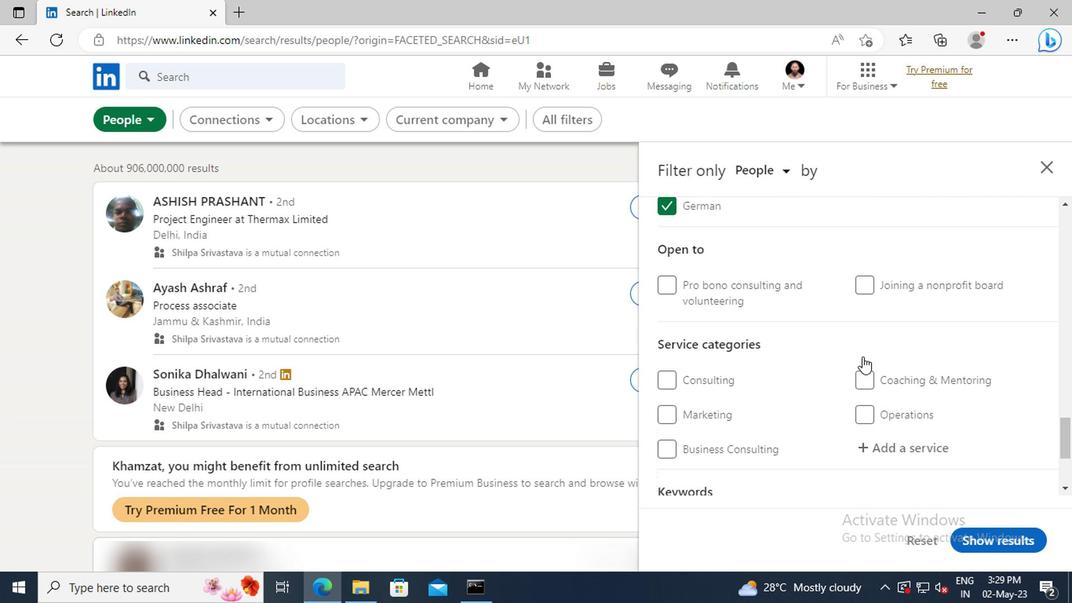 
Action: Mouse moved to (872, 357)
Screenshot: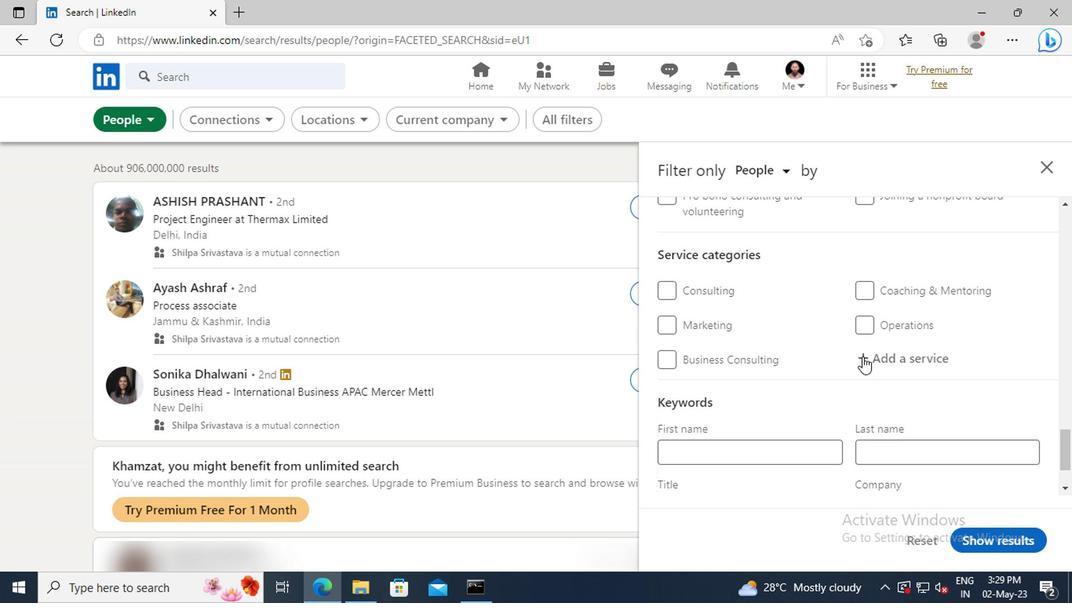 
Action: Mouse pressed left at (872, 357)
Screenshot: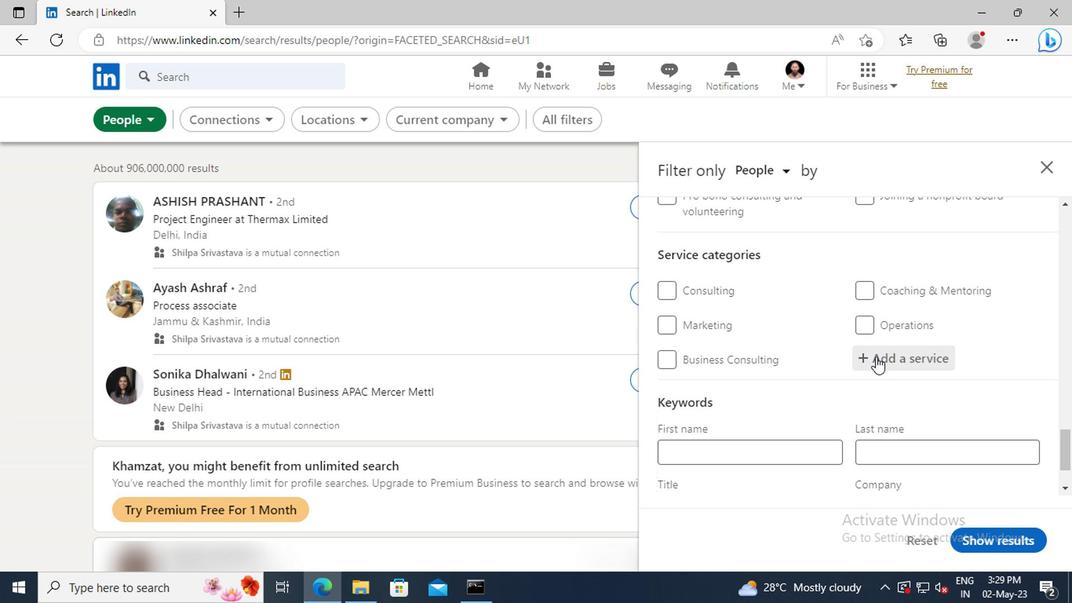 
Action: Key pressed <Key.shift>WEDDING<Key.space><Key.shift>PL
Screenshot: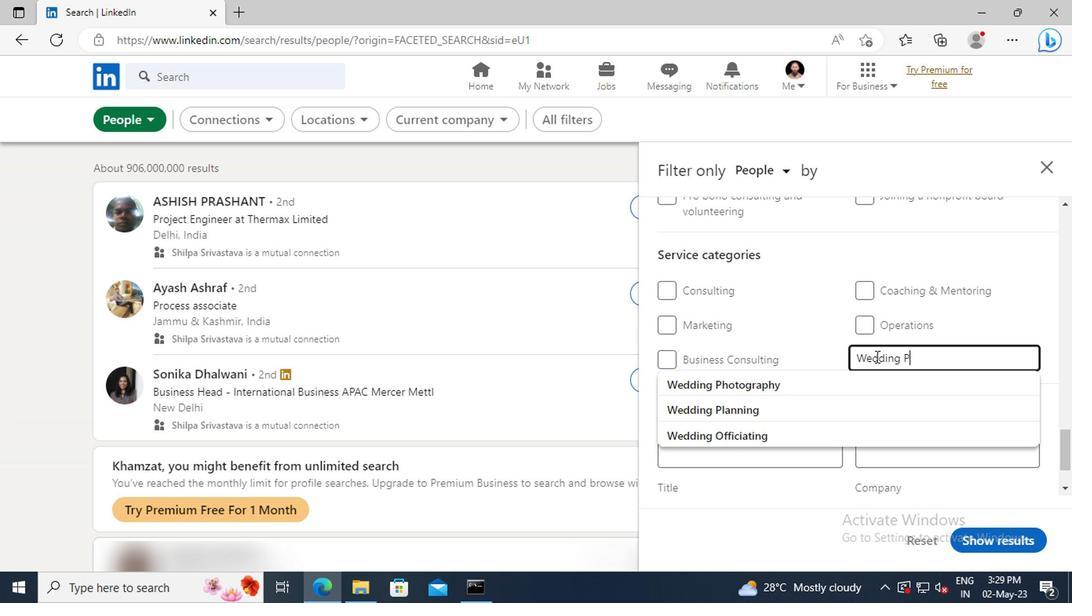 
Action: Mouse moved to (875, 379)
Screenshot: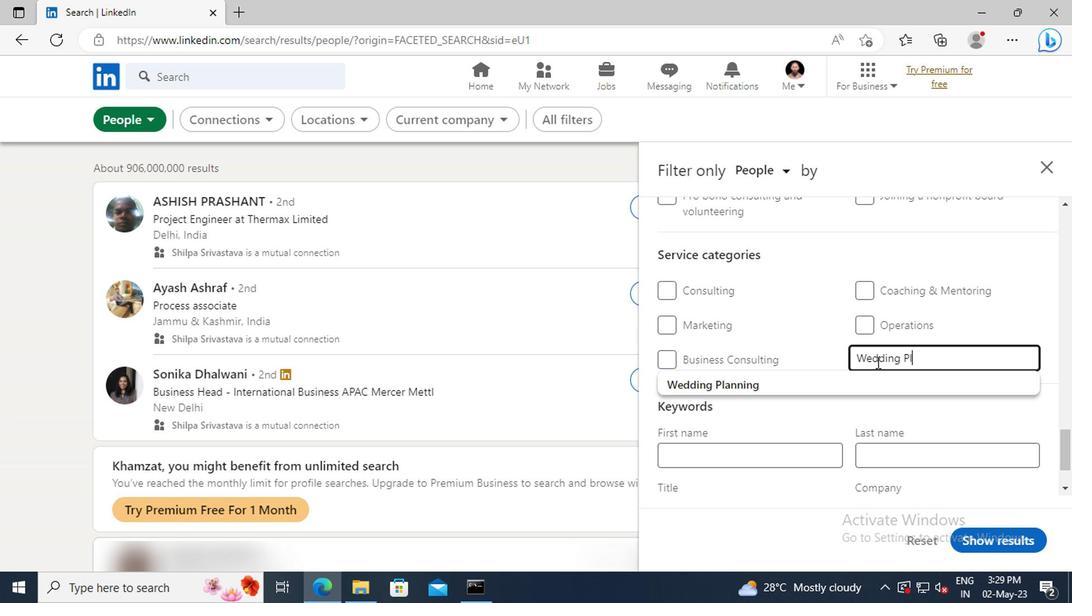 
Action: Mouse pressed left at (875, 379)
Screenshot: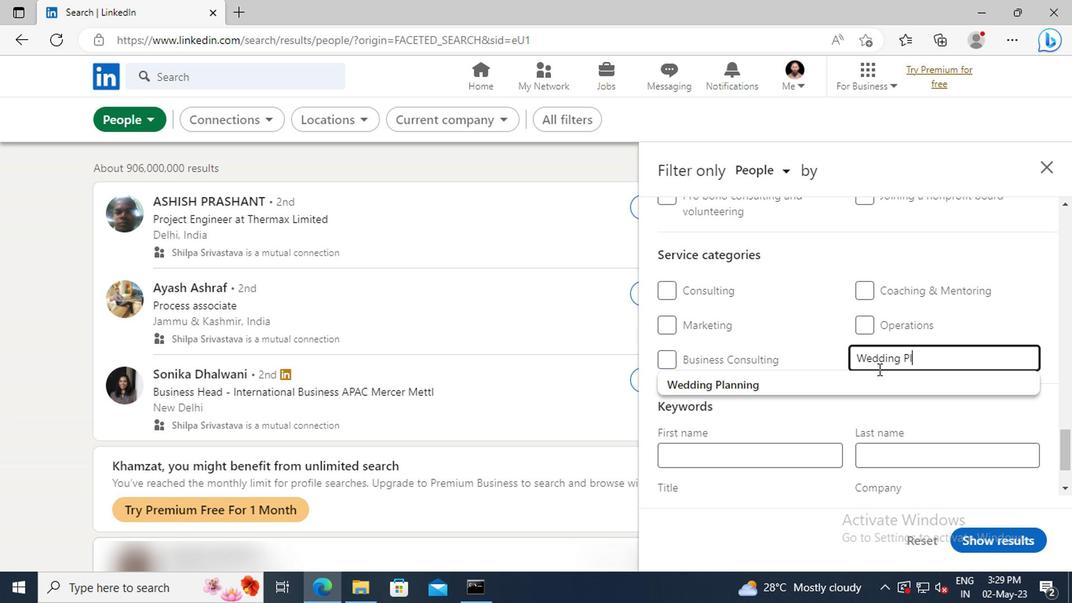 
Action: Mouse scrolled (875, 378) with delta (0, -1)
Screenshot: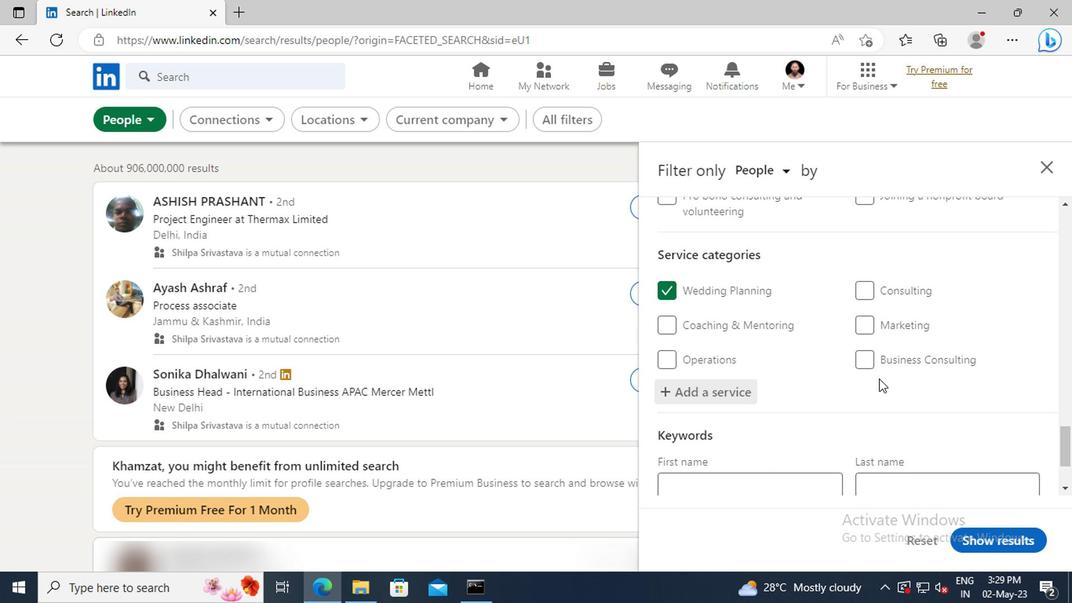 
Action: Mouse scrolled (875, 378) with delta (0, -1)
Screenshot: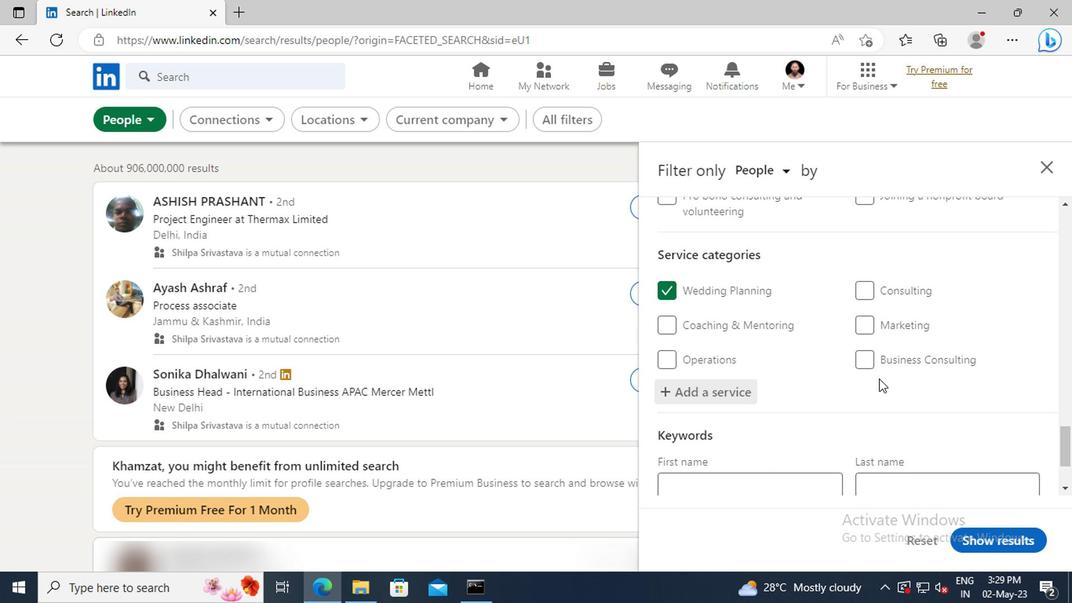 
Action: Mouse scrolled (875, 378) with delta (0, -1)
Screenshot: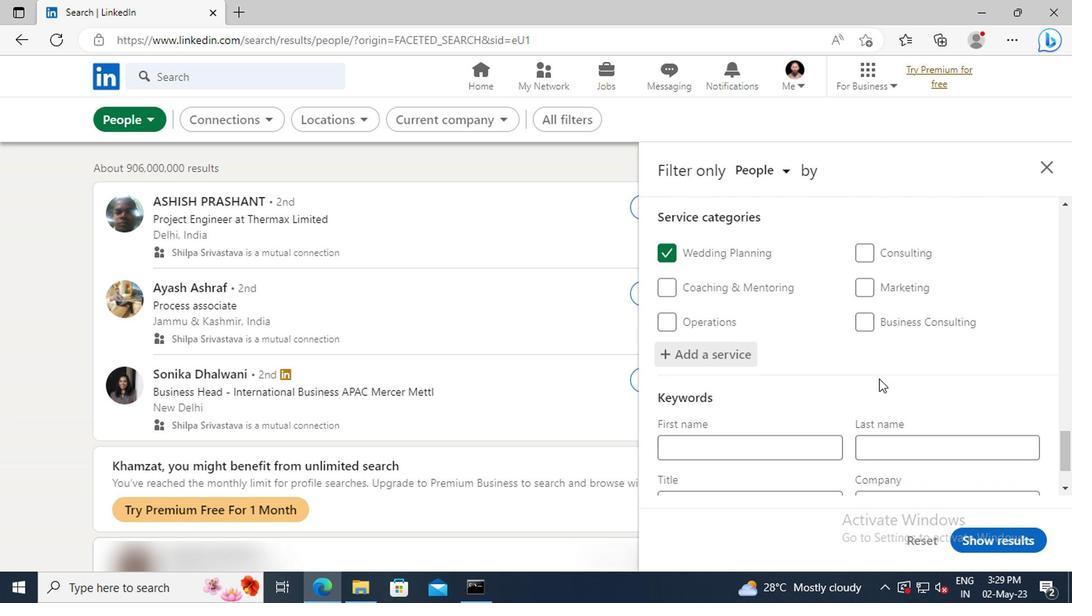 
Action: Mouse scrolled (875, 378) with delta (0, -1)
Screenshot: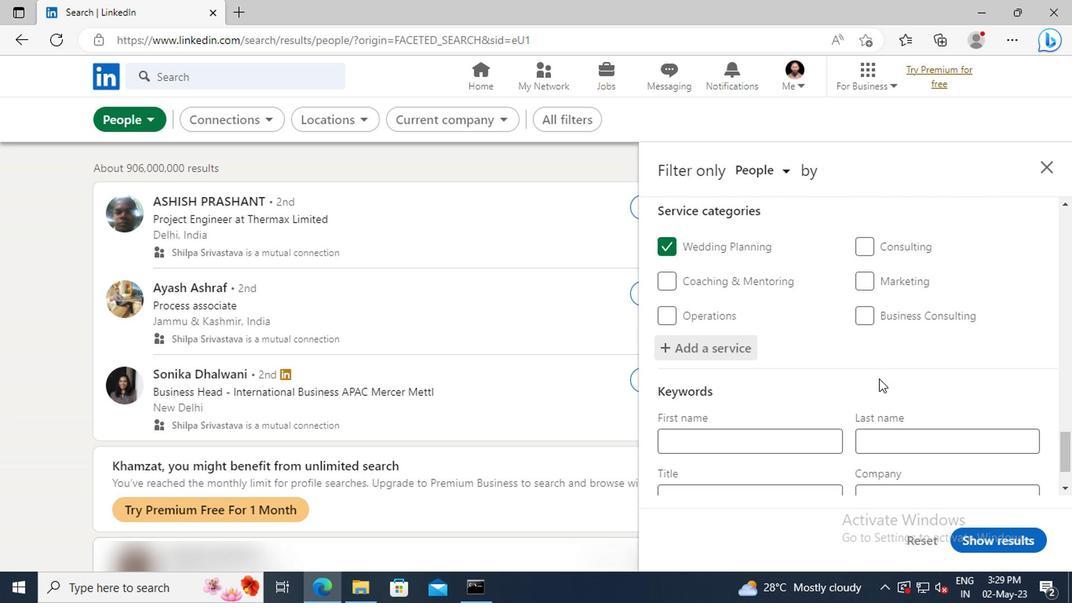
Action: Mouse moved to (752, 420)
Screenshot: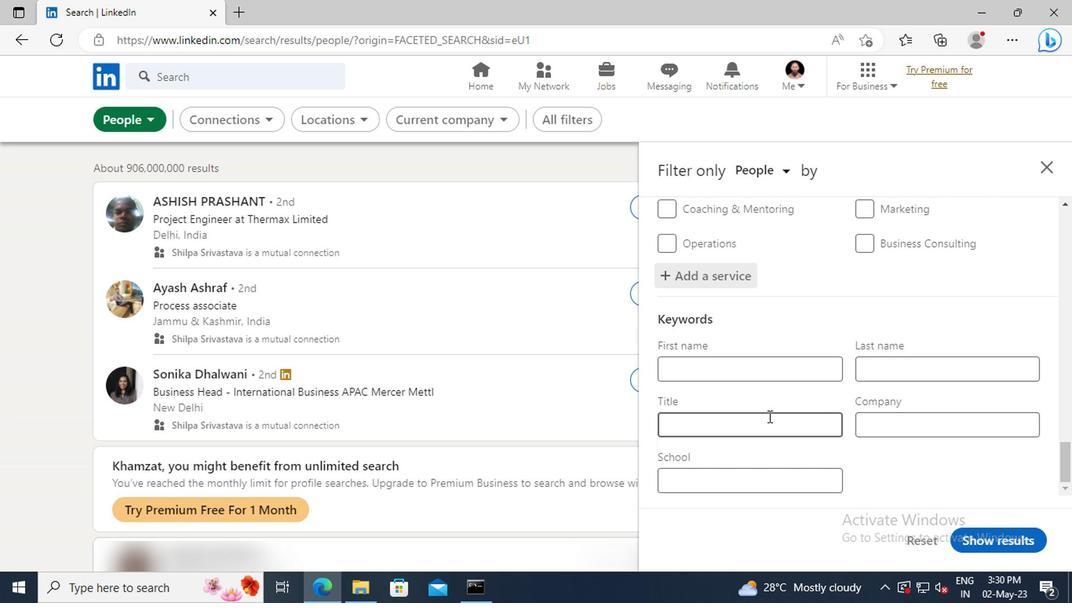 
Action: Mouse pressed left at (752, 420)
Screenshot: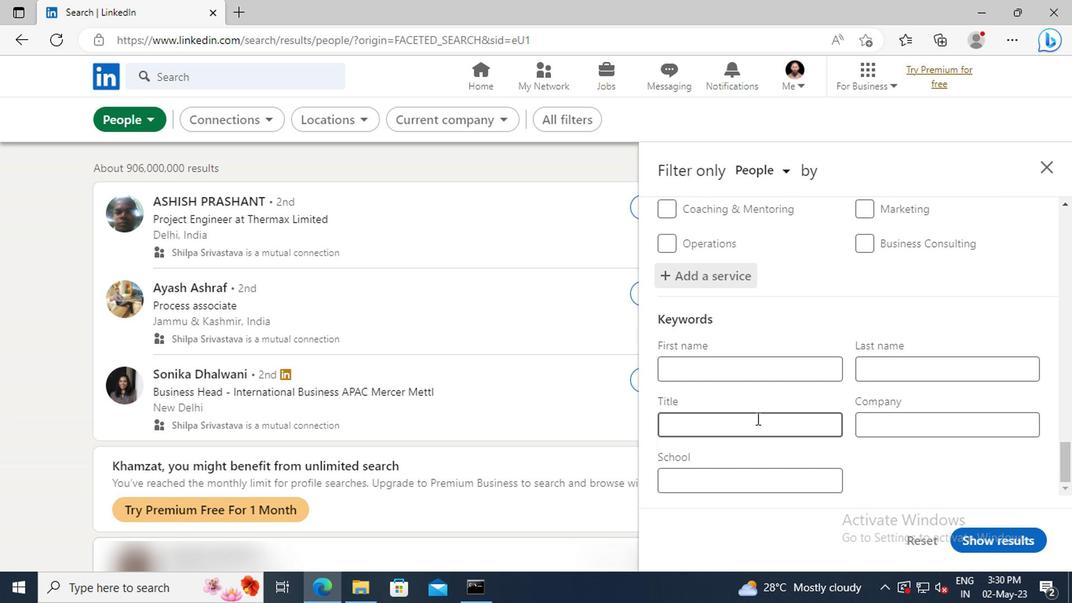 
Action: Key pressed <Key.shift>SOCIAL<Key.space><Key.shift>MEDIA<Key.space><Key.shift>ASSISTANT<Key.enter>
Screenshot: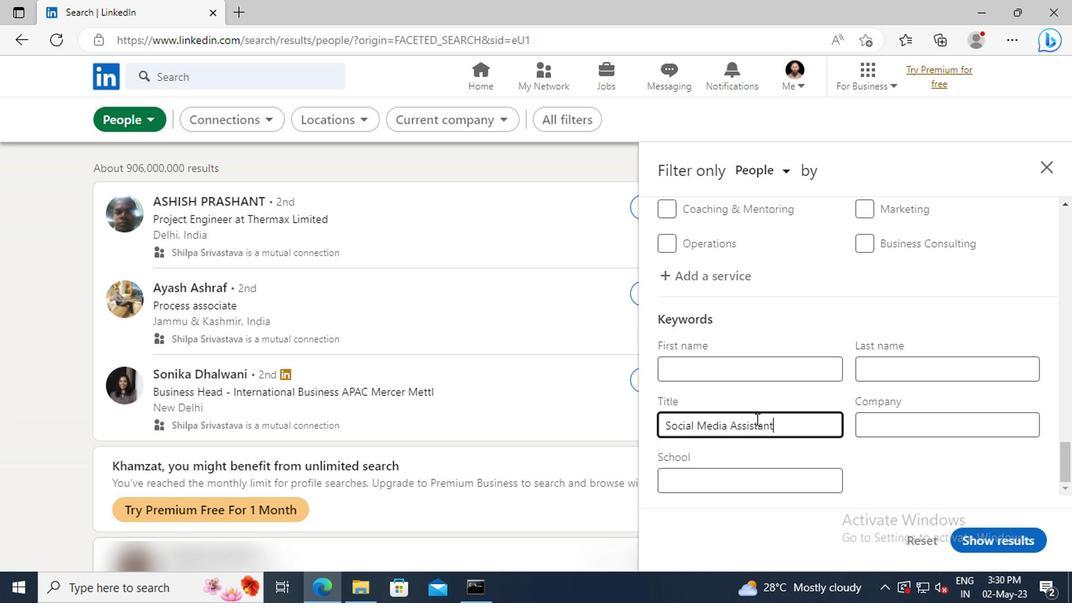 
Action: Mouse moved to (963, 539)
Screenshot: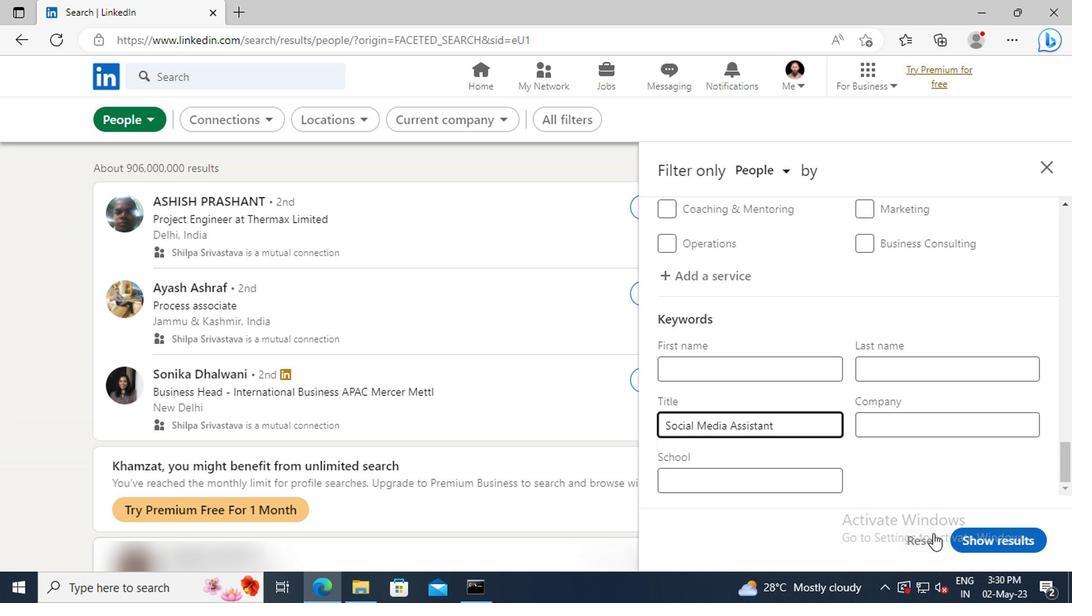 
Action: Mouse pressed left at (963, 539)
Screenshot: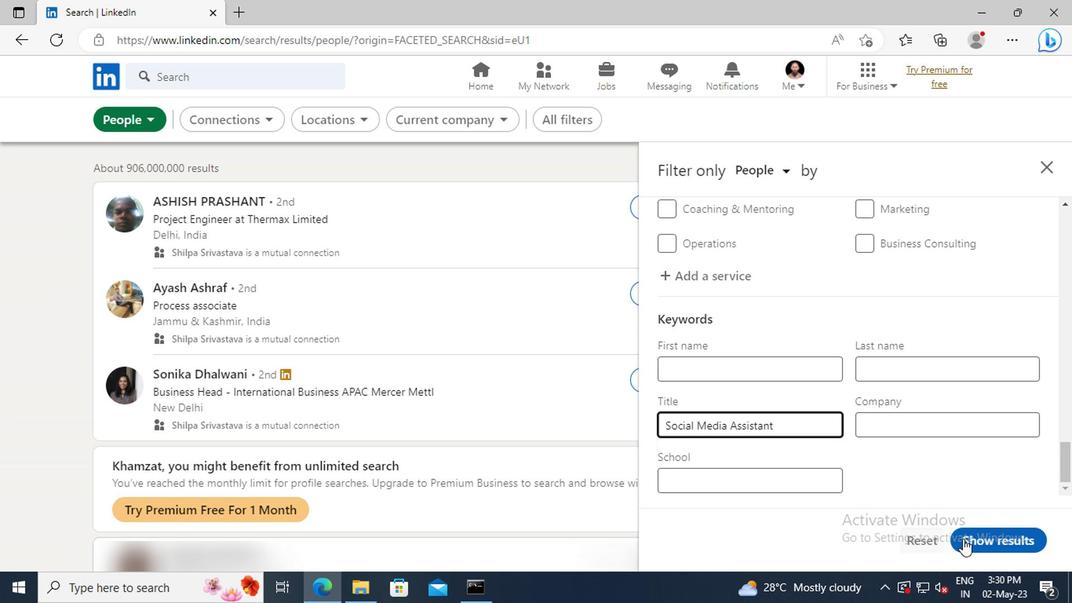 
